 Task: Find connections with filter location Godda with filter topic #Productivitywith filter profile language Spanish with filter current company Teradata with filter school Maharaja Agrasen College with filter industry Farming with filter service category Executive Coaching with filter keywords title Administrative Specialist
Action: Mouse moved to (552, 97)
Screenshot: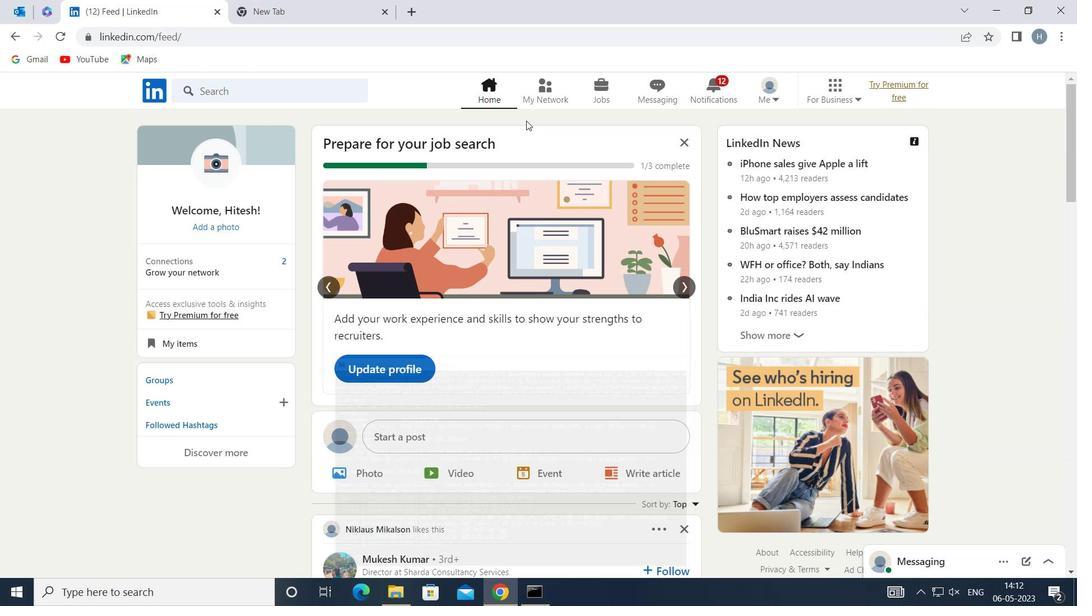 
Action: Mouse pressed left at (552, 97)
Screenshot: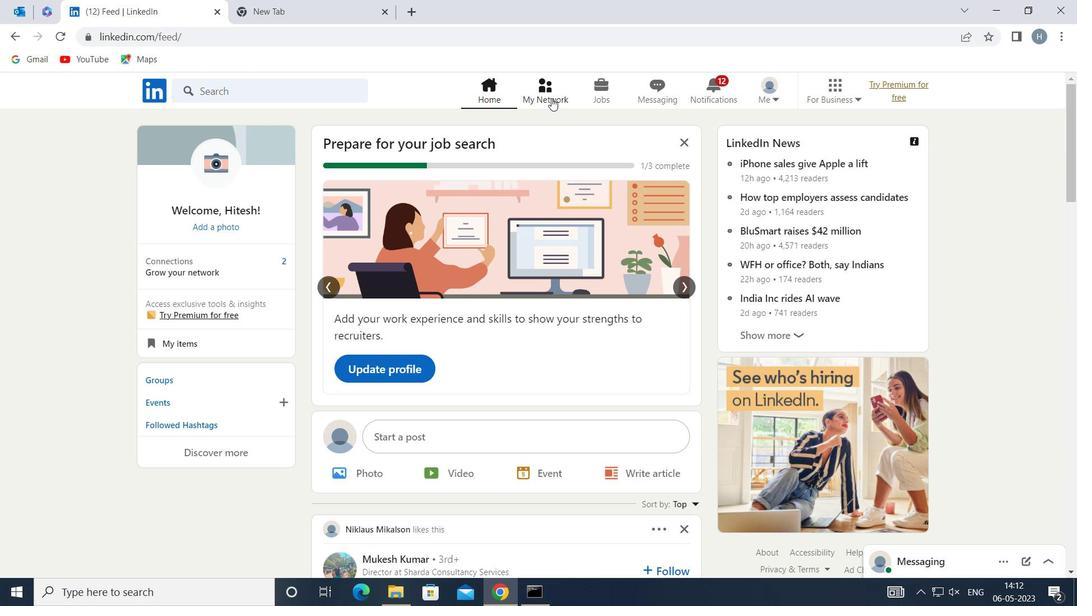
Action: Mouse moved to (266, 167)
Screenshot: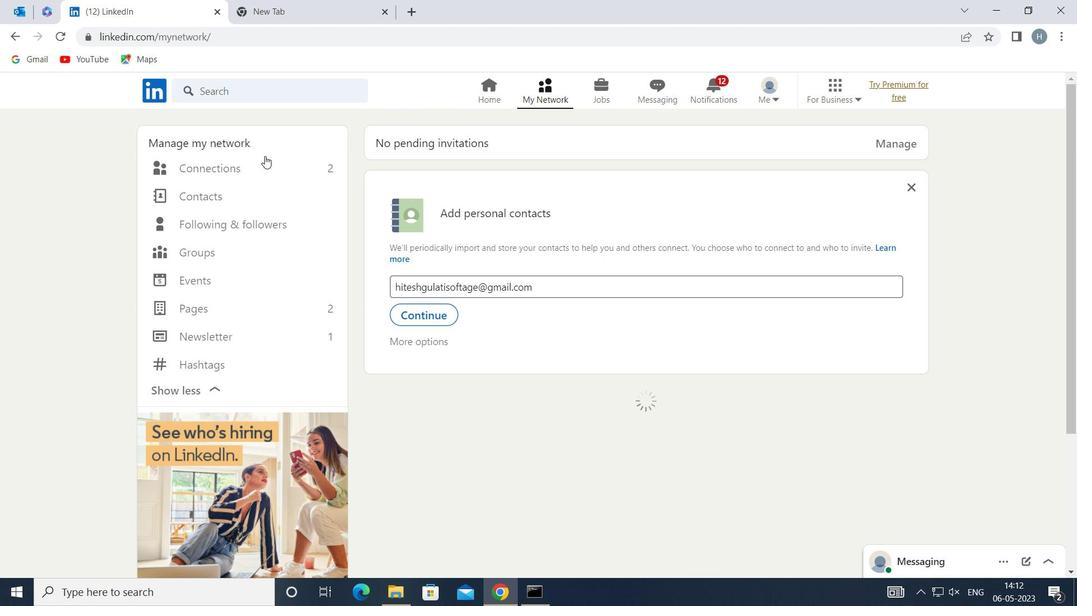
Action: Mouse pressed left at (266, 167)
Screenshot: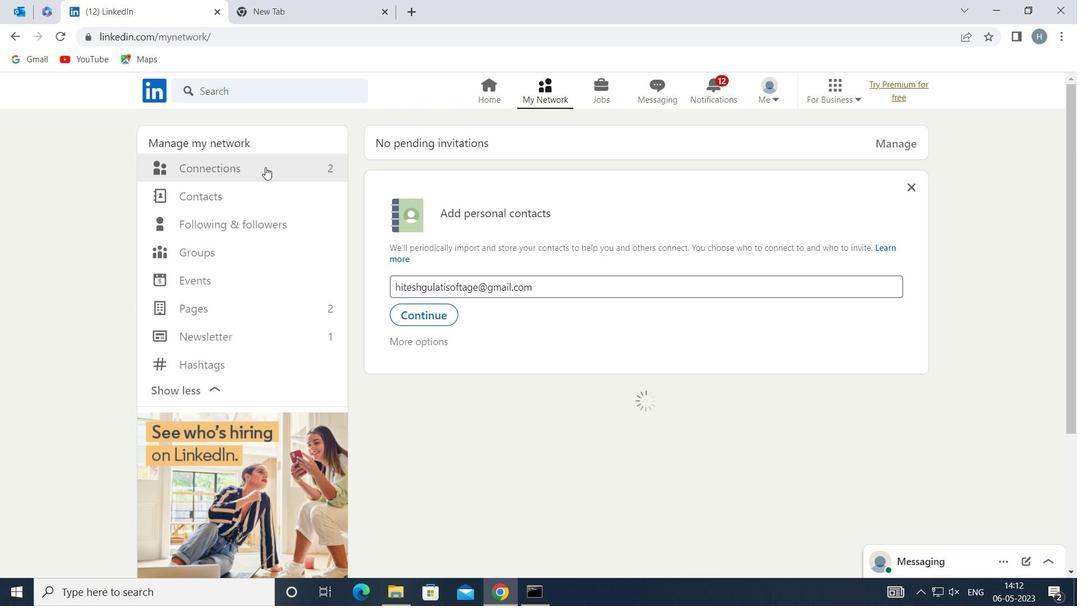 
Action: Mouse moved to (640, 171)
Screenshot: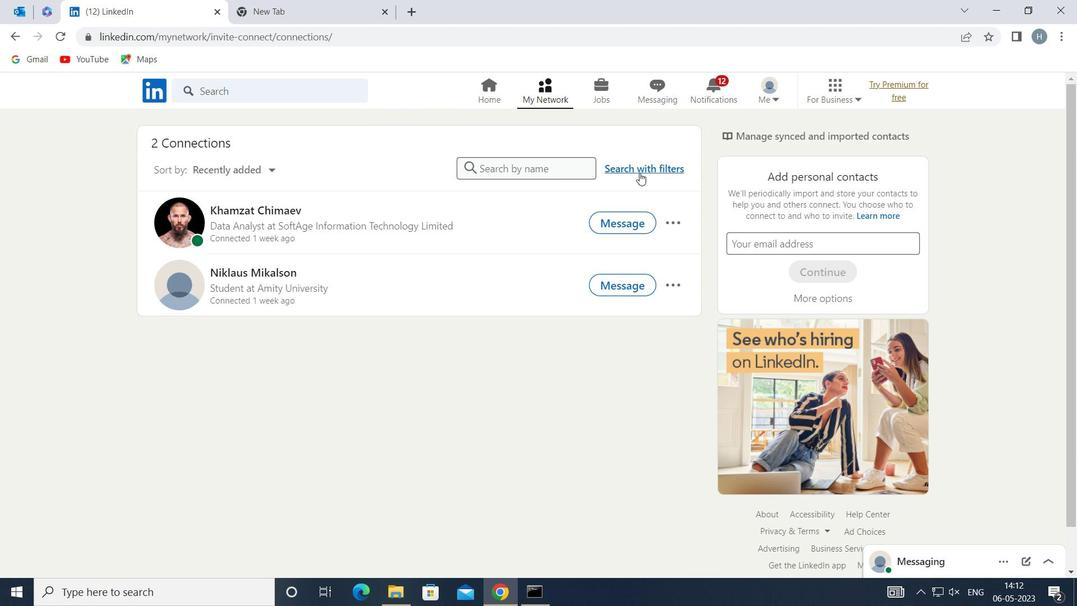 
Action: Mouse pressed left at (640, 171)
Screenshot: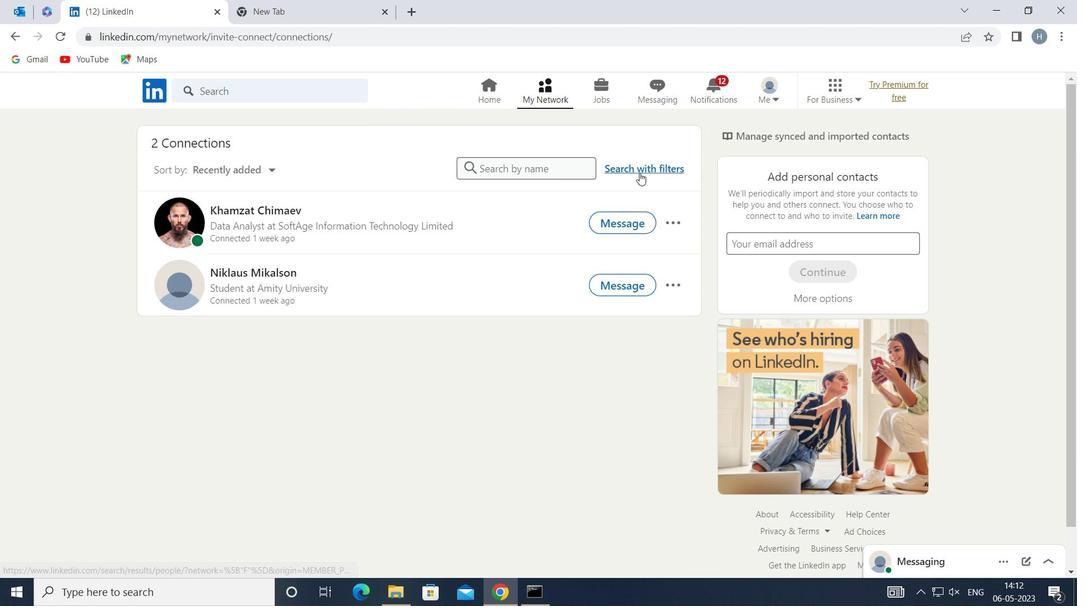 
Action: Mouse moved to (588, 129)
Screenshot: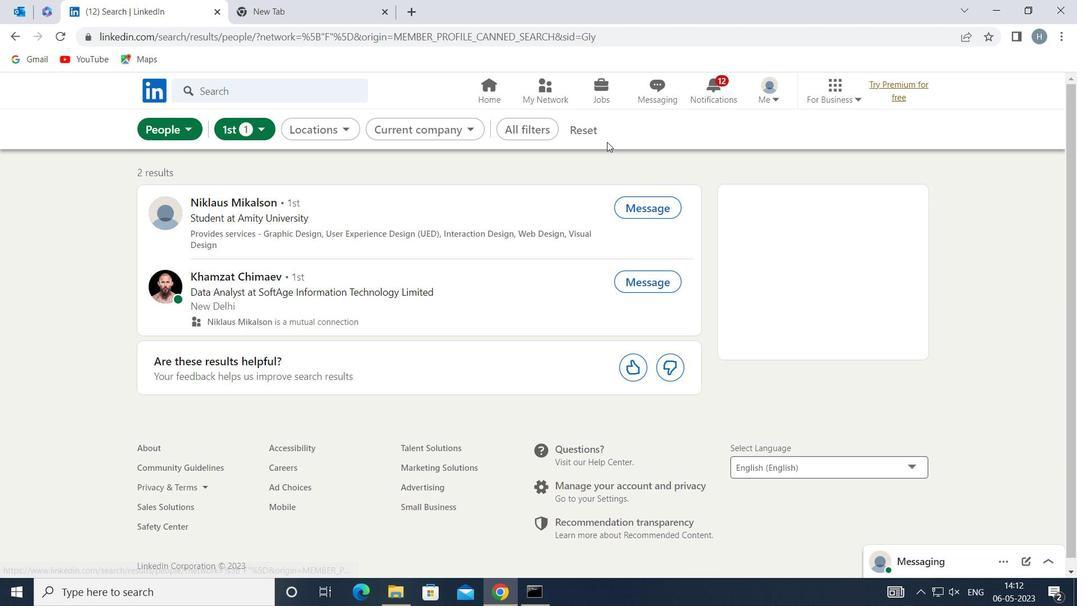 
Action: Mouse pressed left at (588, 129)
Screenshot: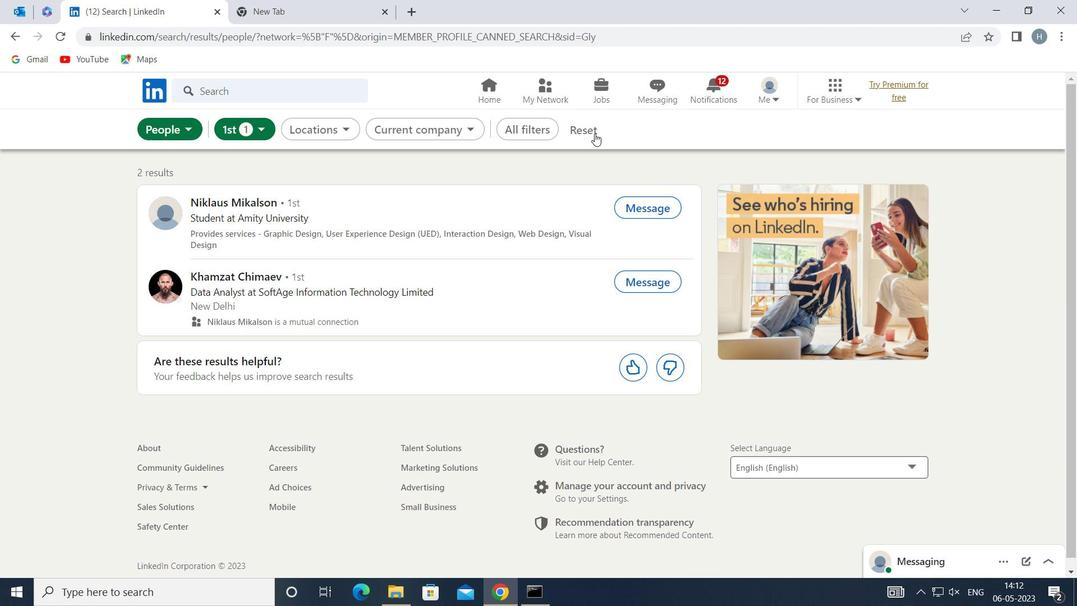 
Action: Mouse moved to (571, 127)
Screenshot: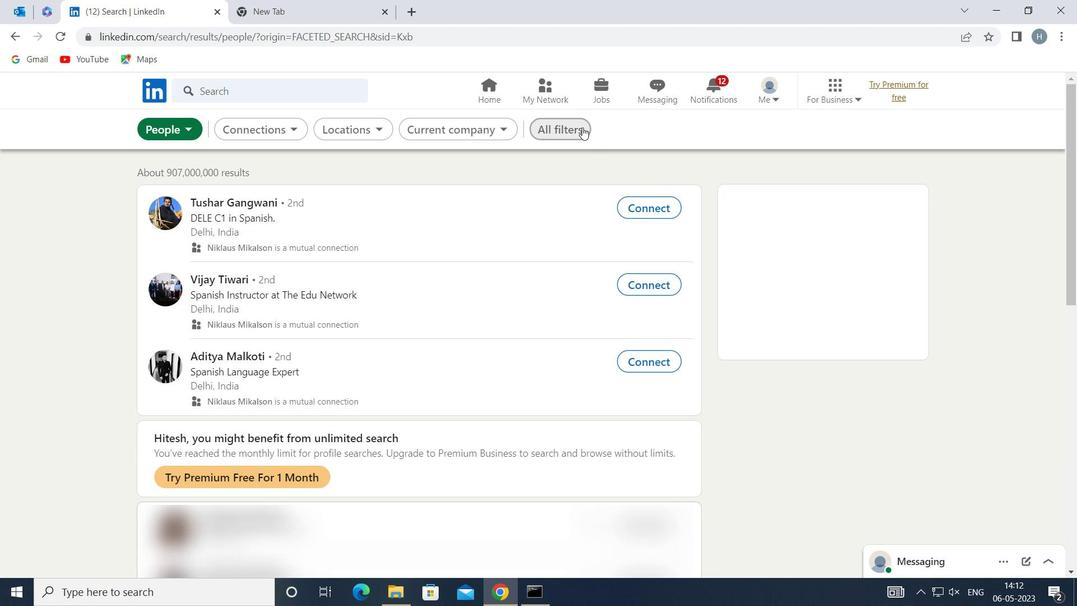 
Action: Mouse pressed left at (571, 127)
Screenshot: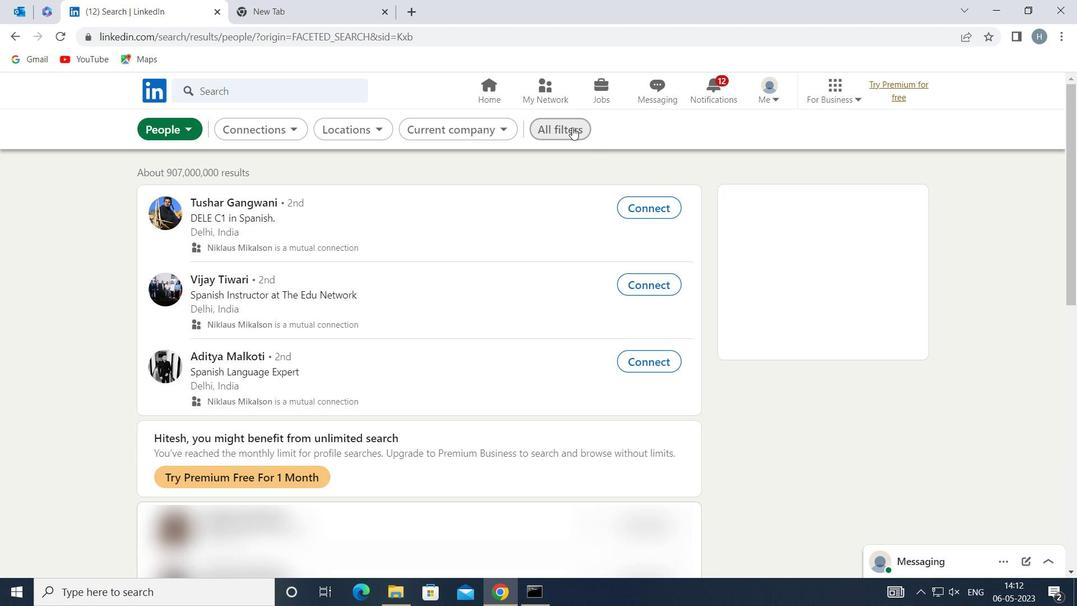 
Action: Mouse moved to (766, 285)
Screenshot: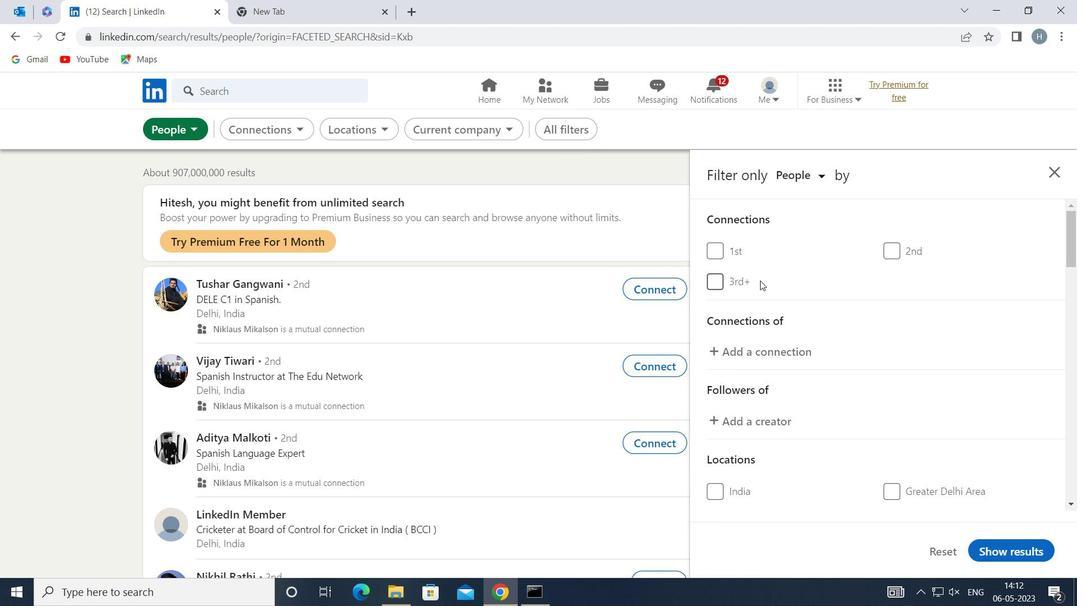 
Action: Mouse scrolled (766, 284) with delta (0, 0)
Screenshot: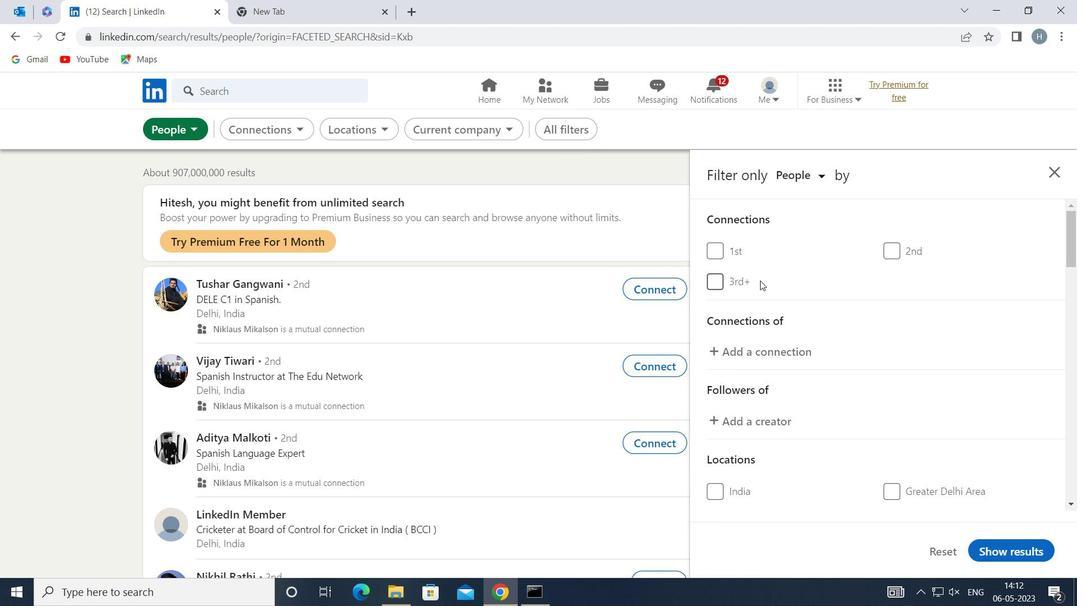 
Action: Mouse moved to (766, 287)
Screenshot: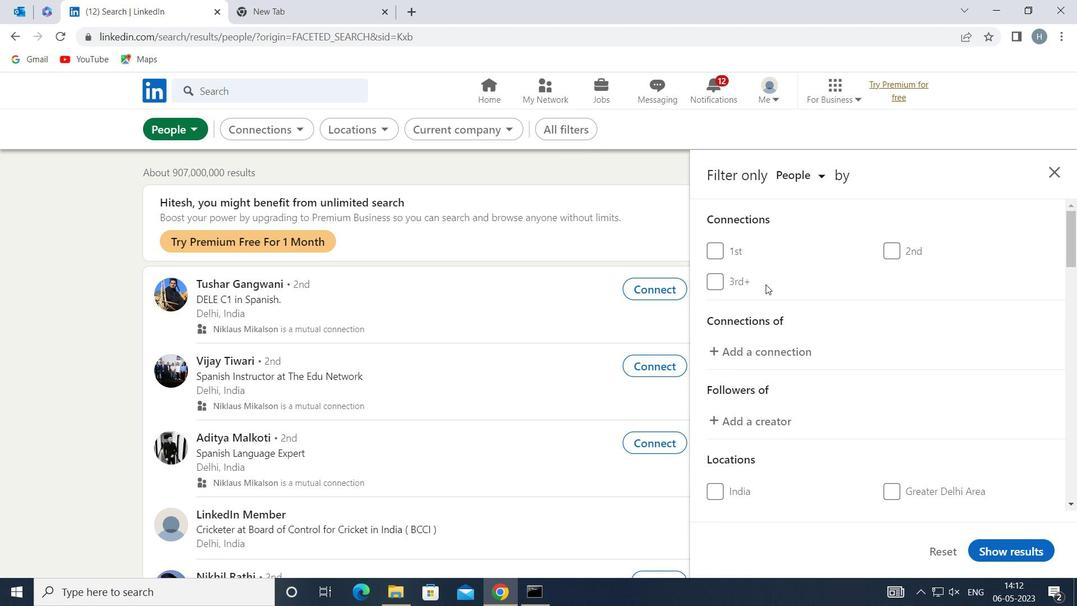 
Action: Mouse scrolled (766, 286) with delta (0, 0)
Screenshot: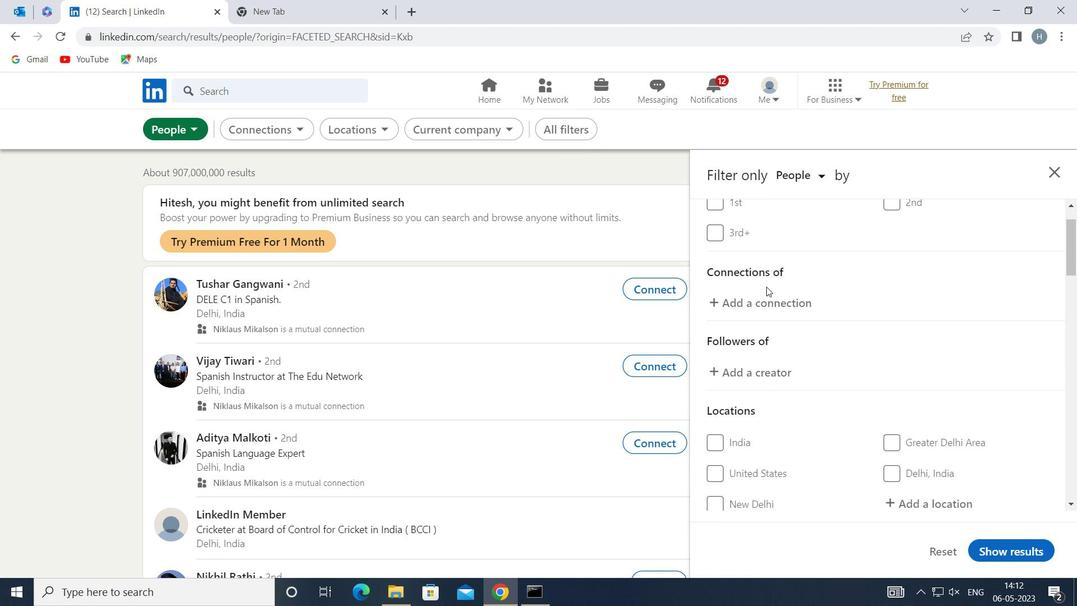 
Action: Mouse scrolled (766, 286) with delta (0, 0)
Screenshot: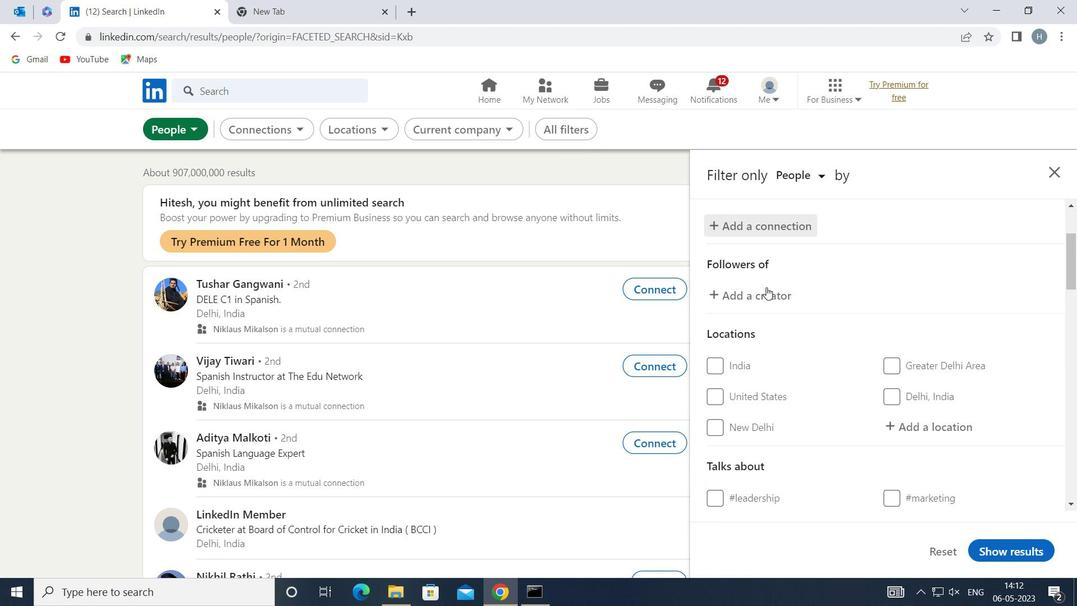 
Action: Mouse moved to (901, 338)
Screenshot: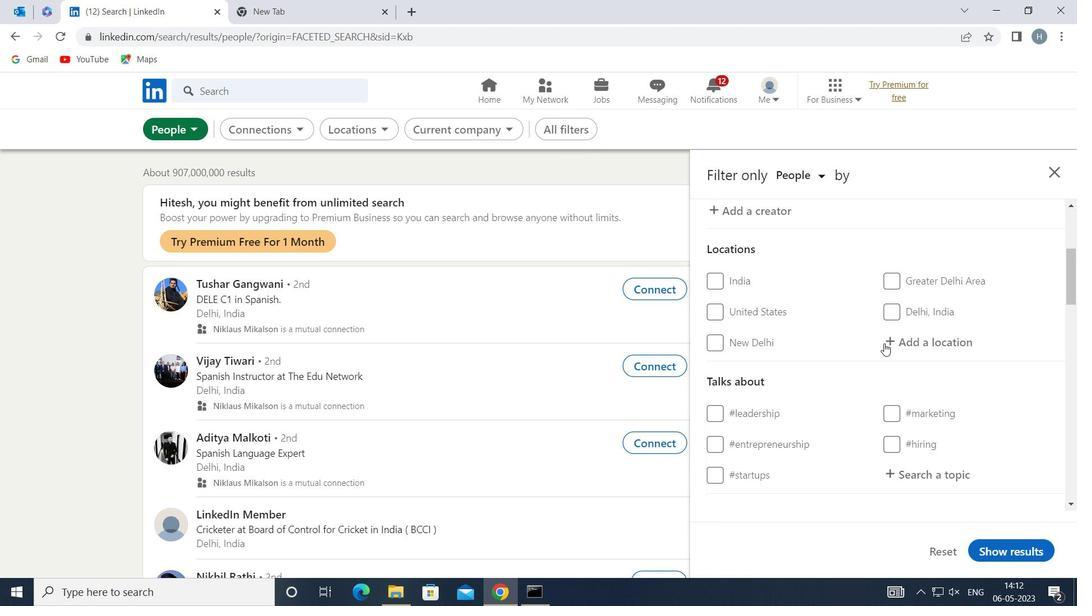 
Action: Mouse pressed left at (901, 338)
Screenshot: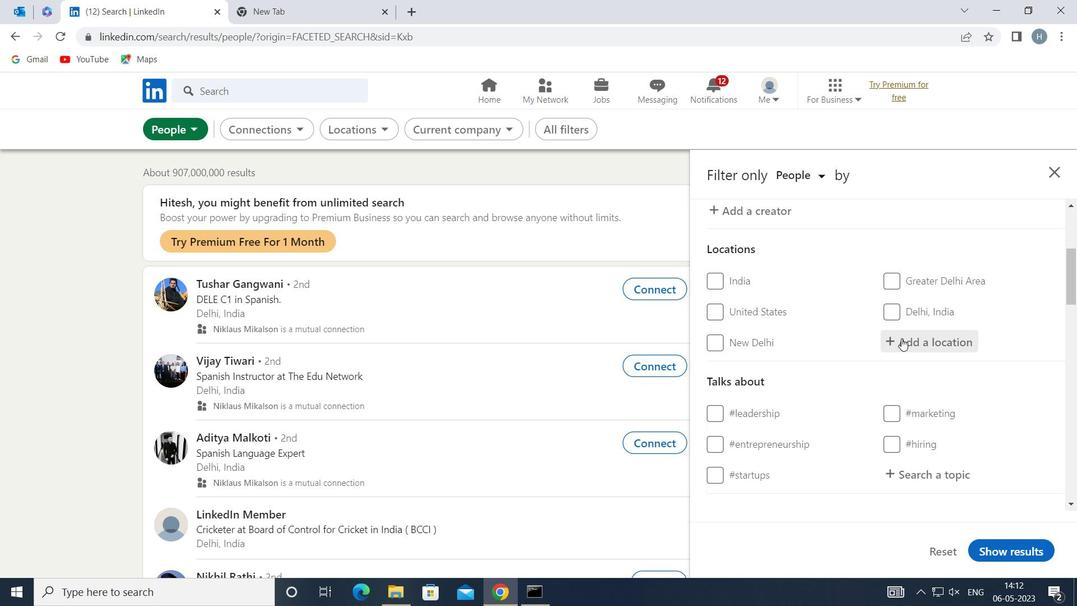 
Action: Mouse moved to (883, 331)
Screenshot: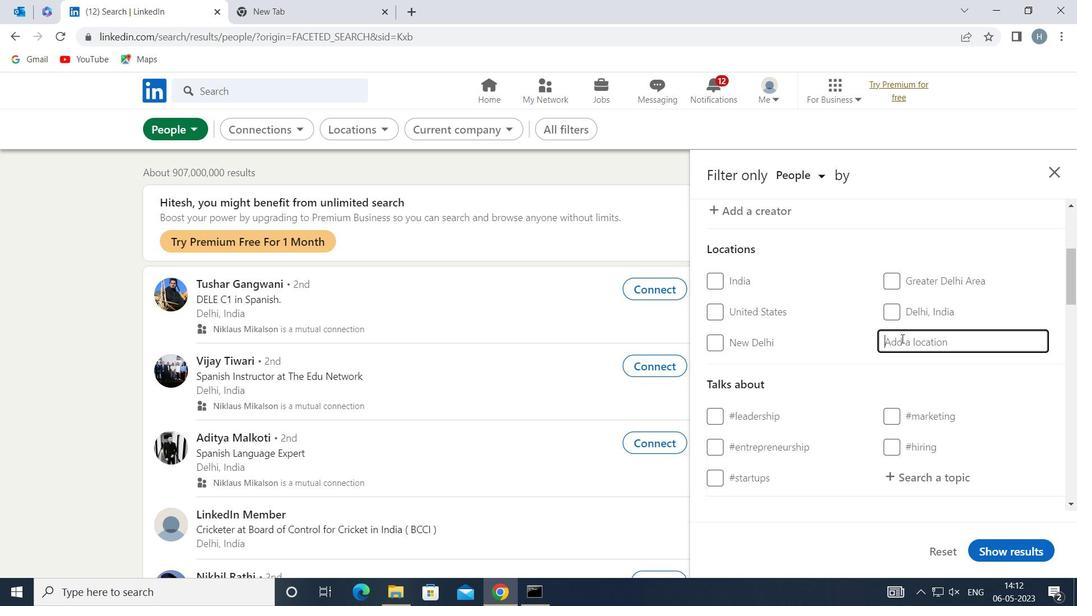 
Action: Key pressed <Key.shift><Key.shift><Key.shift><Key.shift>GODDA<Key.space>
Screenshot: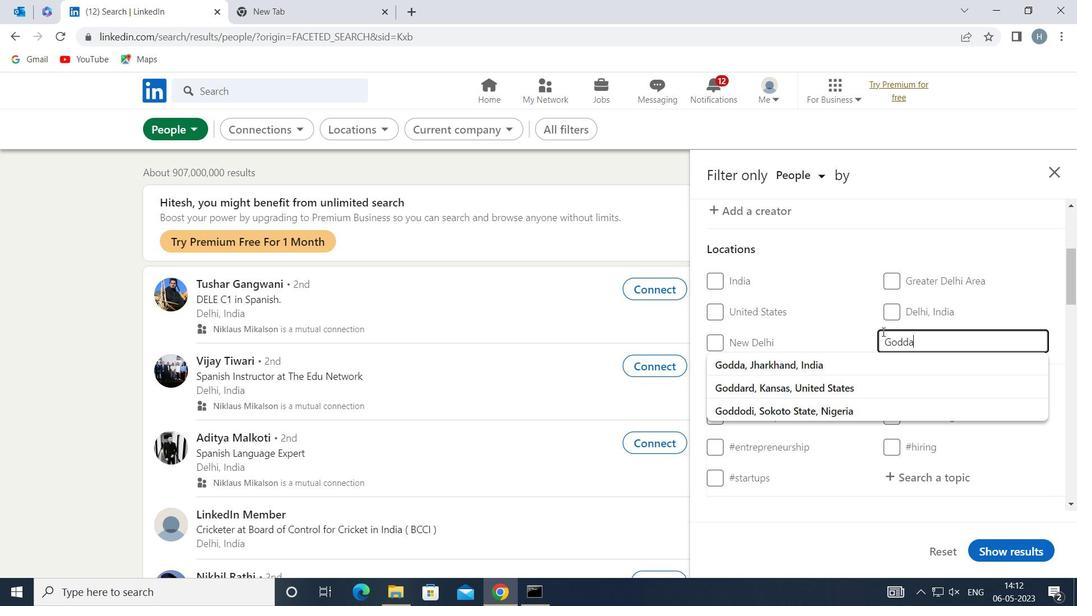 
Action: Mouse moved to (865, 369)
Screenshot: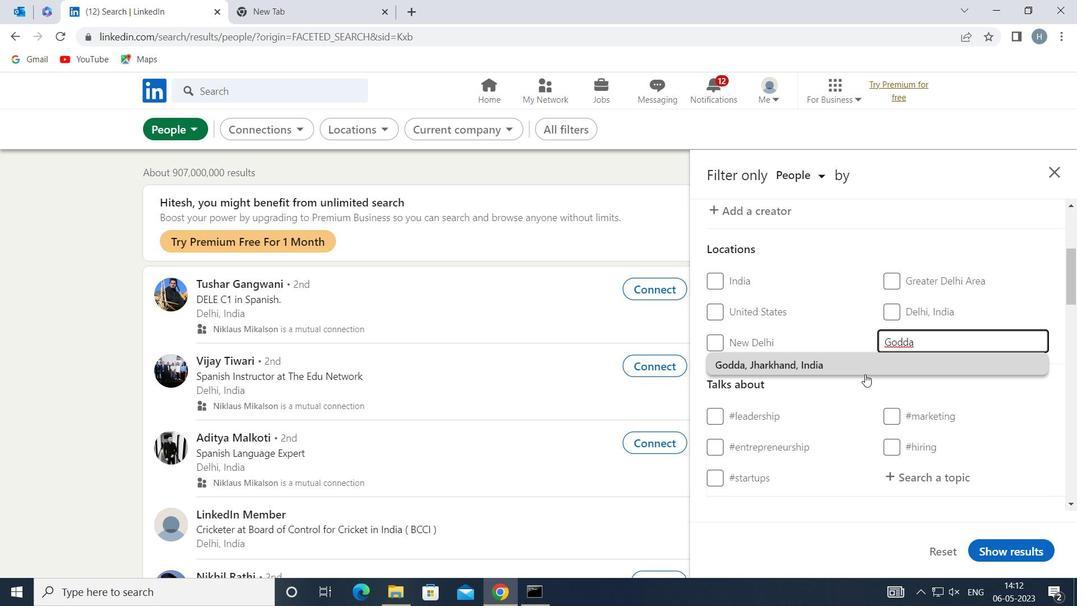 
Action: Mouse pressed left at (865, 369)
Screenshot: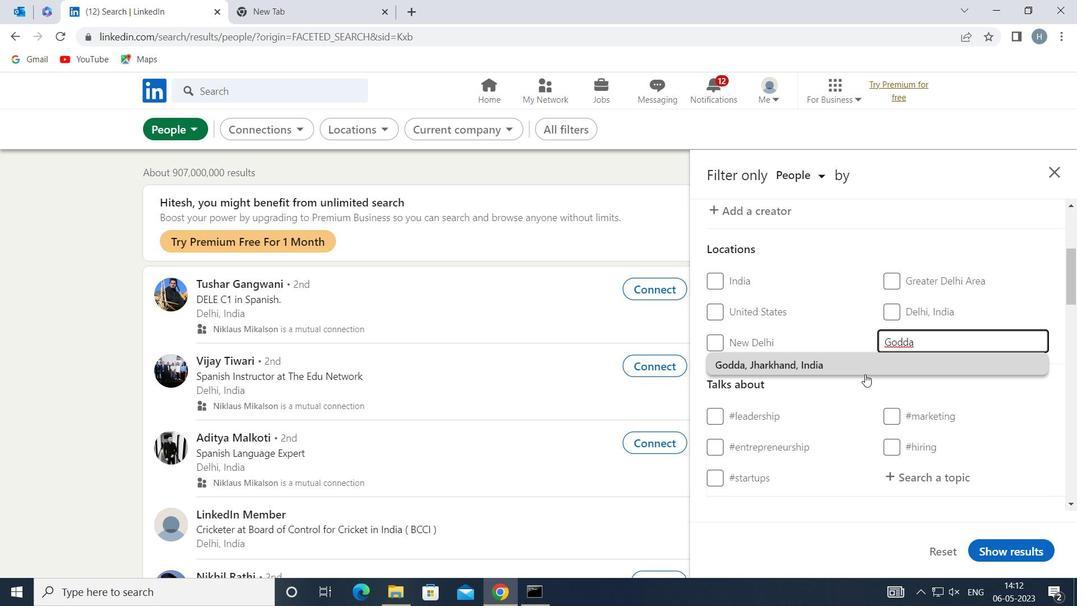 
Action: Mouse moved to (863, 364)
Screenshot: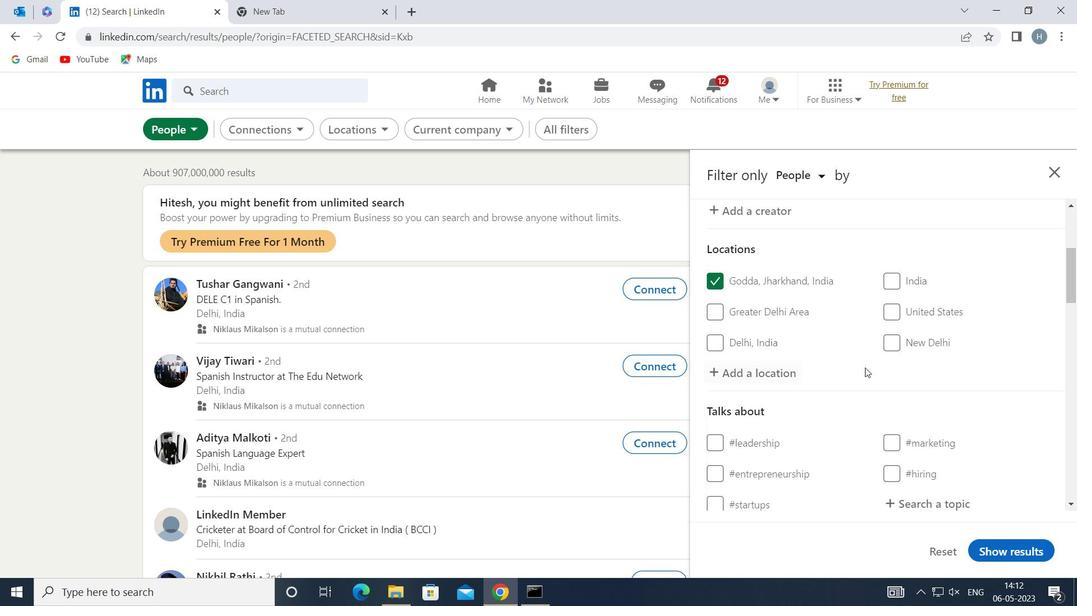 
Action: Mouse scrolled (863, 364) with delta (0, 0)
Screenshot: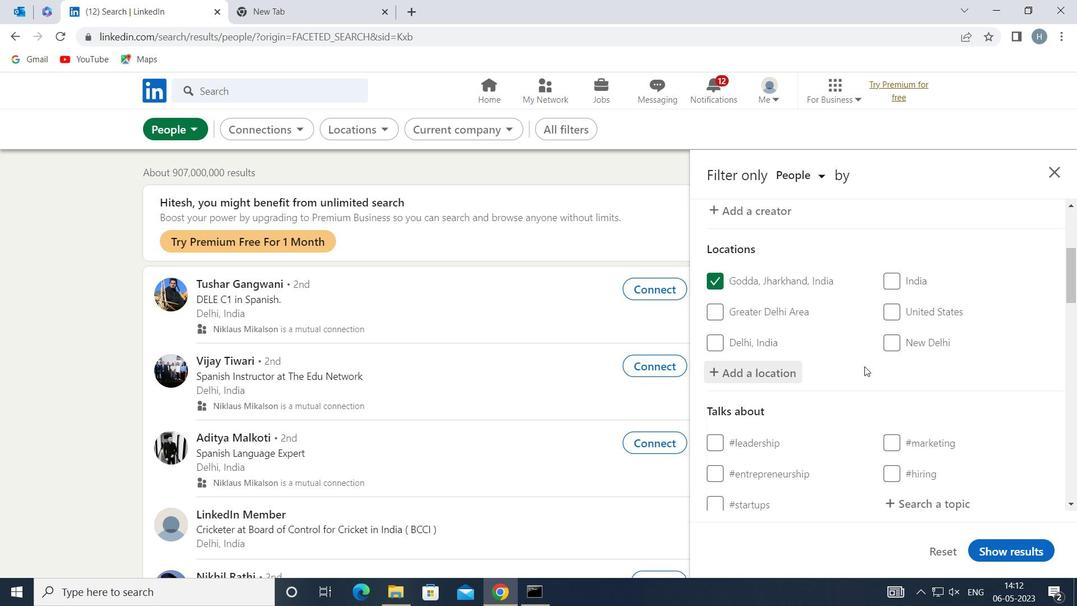 
Action: Mouse moved to (859, 361)
Screenshot: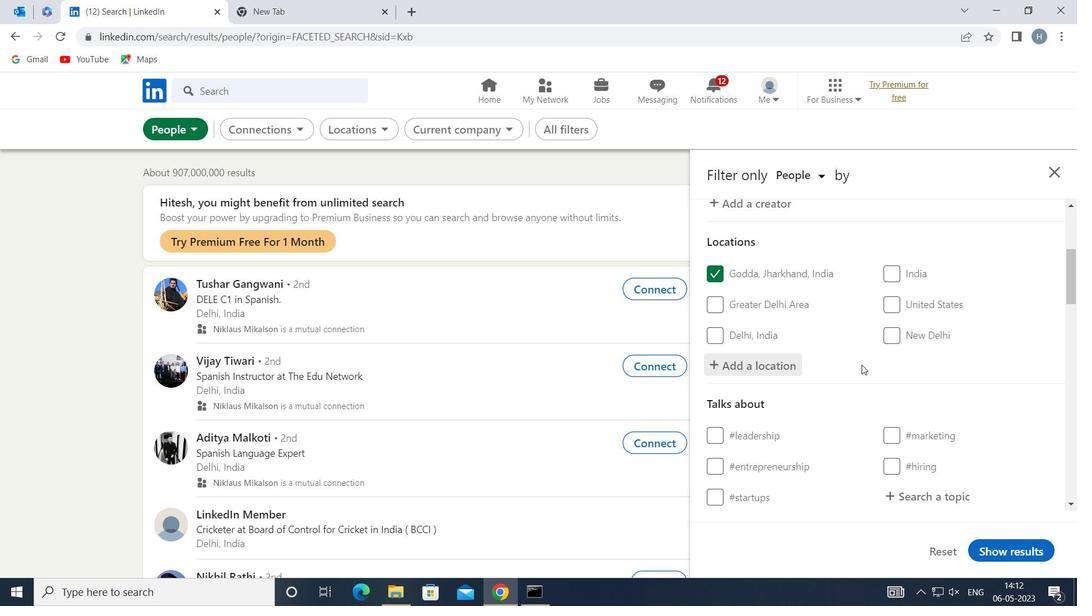 
Action: Mouse scrolled (859, 360) with delta (0, 0)
Screenshot: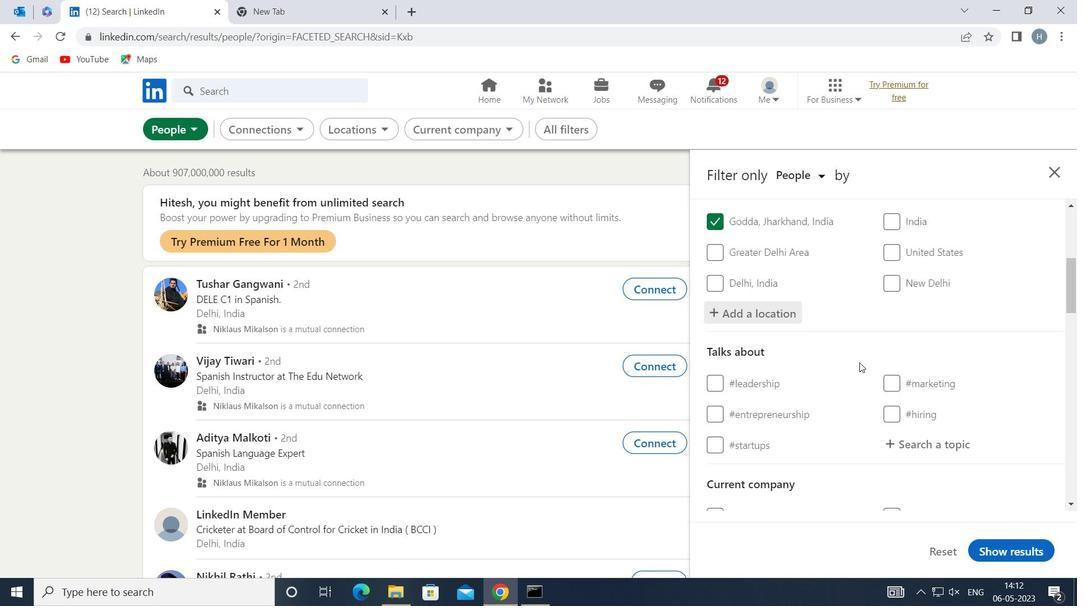 
Action: Mouse moved to (901, 358)
Screenshot: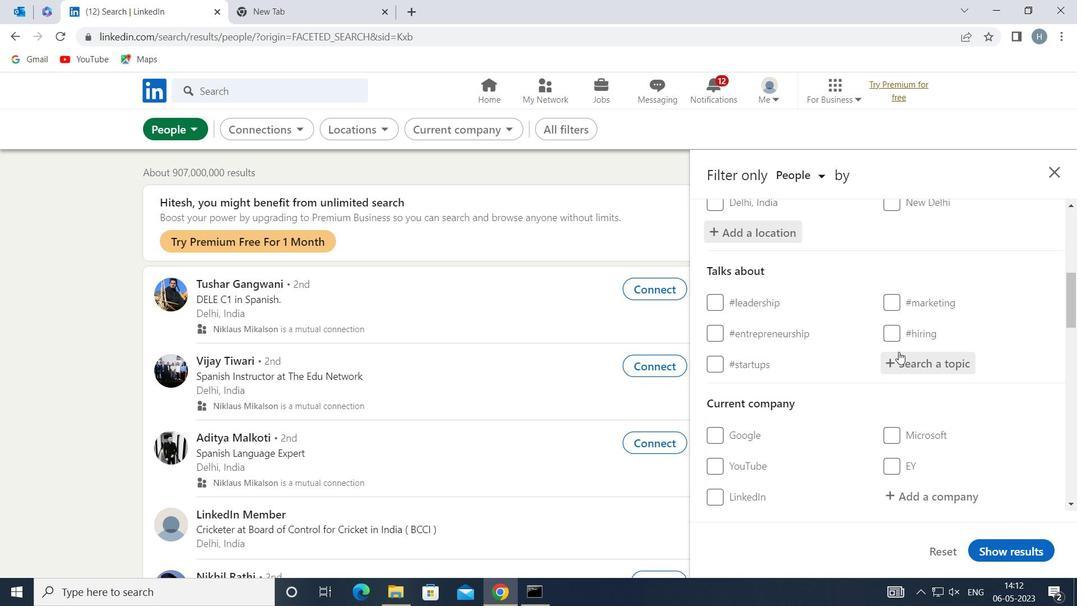 
Action: Mouse pressed left at (901, 358)
Screenshot: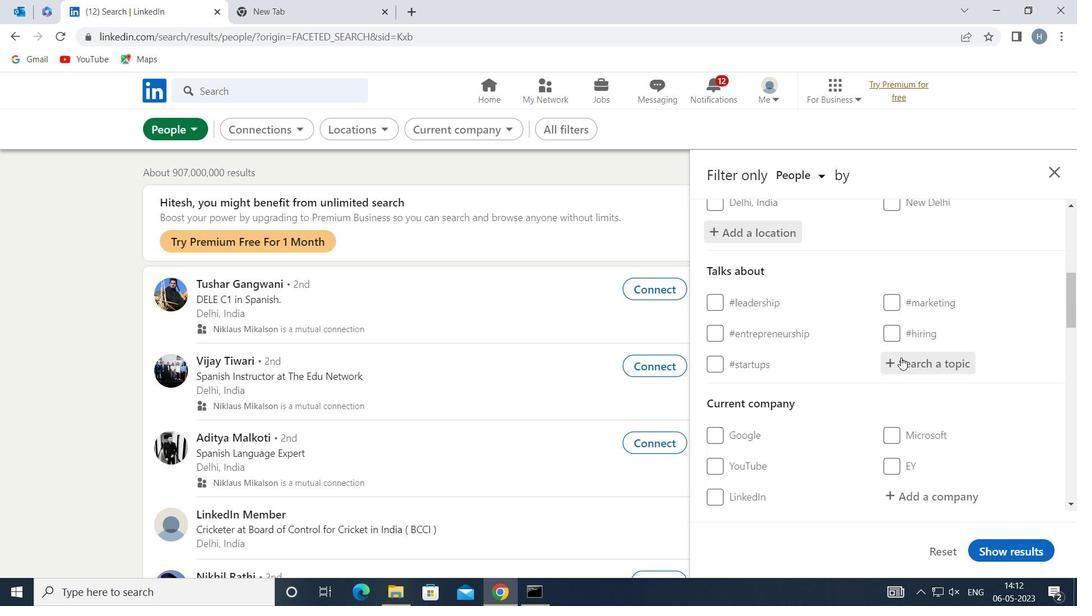 
Action: Mouse moved to (899, 358)
Screenshot: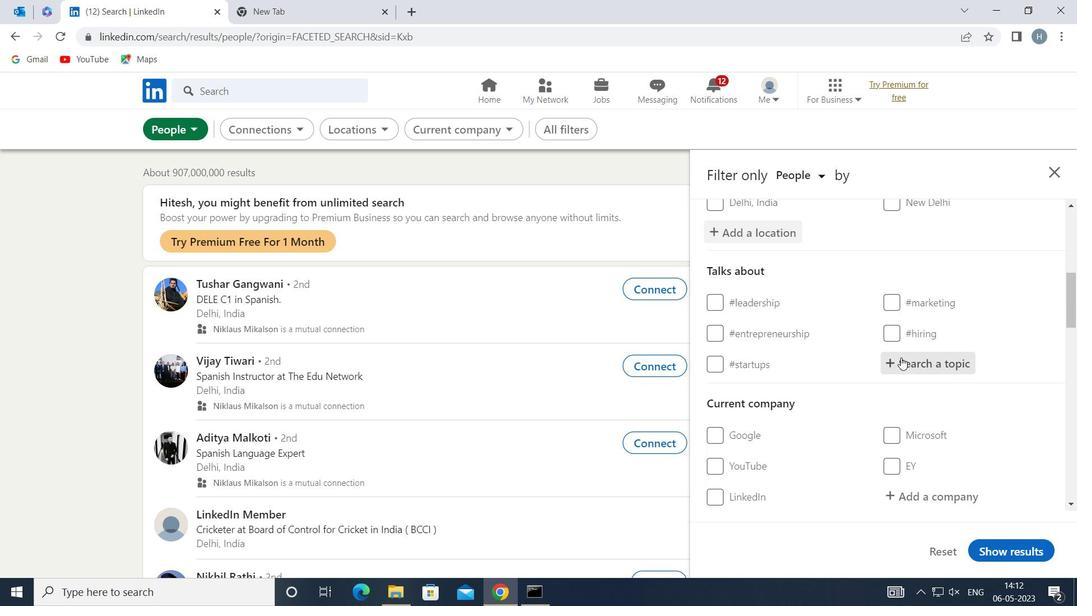 
Action: Key pressed <Key.shift>PRODUCTIVITY
Screenshot: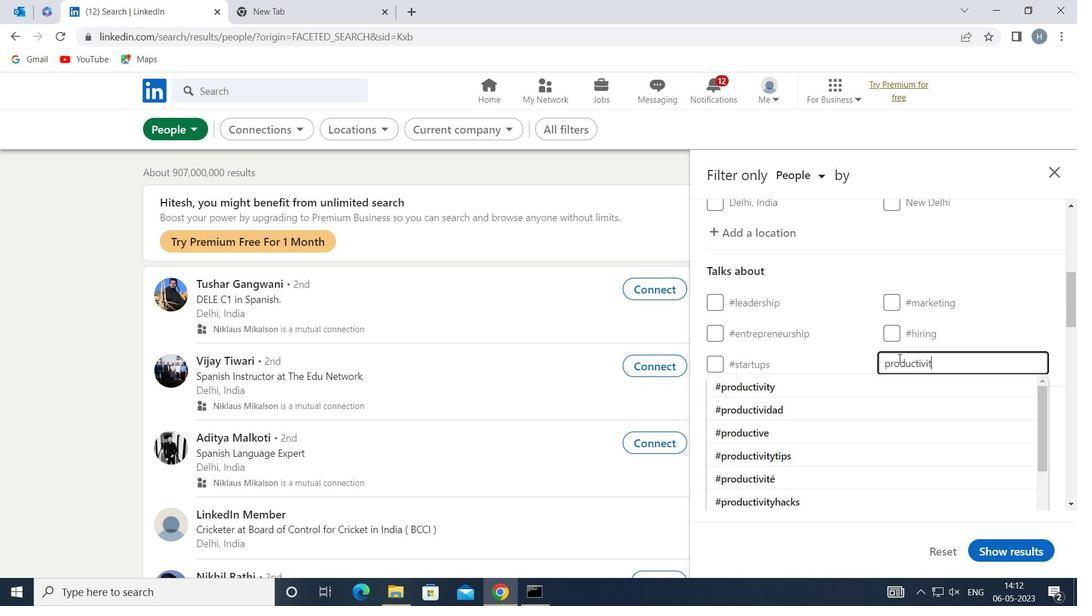 
Action: Mouse moved to (849, 386)
Screenshot: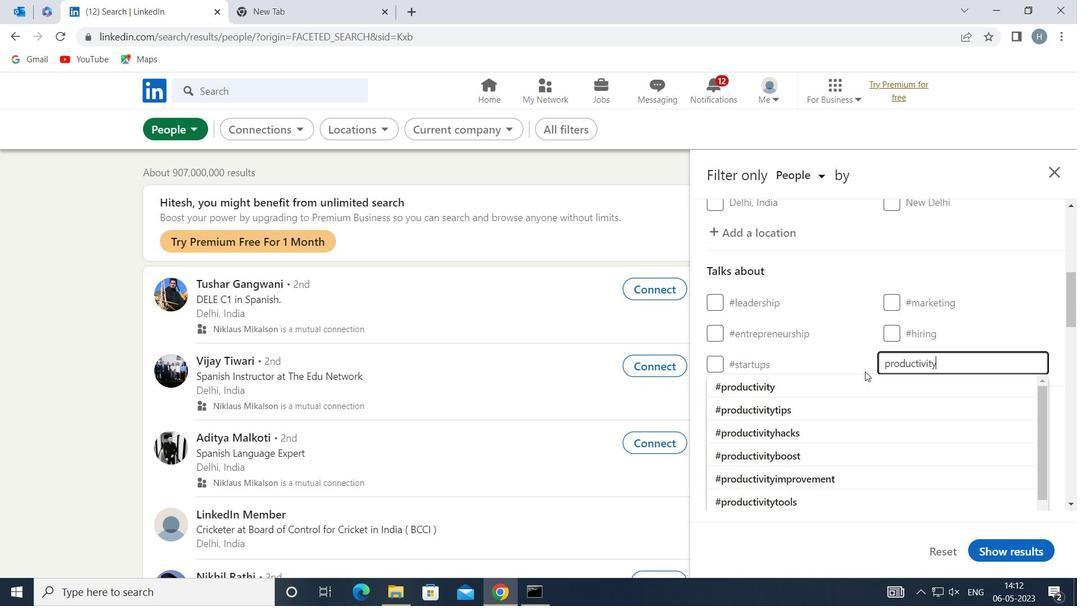 
Action: Mouse pressed left at (849, 386)
Screenshot: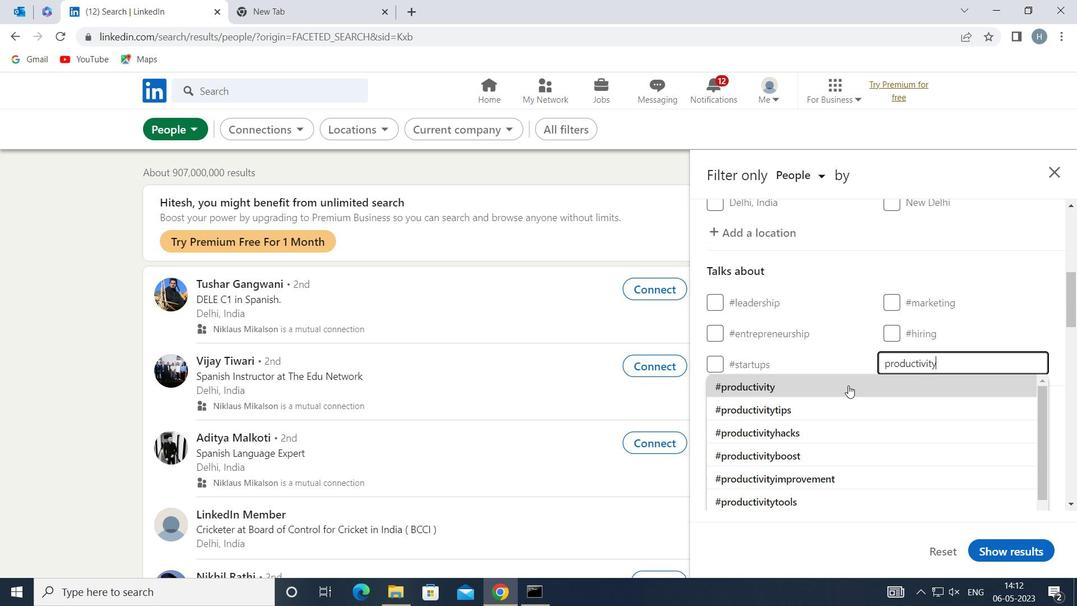 
Action: Mouse moved to (842, 379)
Screenshot: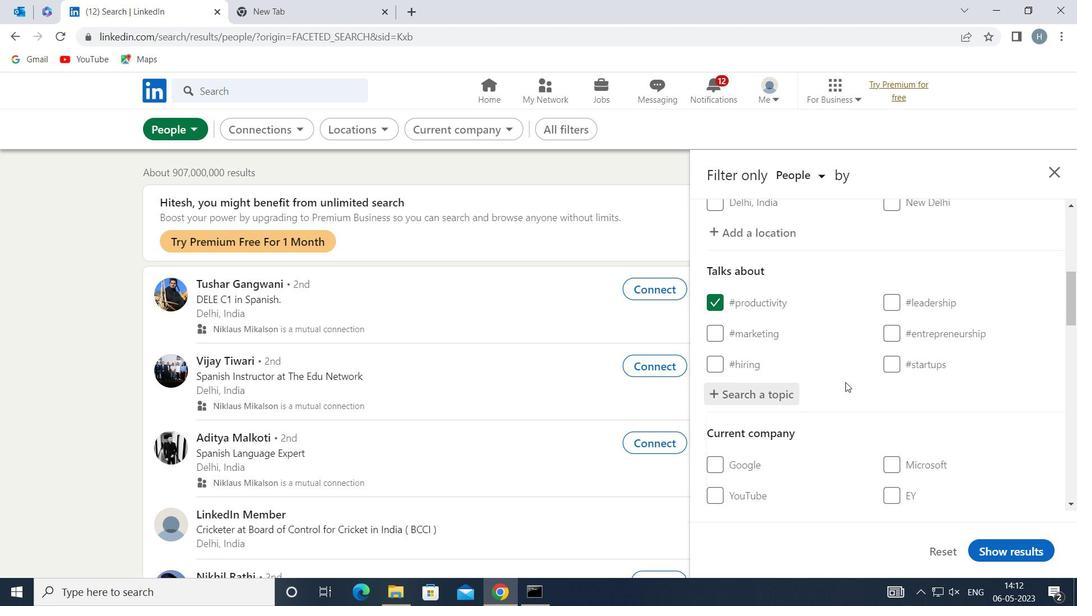 
Action: Mouse scrolled (842, 378) with delta (0, 0)
Screenshot: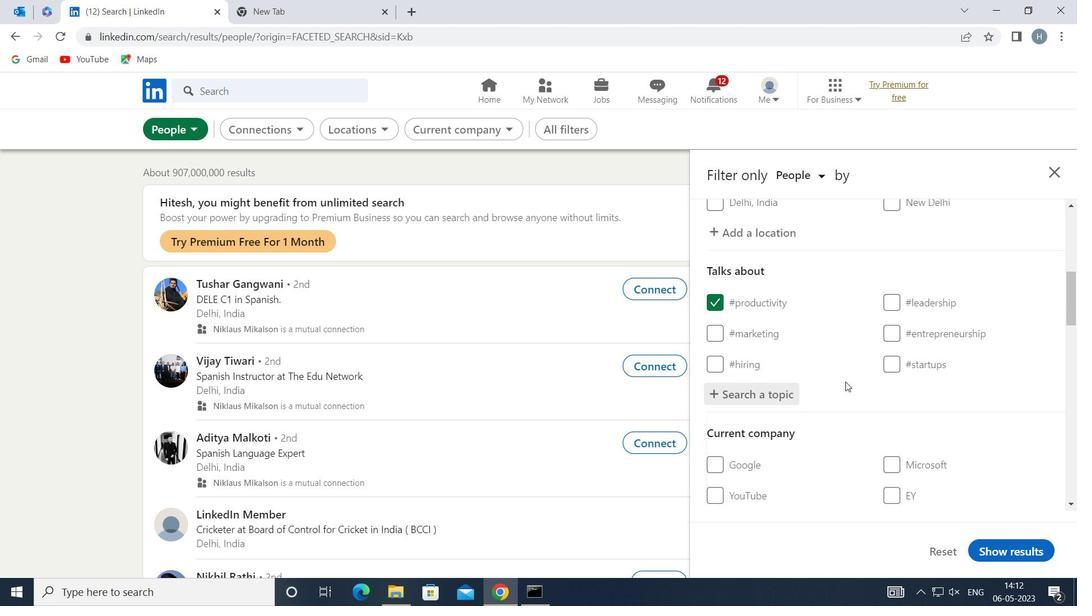 
Action: Mouse moved to (845, 373)
Screenshot: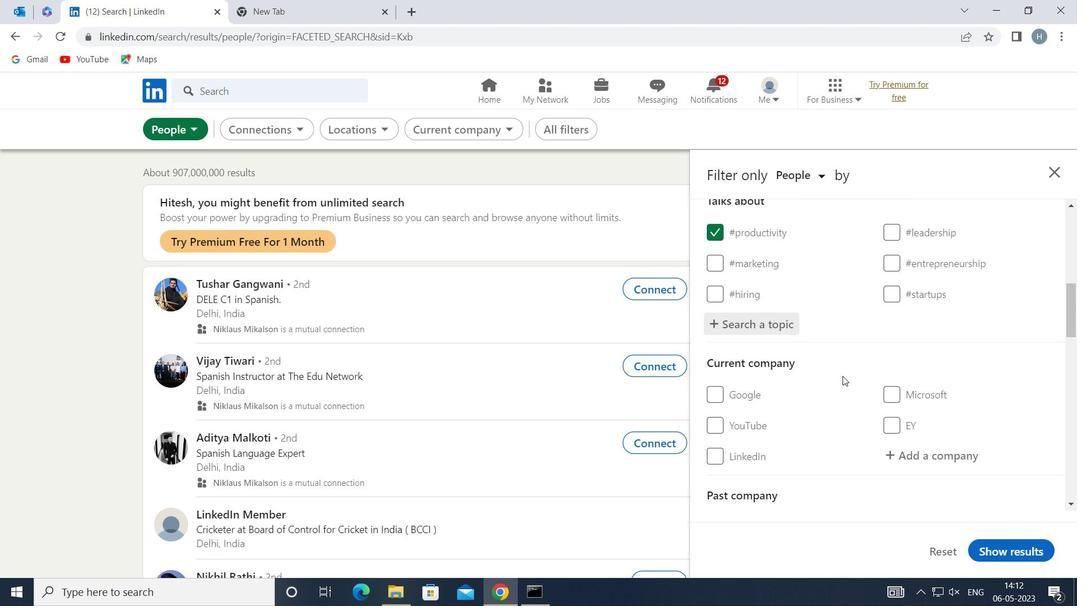 
Action: Mouse scrolled (845, 372) with delta (0, 0)
Screenshot: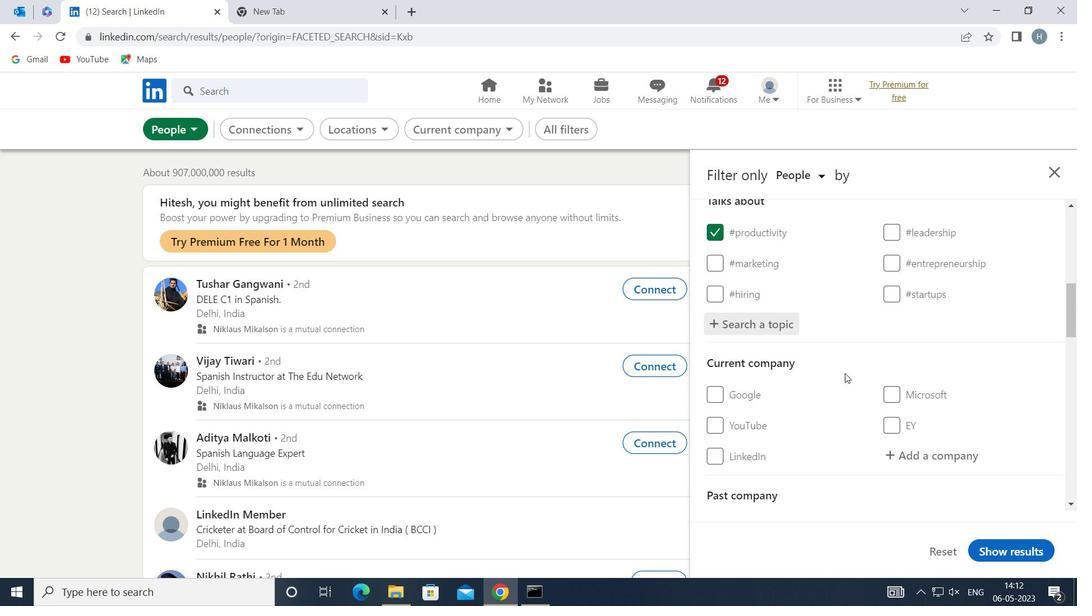 
Action: Mouse scrolled (845, 372) with delta (0, 0)
Screenshot: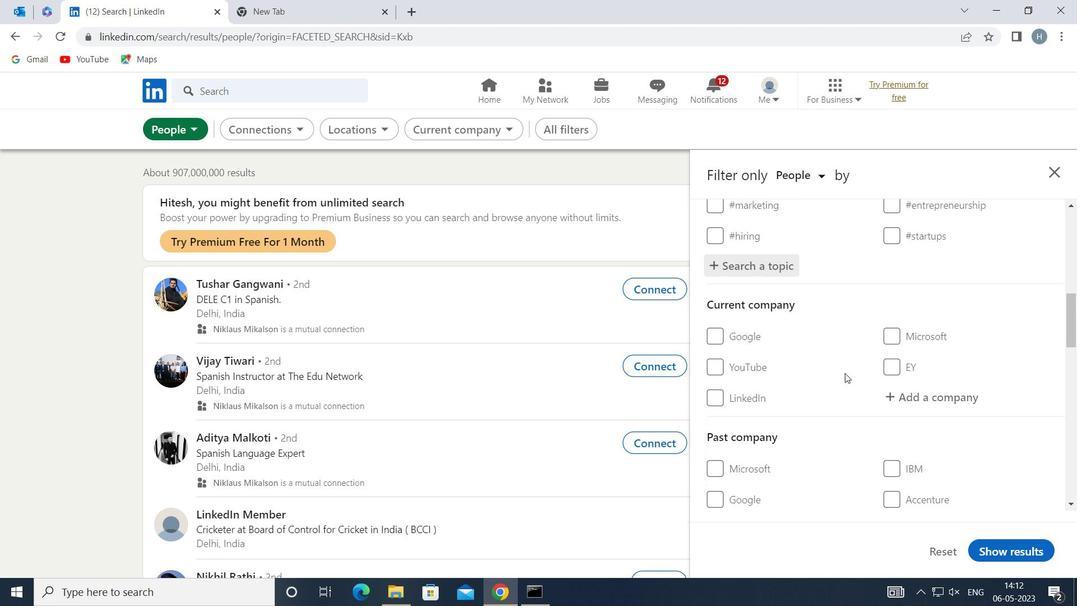
Action: Mouse moved to (845, 372)
Screenshot: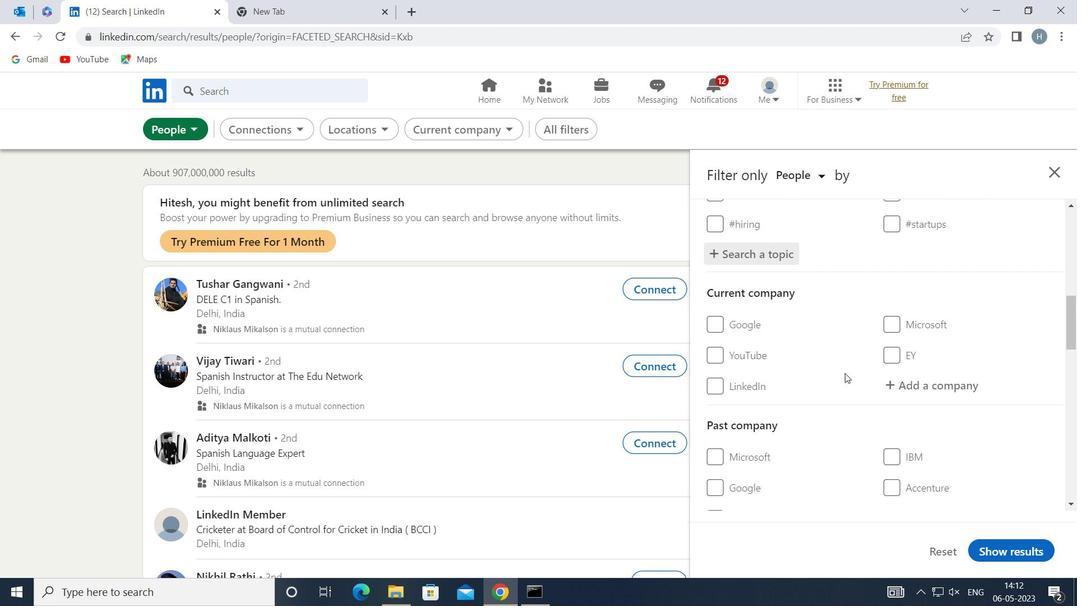 
Action: Mouse scrolled (845, 372) with delta (0, 0)
Screenshot: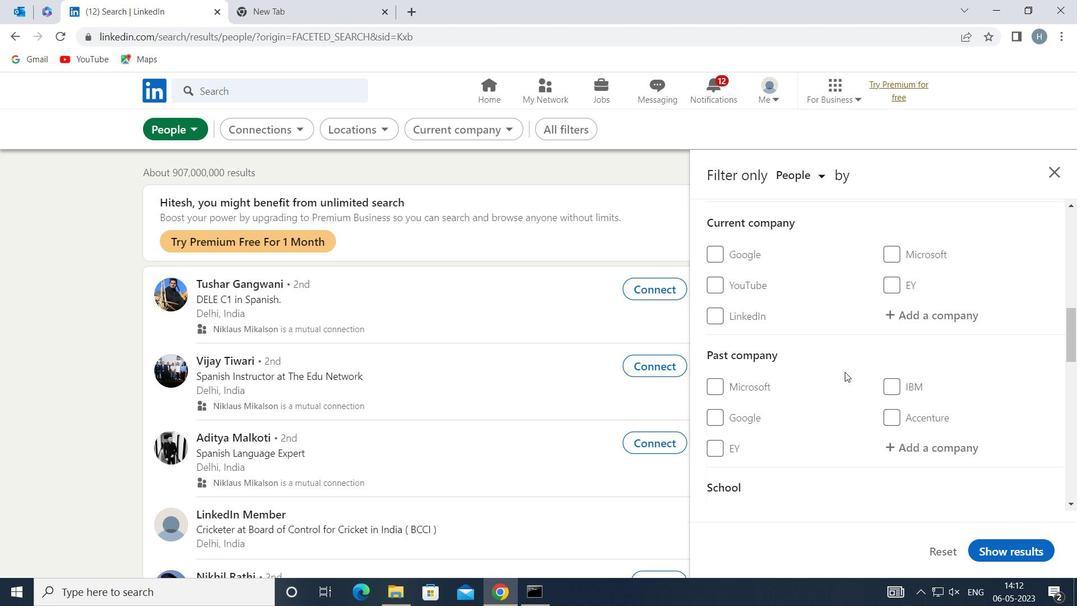 
Action: Mouse scrolled (845, 372) with delta (0, 0)
Screenshot: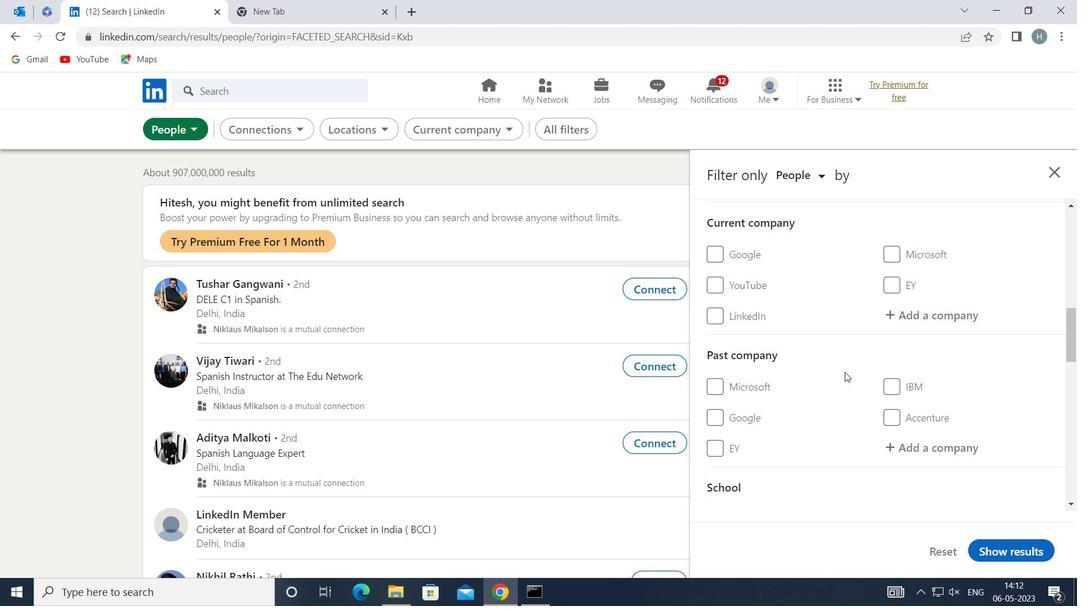 
Action: Mouse scrolled (845, 372) with delta (0, 0)
Screenshot: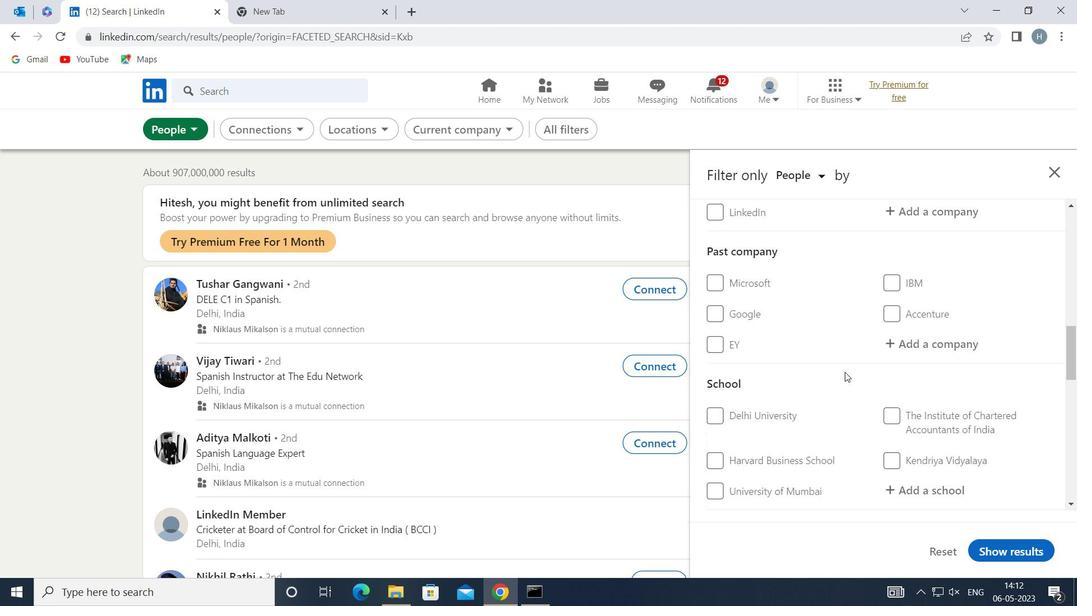 
Action: Mouse scrolled (845, 372) with delta (0, 0)
Screenshot: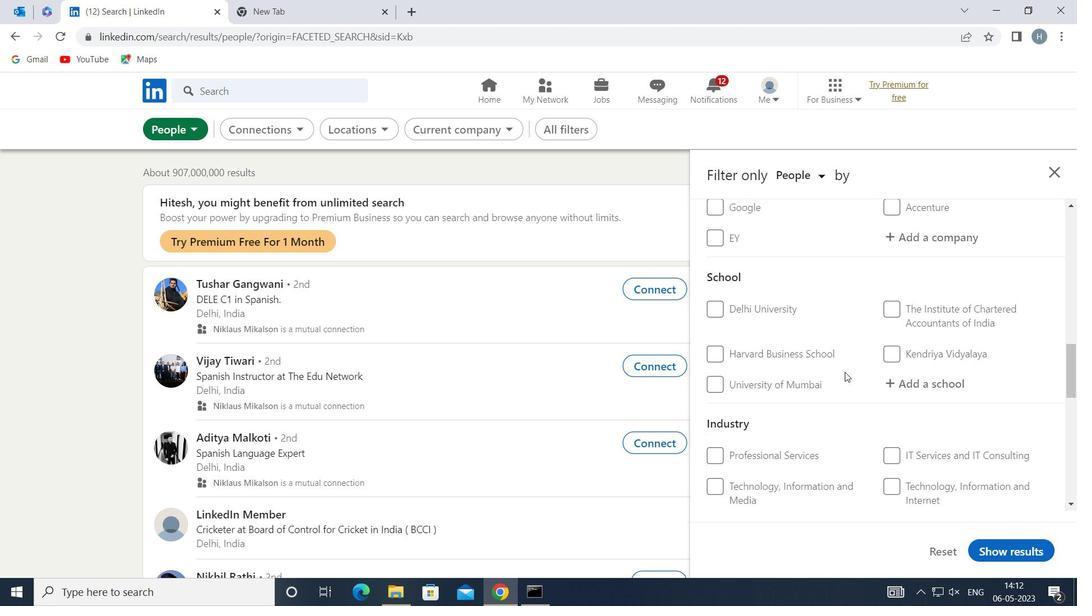
Action: Mouse scrolled (845, 372) with delta (0, 0)
Screenshot: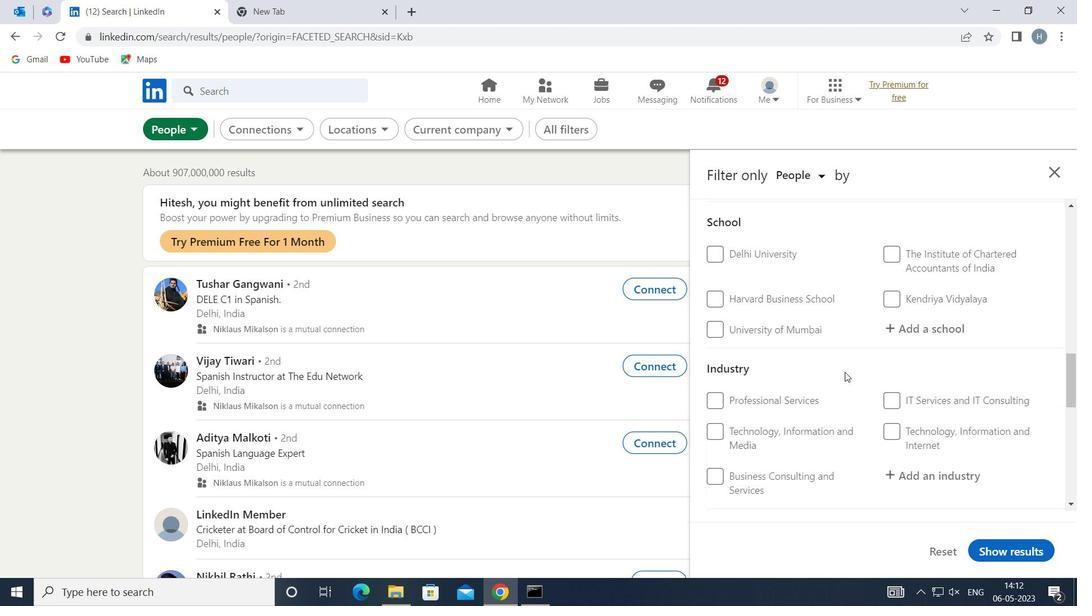 
Action: Mouse moved to (845, 371)
Screenshot: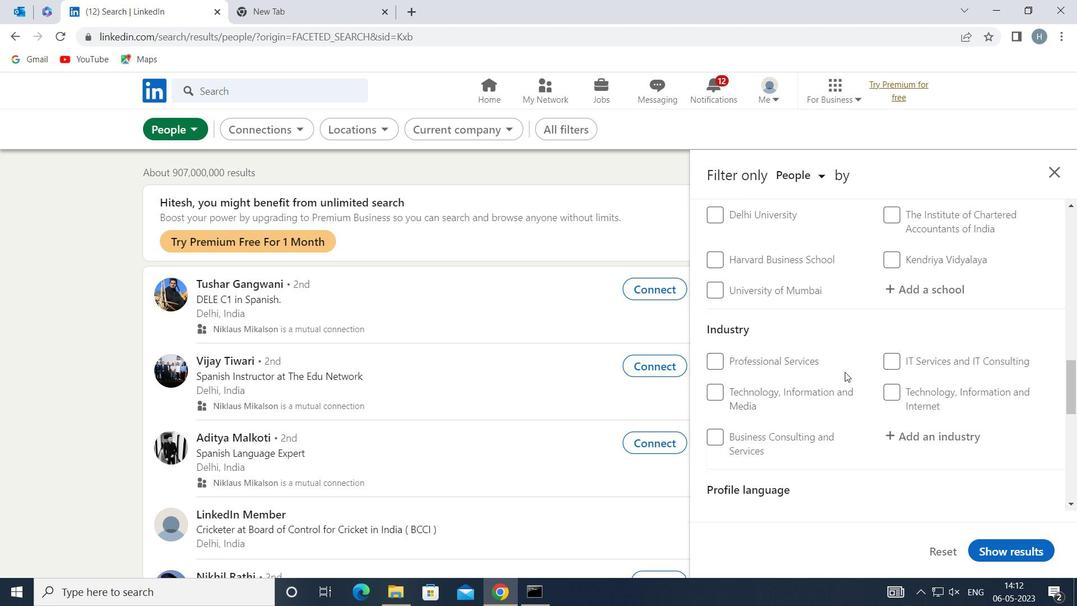 
Action: Mouse scrolled (845, 370) with delta (0, 0)
Screenshot: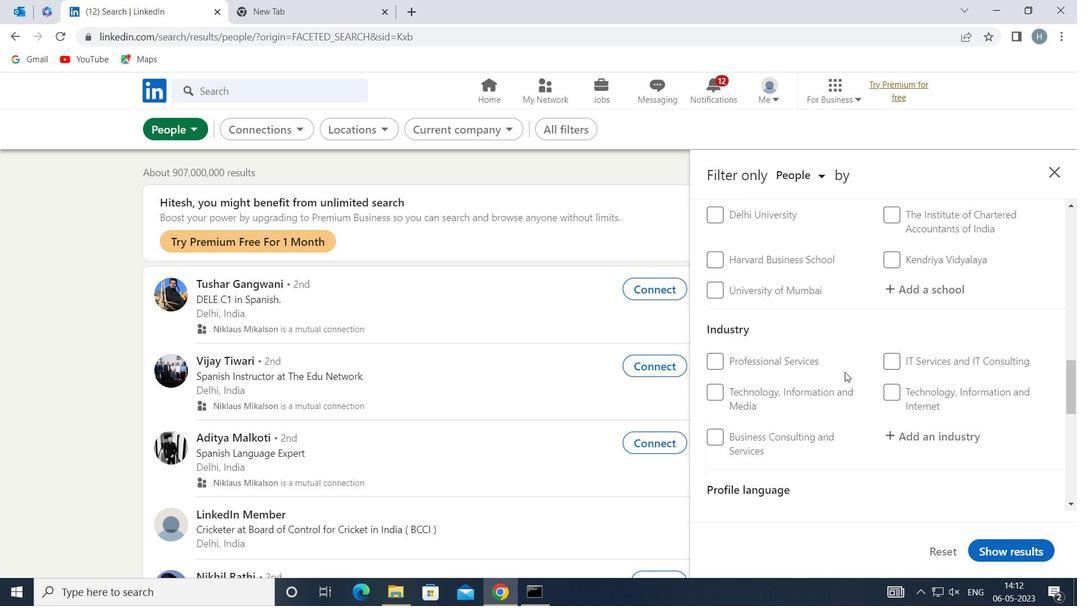 
Action: Mouse moved to (739, 436)
Screenshot: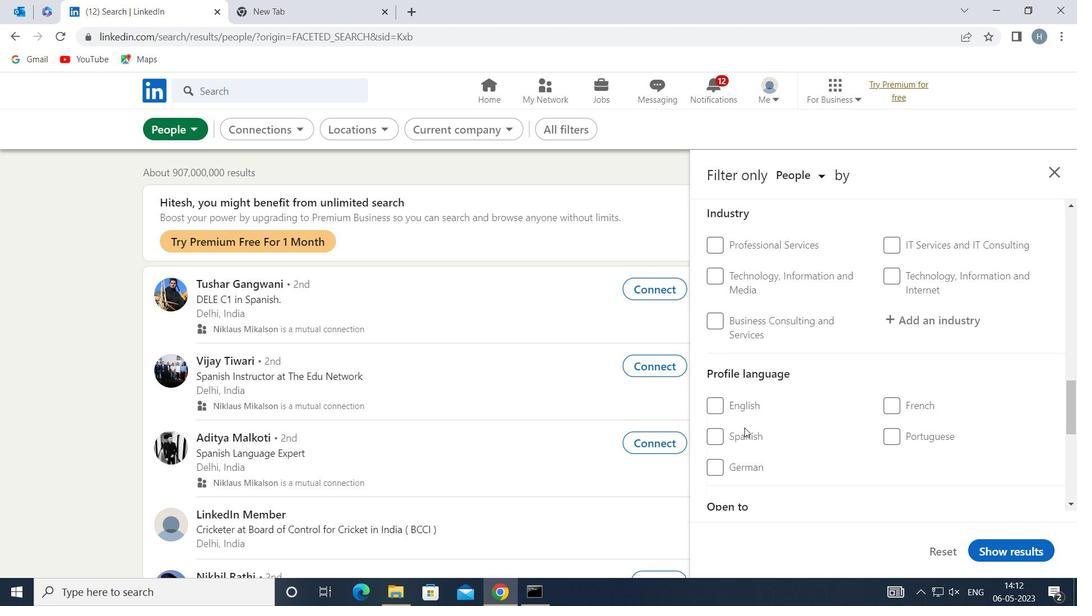 
Action: Mouse pressed left at (739, 436)
Screenshot: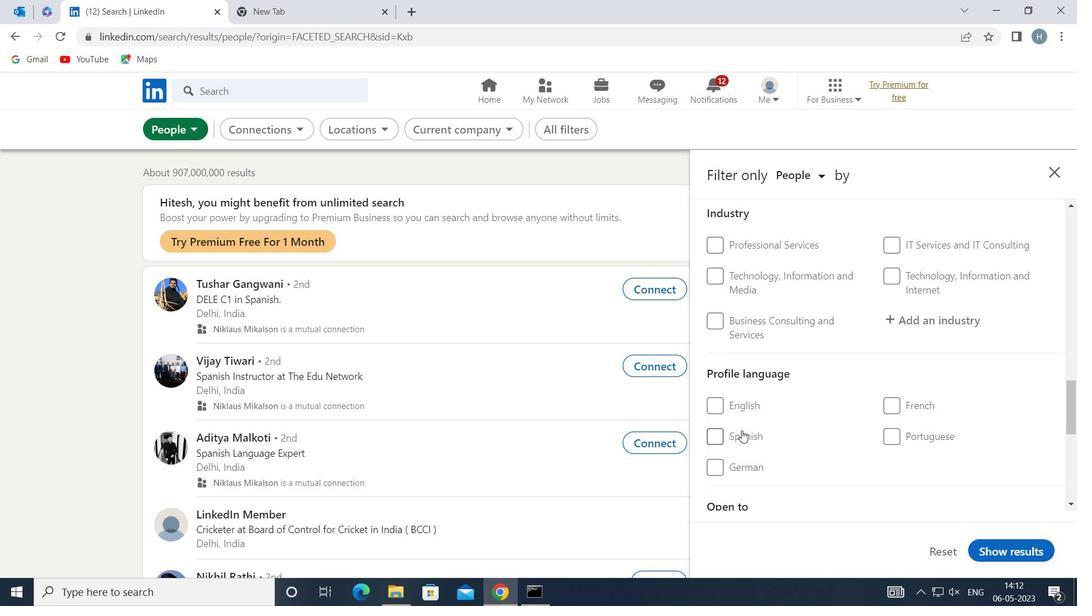 
Action: Mouse moved to (833, 408)
Screenshot: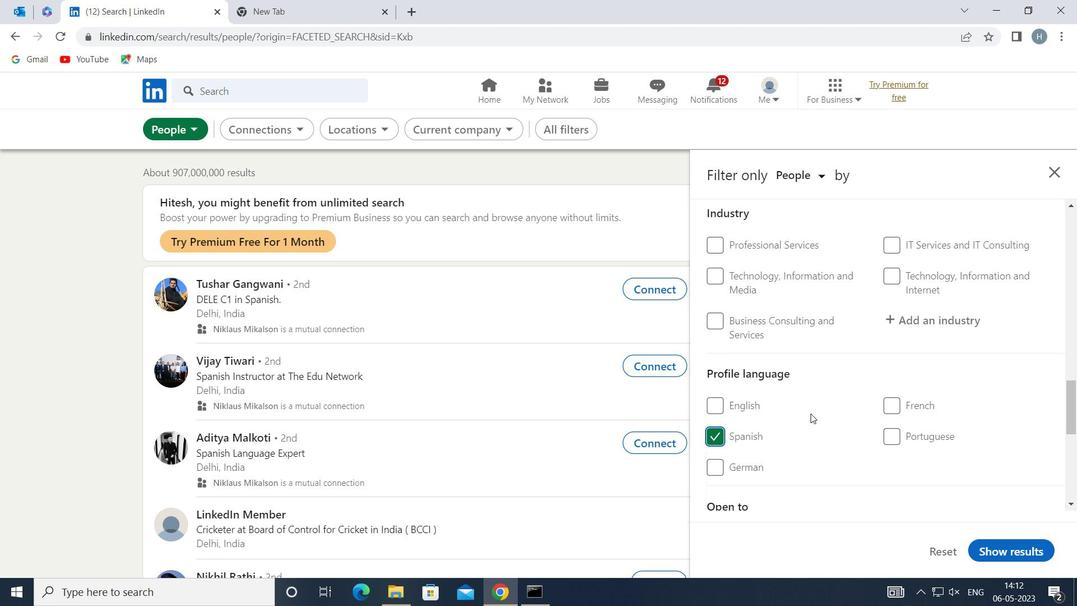 
Action: Mouse scrolled (833, 409) with delta (0, 0)
Screenshot: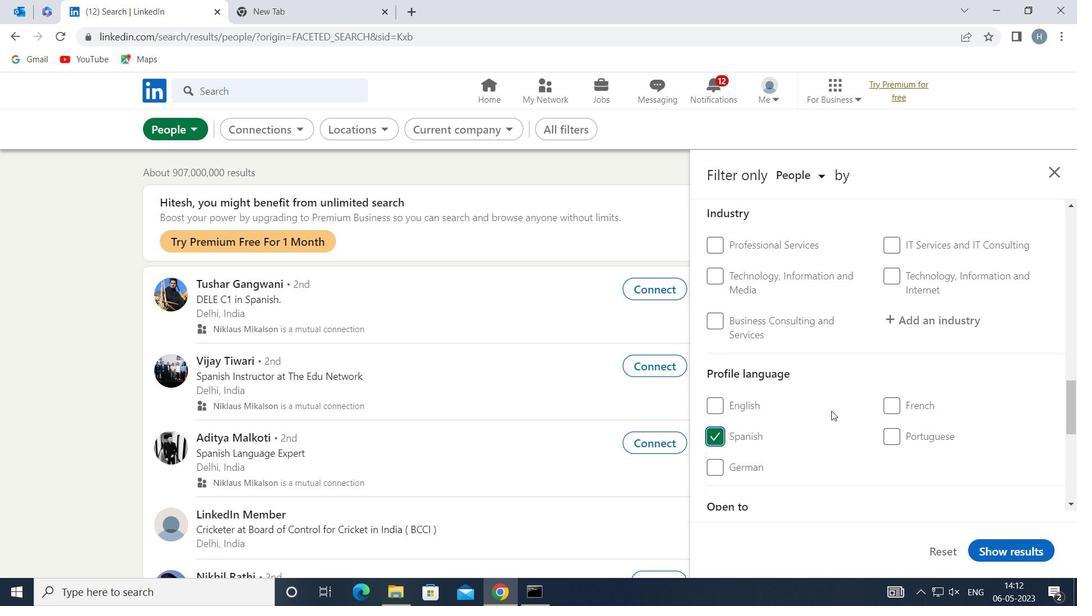 
Action: Mouse scrolled (833, 409) with delta (0, 0)
Screenshot: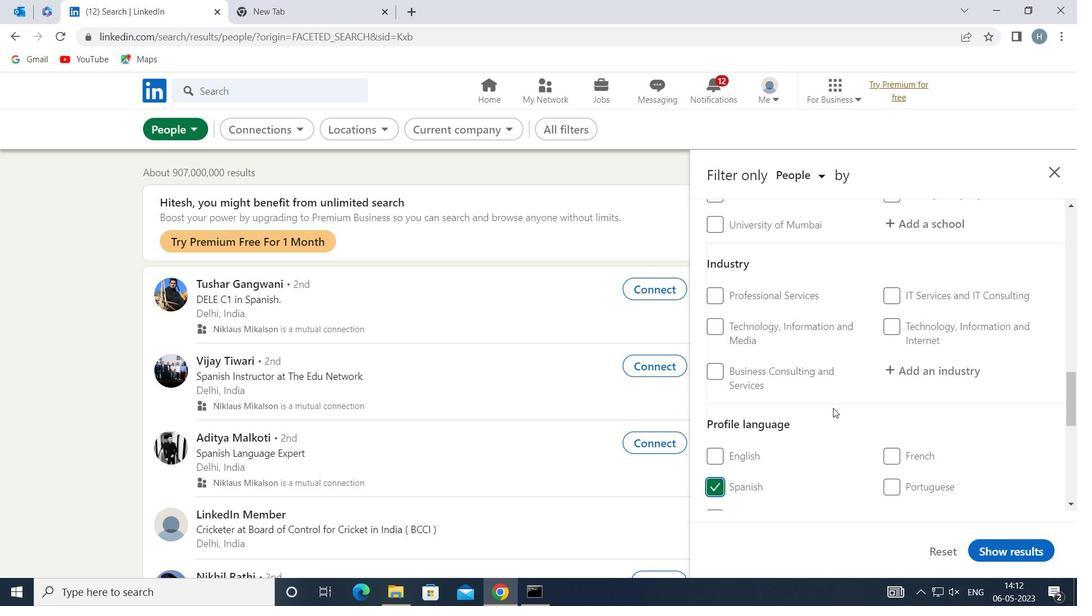 
Action: Mouse scrolled (833, 409) with delta (0, 0)
Screenshot: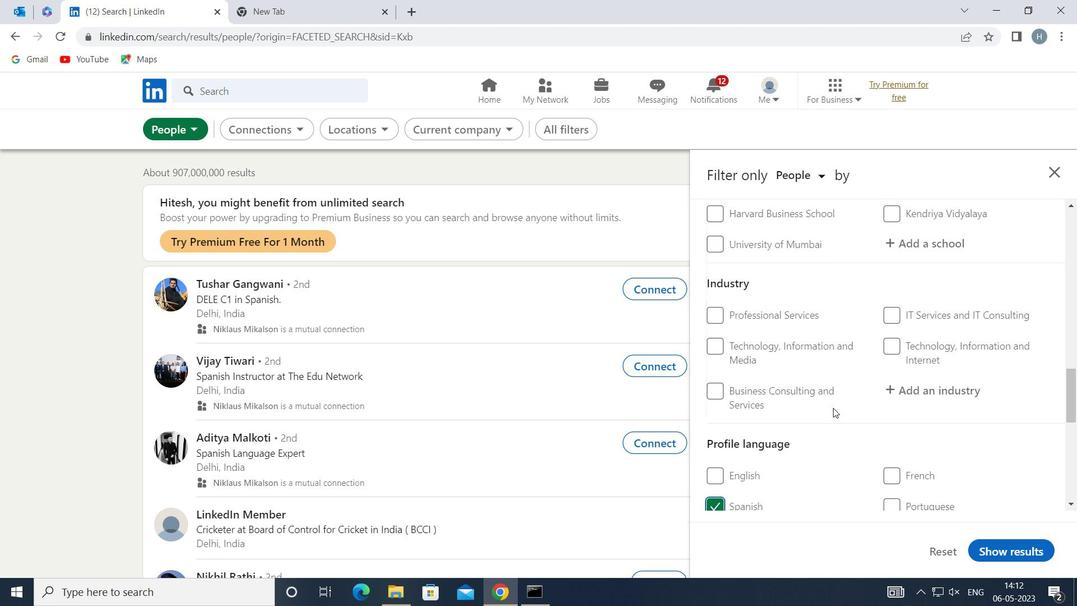 
Action: Mouse scrolled (833, 409) with delta (0, 0)
Screenshot: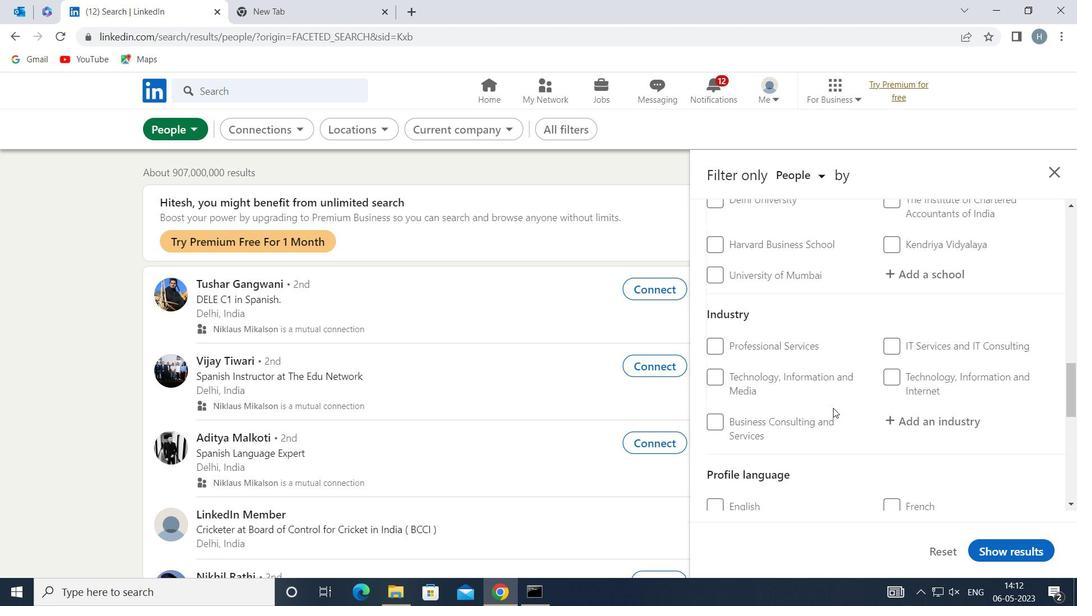 
Action: Mouse scrolled (833, 409) with delta (0, 0)
Screenshot: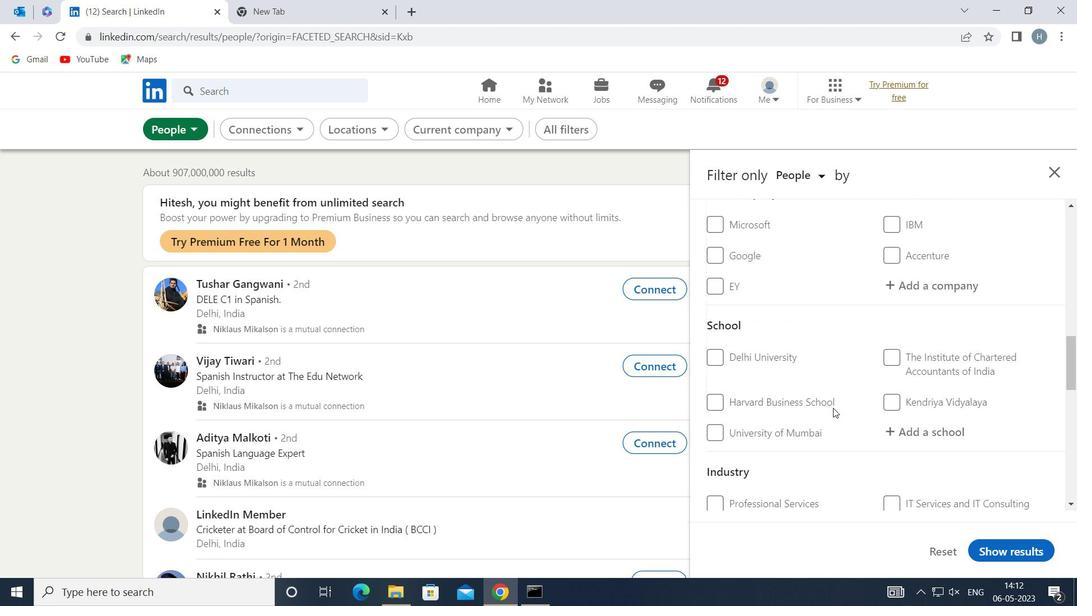 
Action: Mouse scrolled (833, 409) with delta (0, 0)
Screenshot: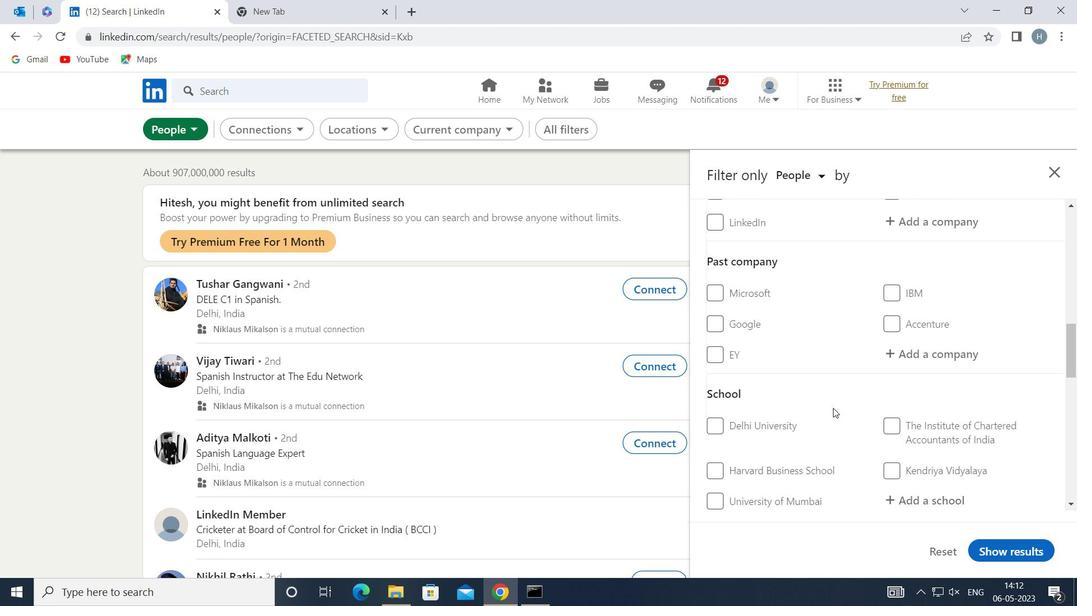 
Action: Mouse scrolled (833, 409) with delta (0, 0)
Screenshot: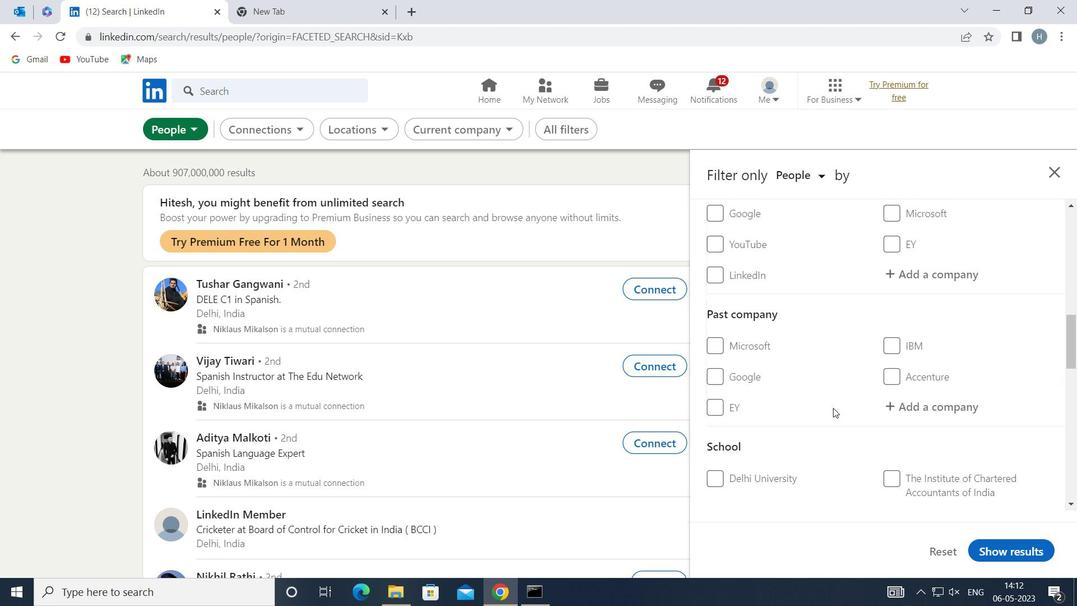 
Action: Mouse moved to (919, 384)
Screenshot: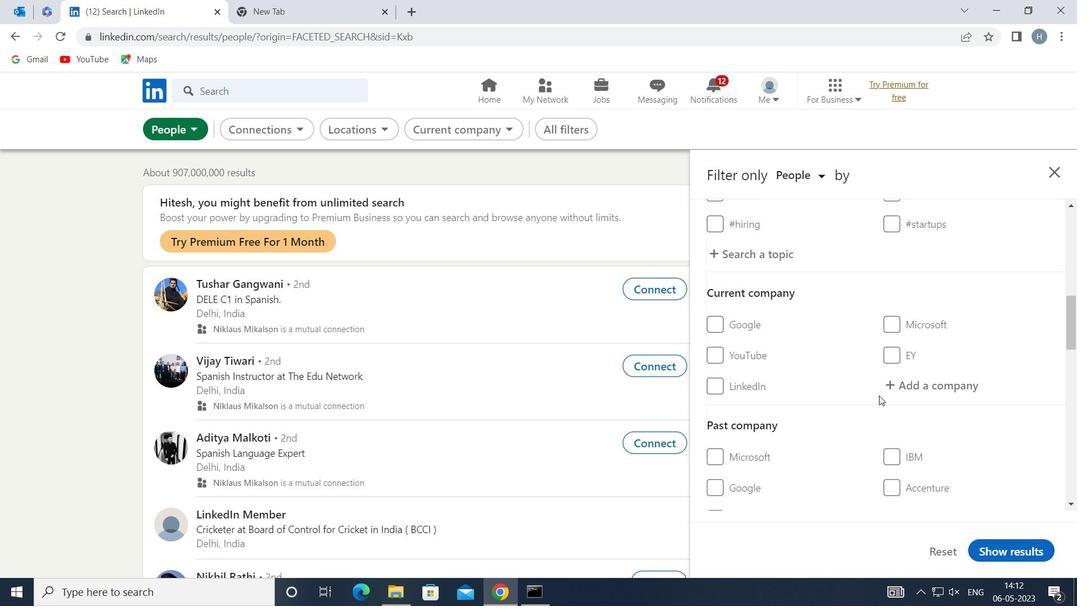 
Action: Mouse pressed left at (919, 384)
Screenshot: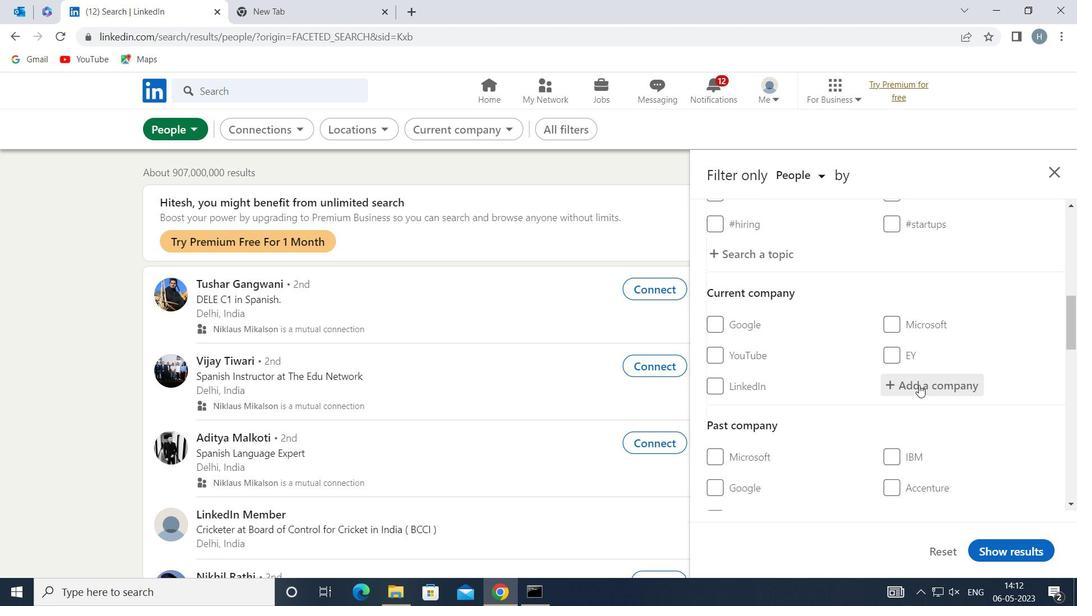 
Action: Key pressed <Key.shift>TERADATA
Screenshot: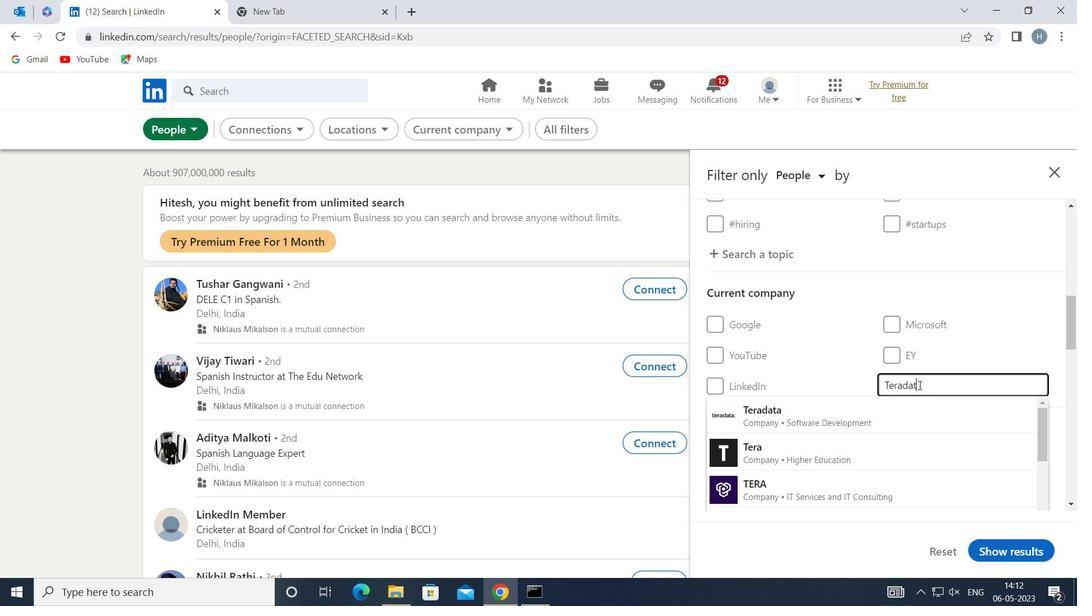 
Action: Mouse moved to (842, 410)
Screenshot: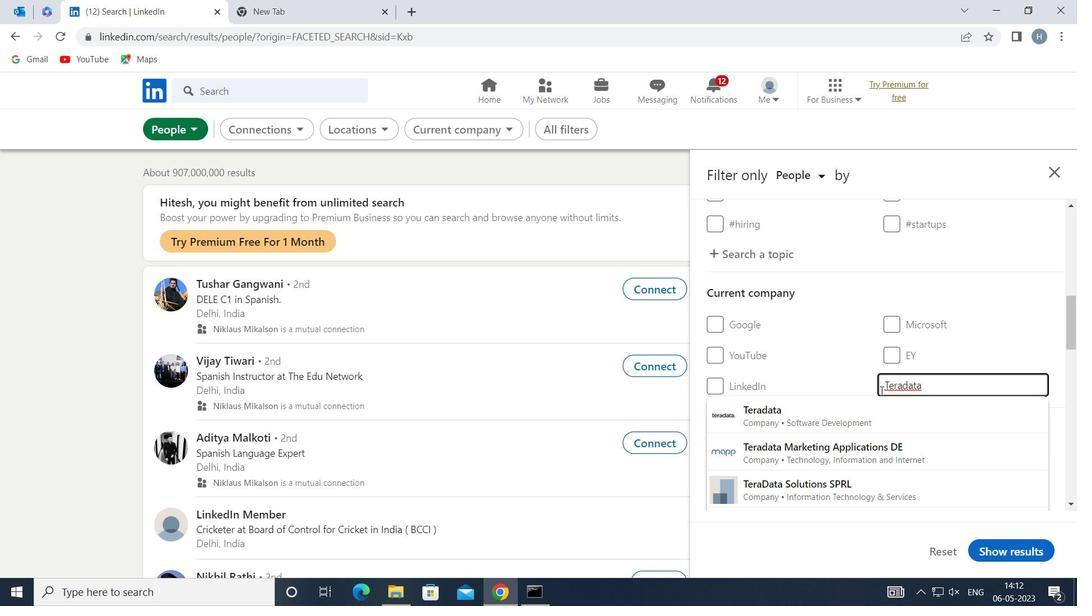 
Action: Mouse pressed left at (842, 410)
Screenshot: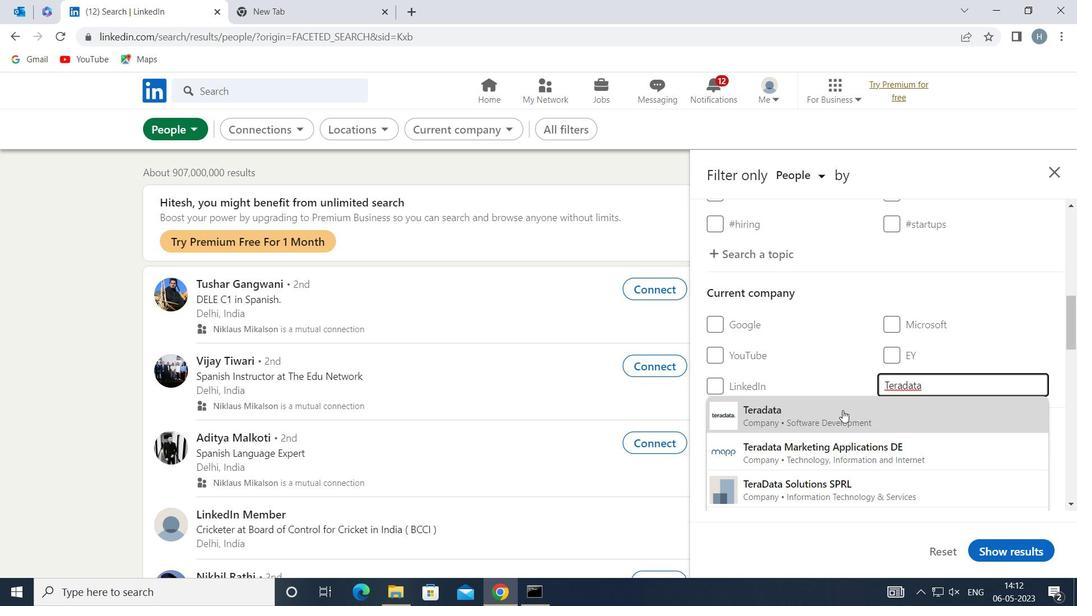 
Action: Mouse moved to (855, 386)
Screenshot: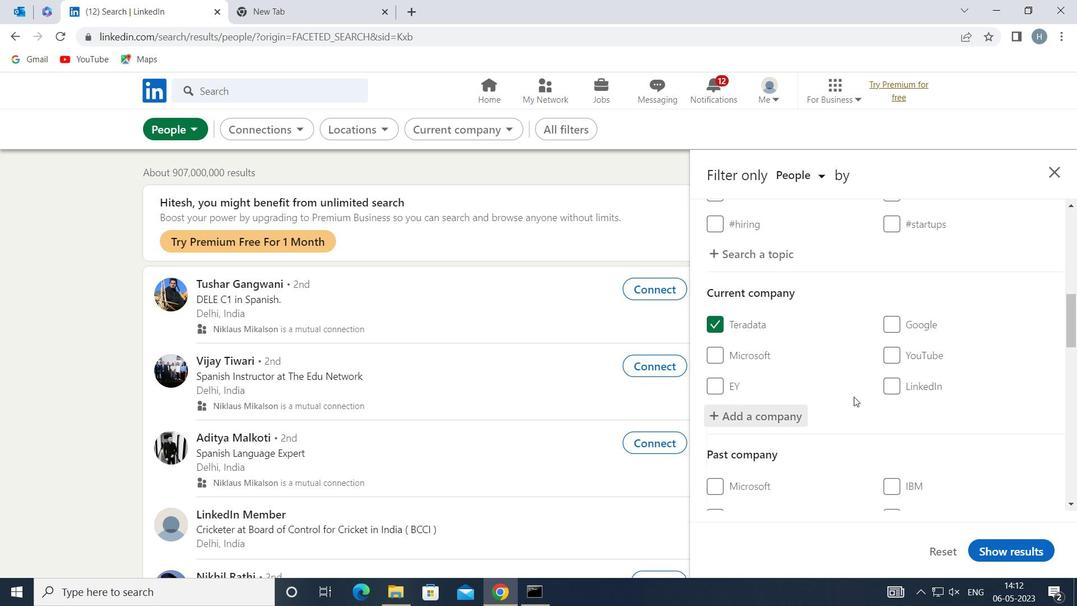 
Action: Mouse scrolled (855, 386) with delta (0, 0)
Screenshot: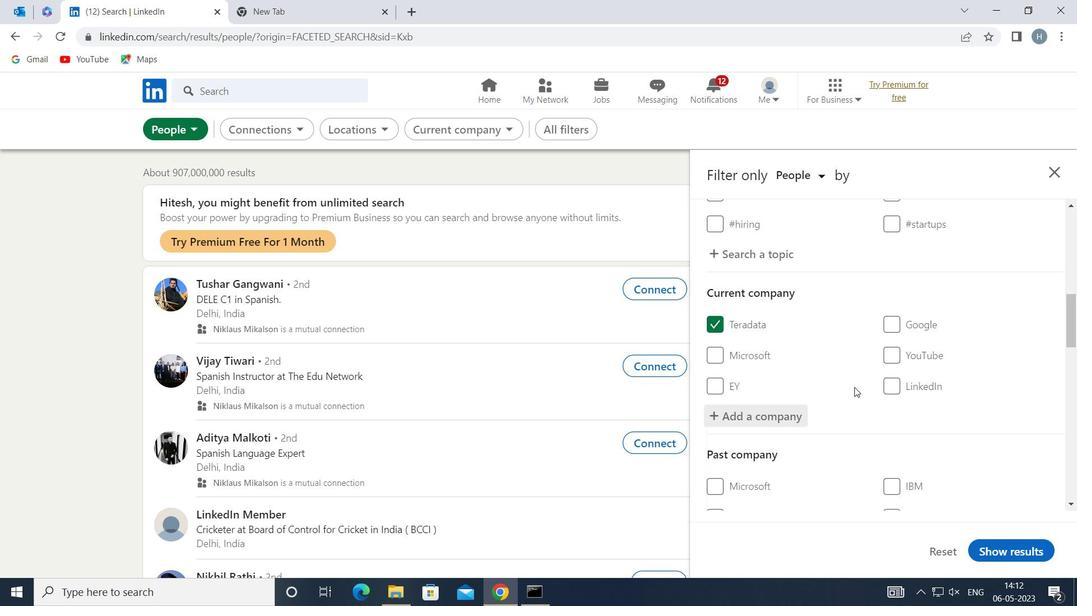 
Action: Mouse moved to (855, 385)
Screenshot: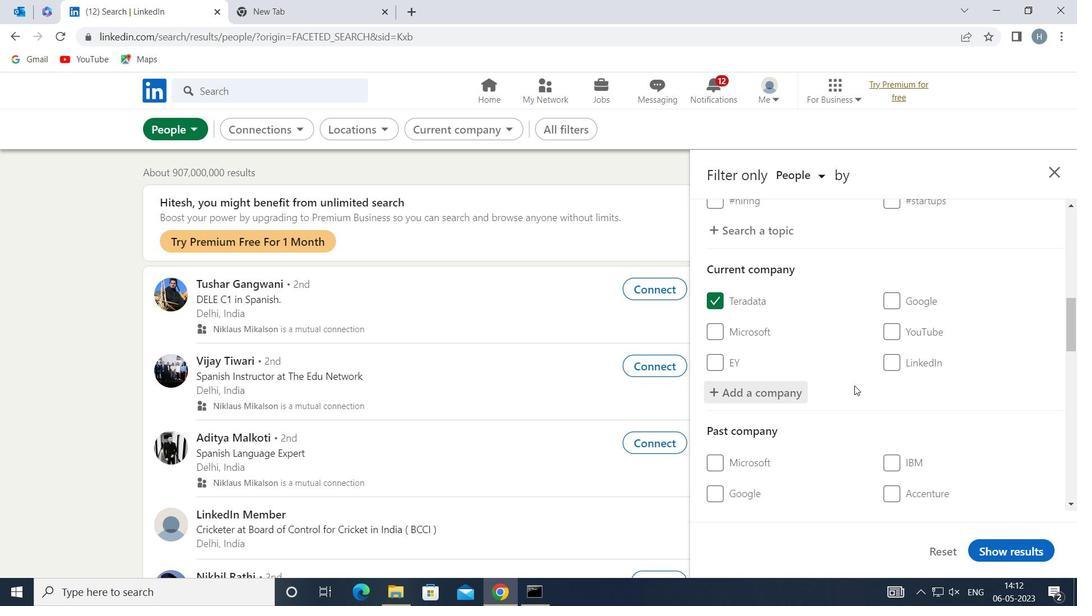 
Action: Mouse scrolled (855, 384) with delta (0, 0)
Screenshot: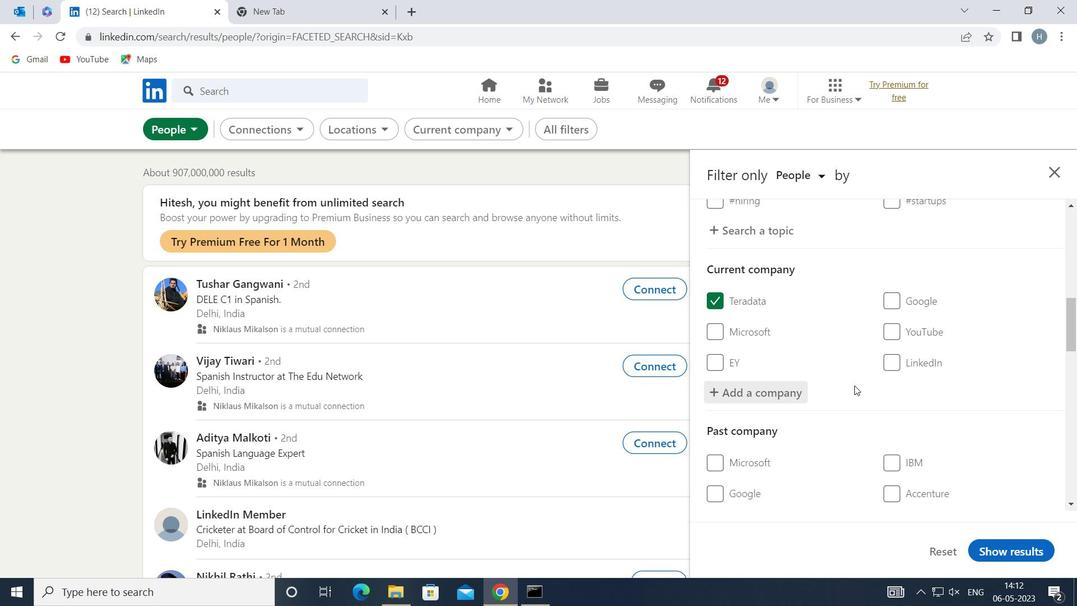 
Action: Mouse scrolled (855, 384) with delta (0, 0)
Screenshot: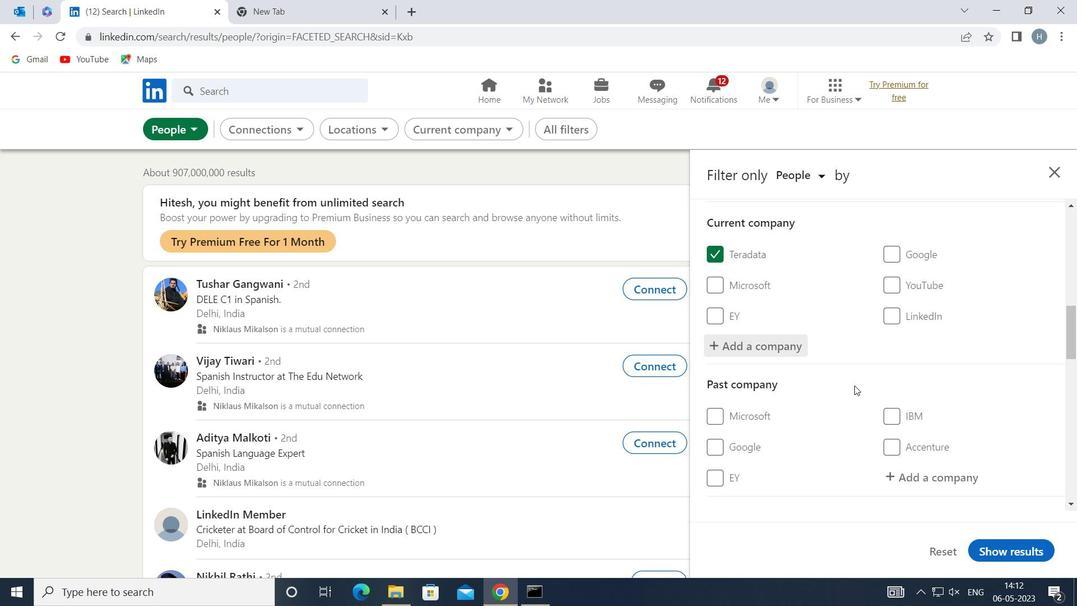 
Action: Mouse scrolled (855, 384) with delta (0, 0)
Screenshot: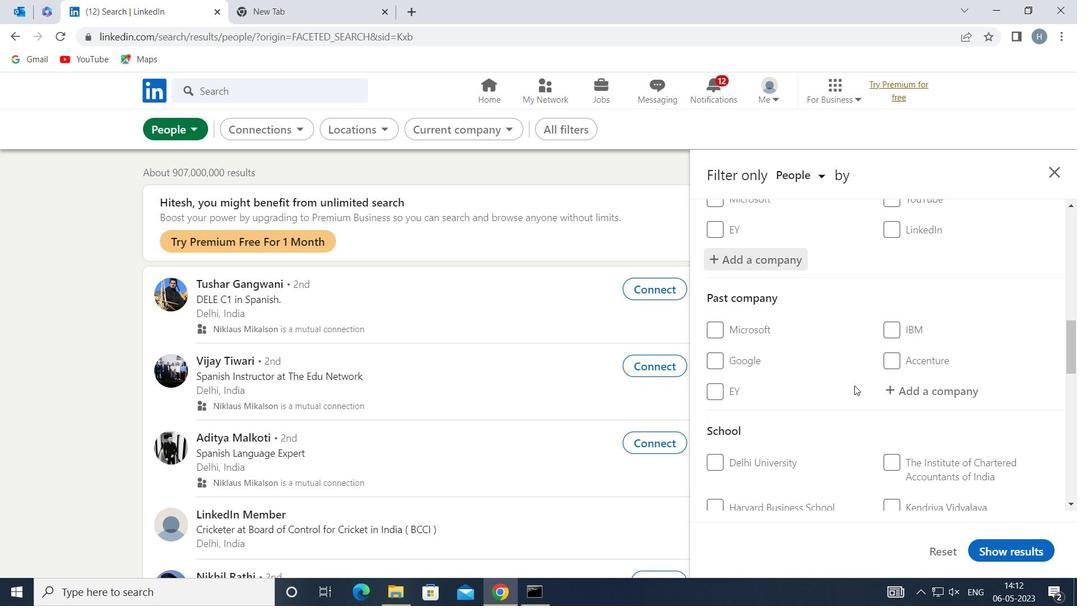 
Action: Mouse moved to (924, 408)
Screenshot: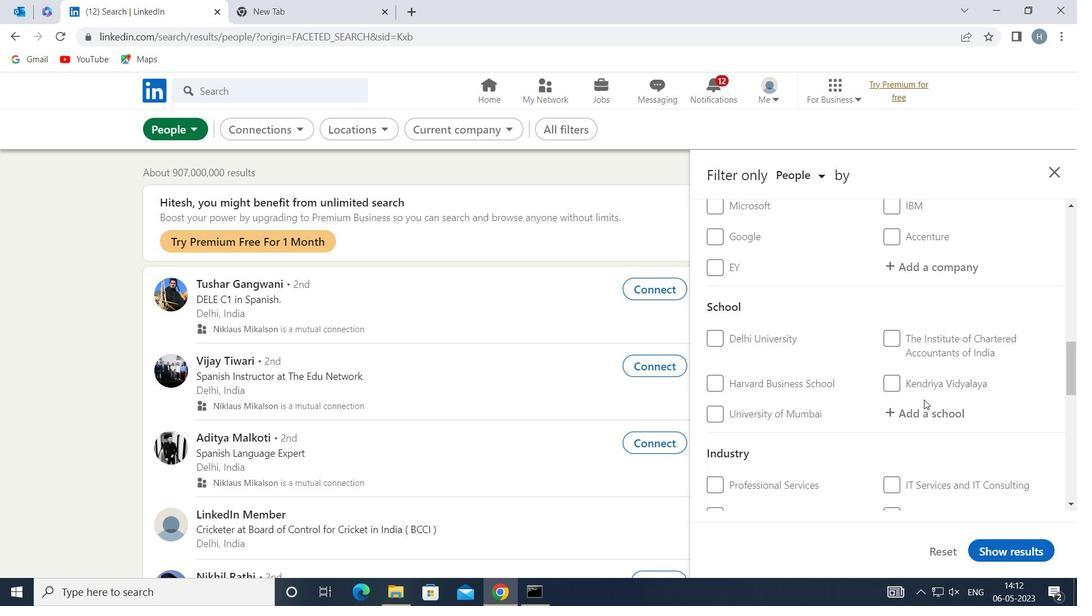 
Action: Mouse pressed left at (924, 408)
Screenshot: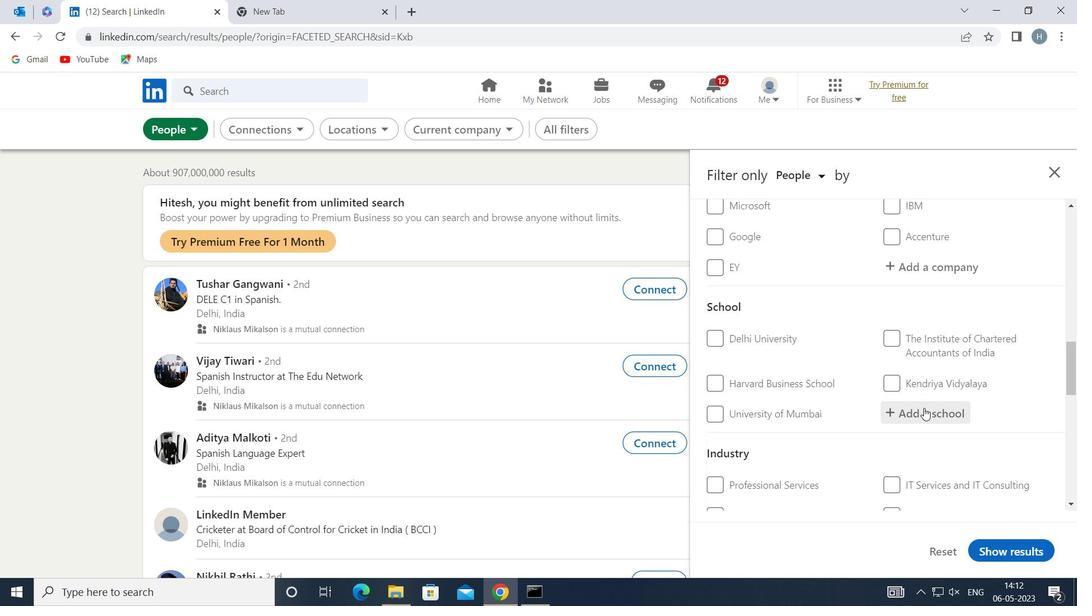 
Action: Key pressed <Key.shift>MAHARAJA<Key.space><Key.shift>AGRASEN<Key.space><Key.shift>COLL
Screenshot: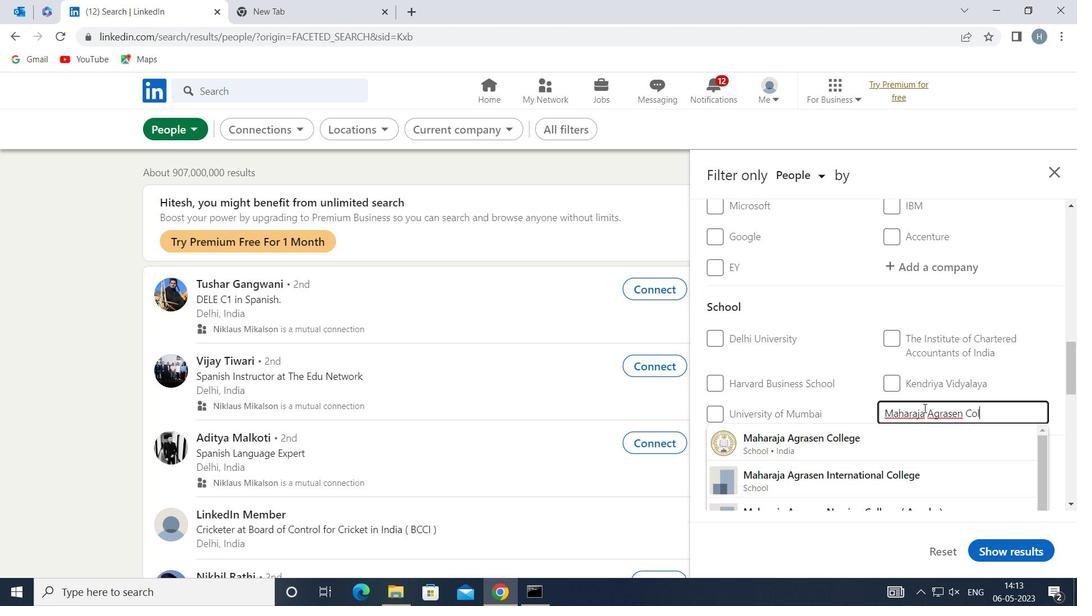 
Action: Mouse moved to (924, 419)
Screenshot: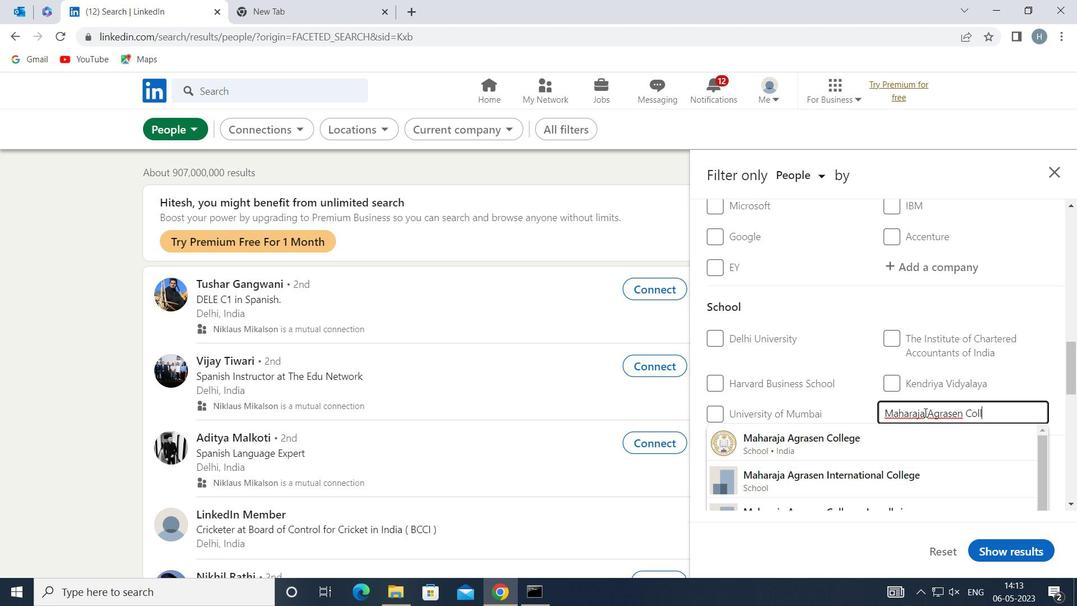 
Action: Key pressed EGE
Screenshot: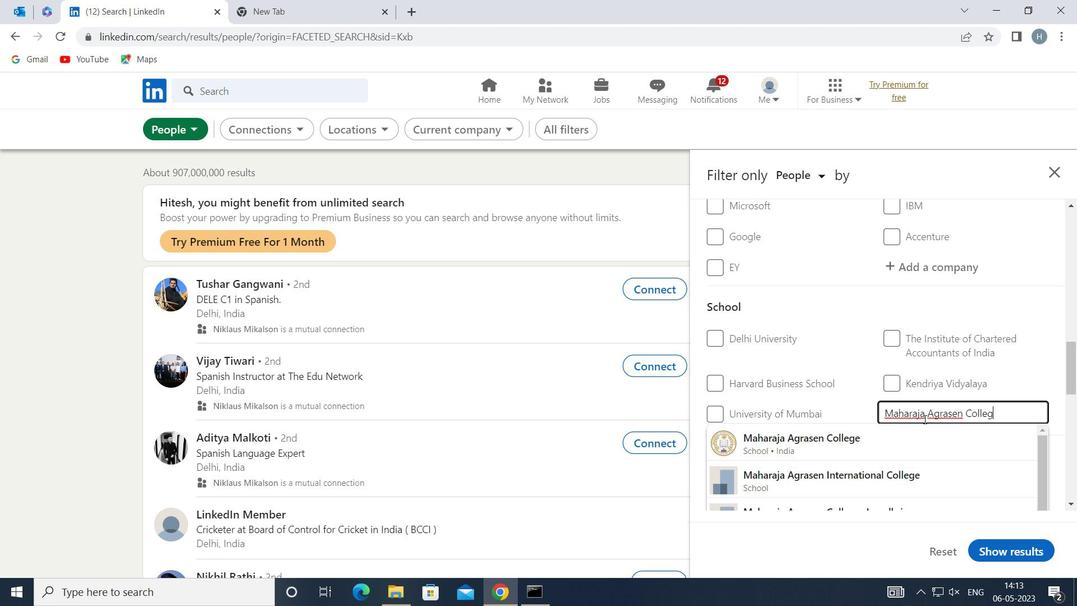 
Action: Mouse moved to (887, 438)
Screenshot: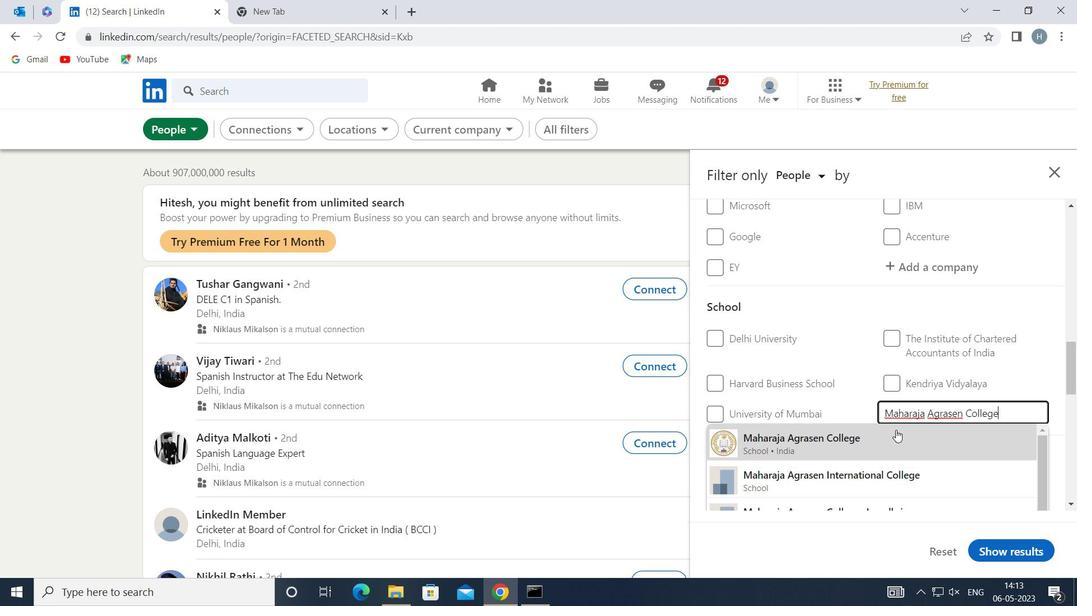
Action: Mouse pressed left at (887, 438)
Screenshot: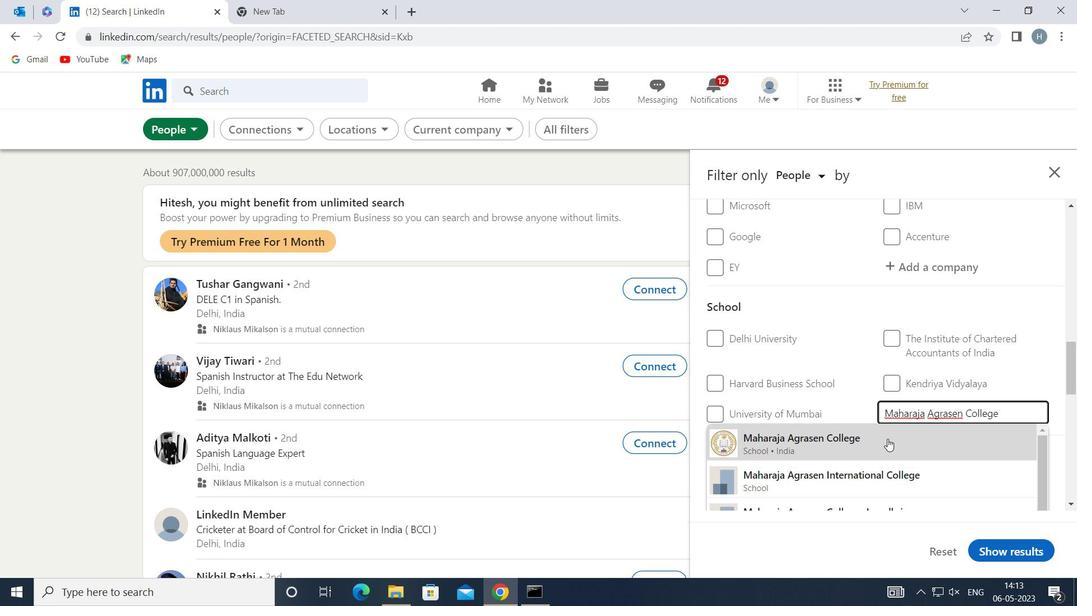
Action: Mouse moved to (882, 413)
Screenshot: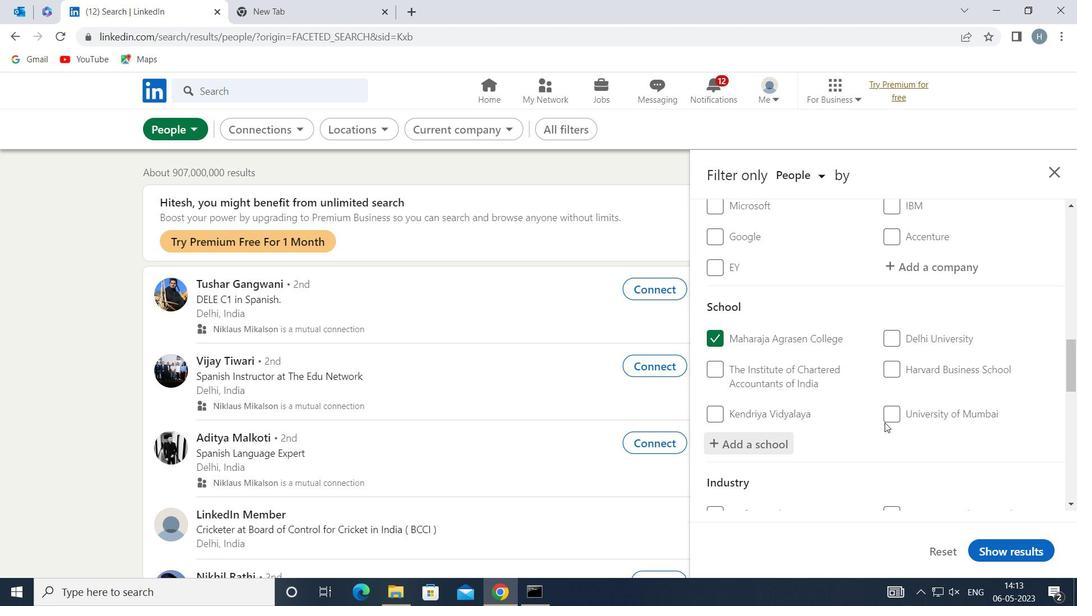 
Action: Mouse scrolled (882, 412) with delta (0, 0)
Screenshot: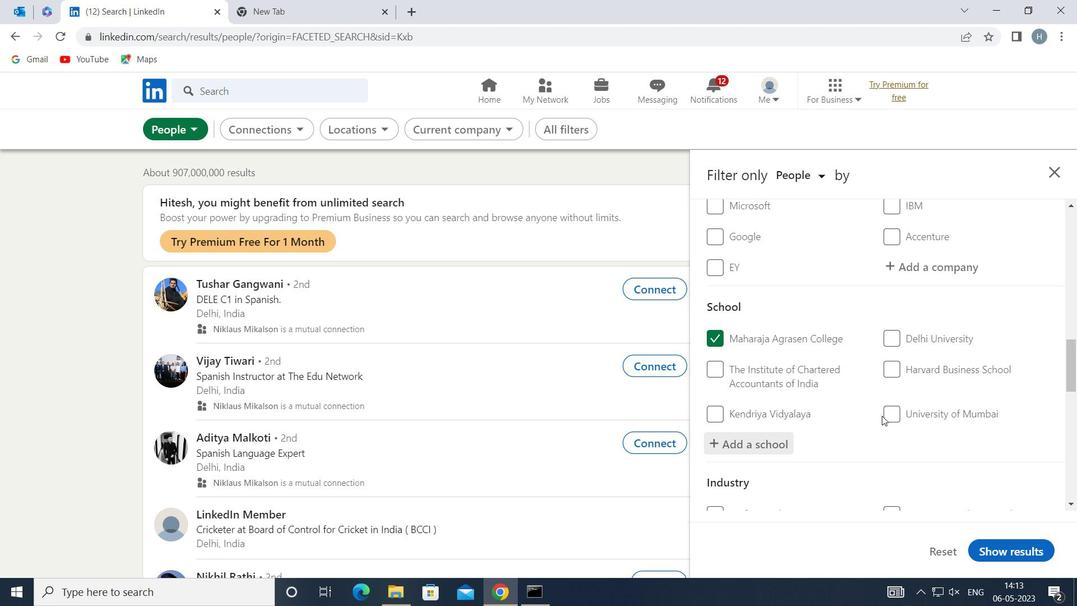 
Action: Mouse scrolled (882, 412) with delta (0, 0)
Screenshot: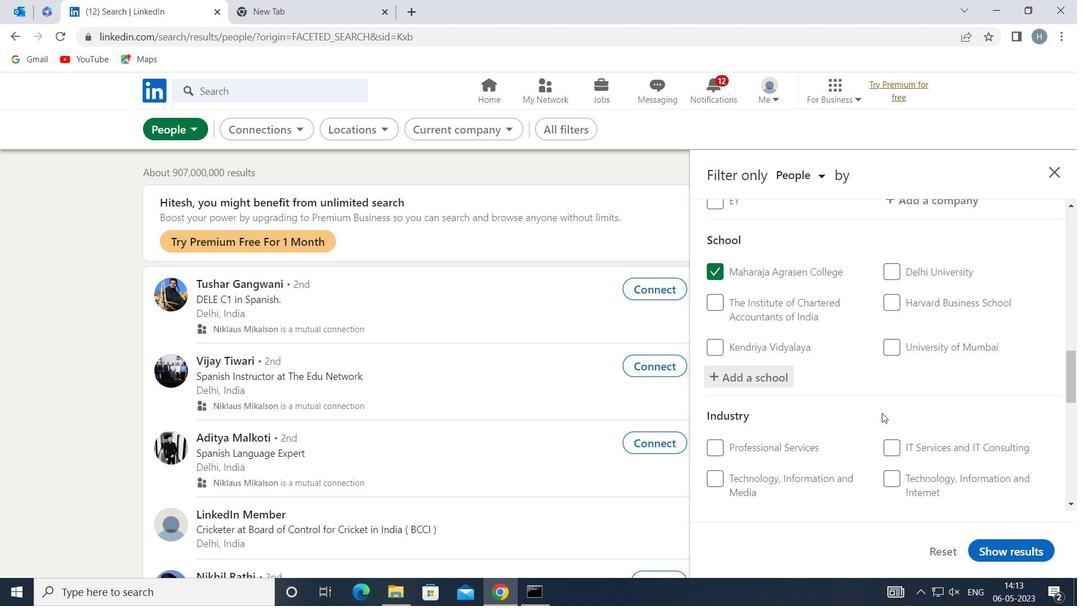 
Action: Mouse moved to (882, 412)
Screenshot: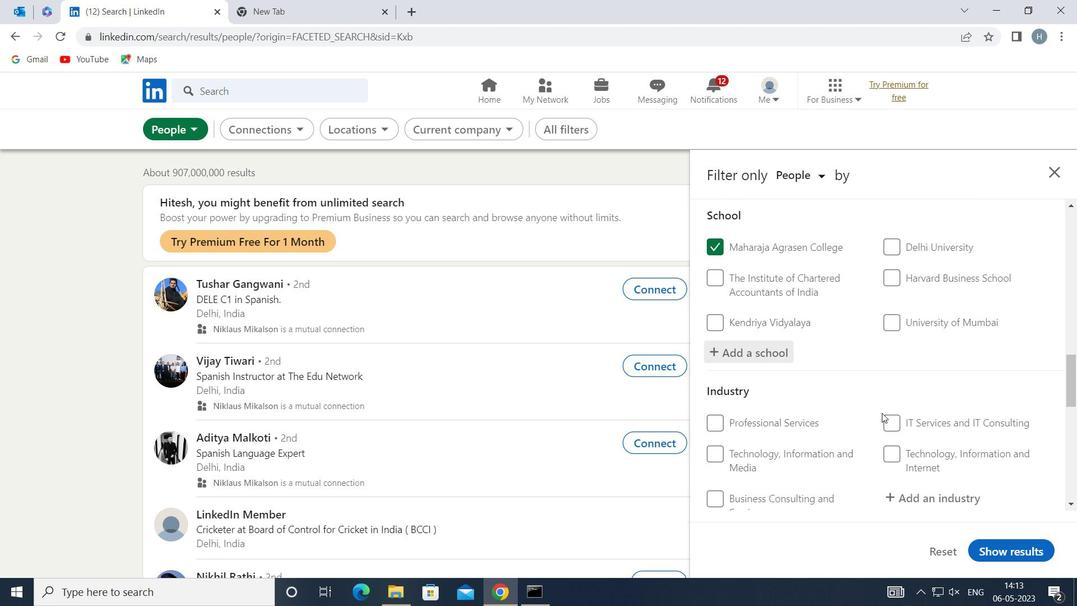 
Action: Mouse scrolled (882, 411) with delta (0, 0)
Screenshot: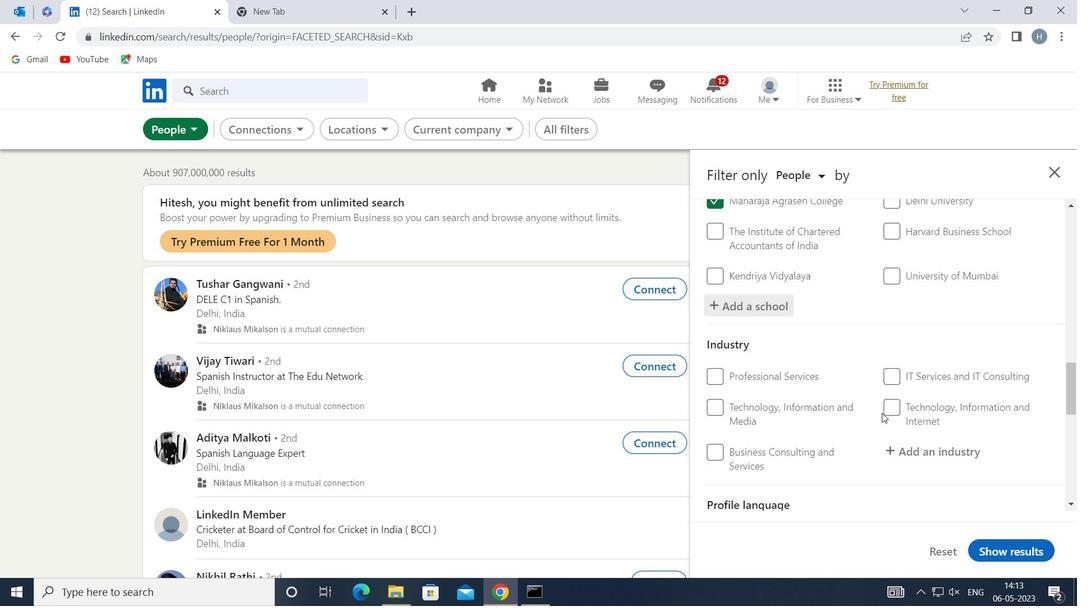
Action: Mouse moved to (952, 376)
Screenshot: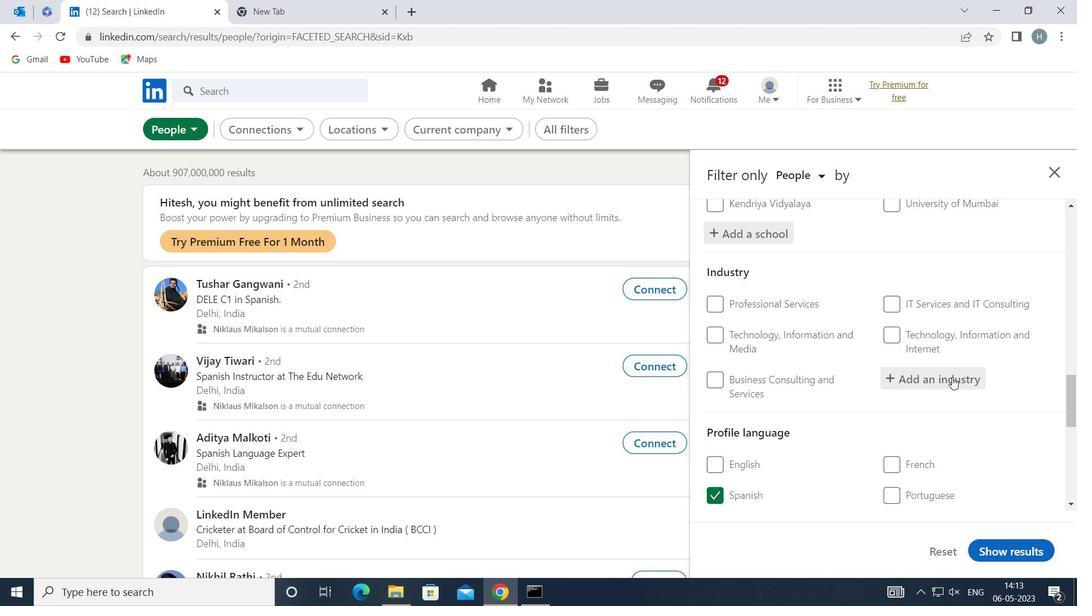 
Action: Mouse pressed left at (952, 376)
Screenshot: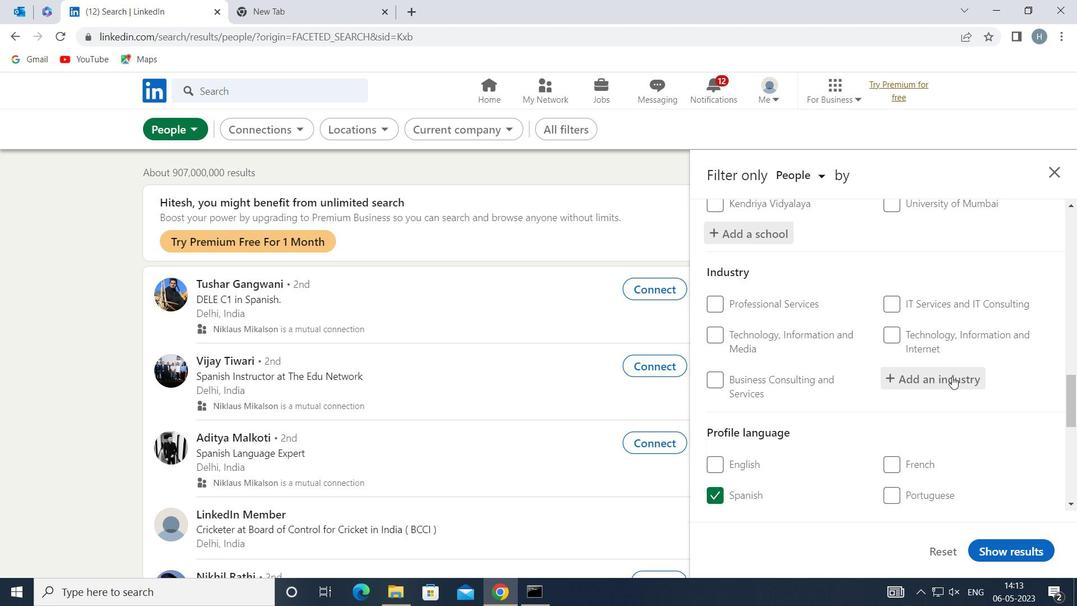 
Action: Mouse moved to (953, 376)
Screenshot: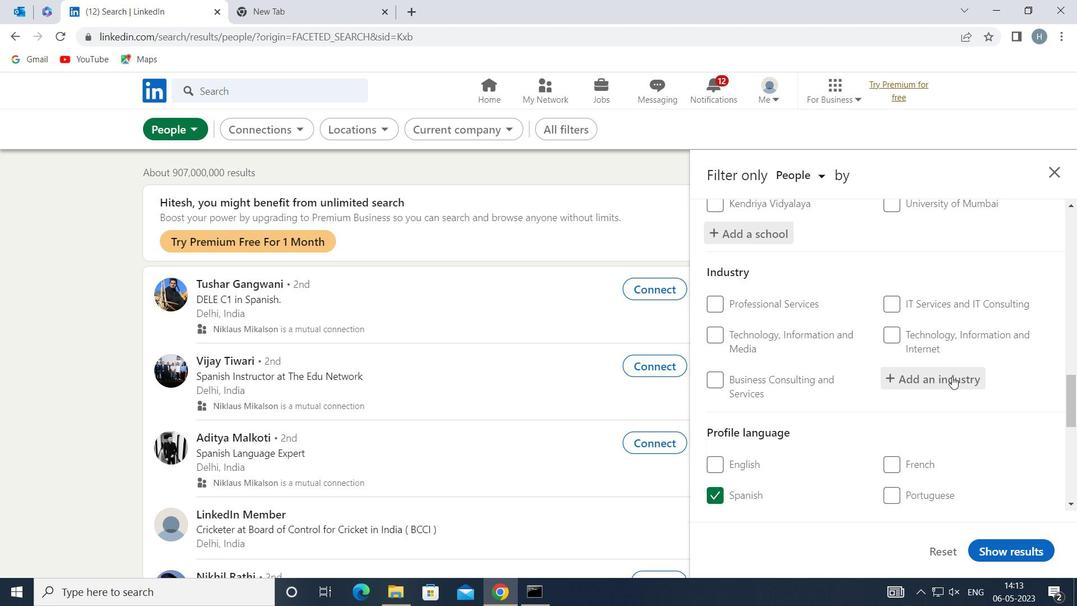 
Action: Key pressed <Key.shift><Key.shift>FARMING<Key.space>
Screenshot: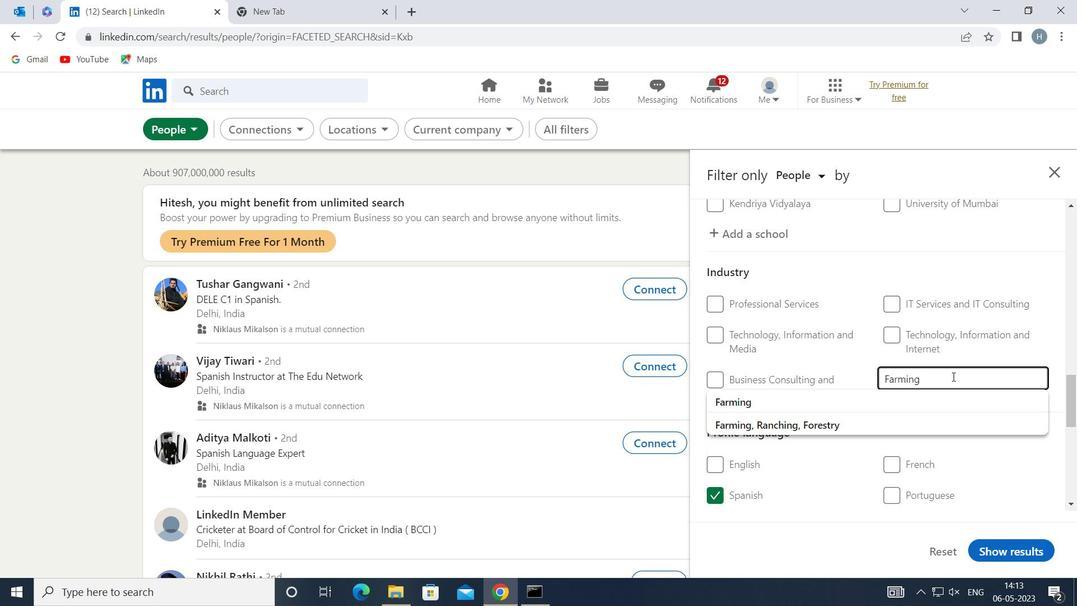 
Action: Mouse moved to (825, 399)
Screenshot: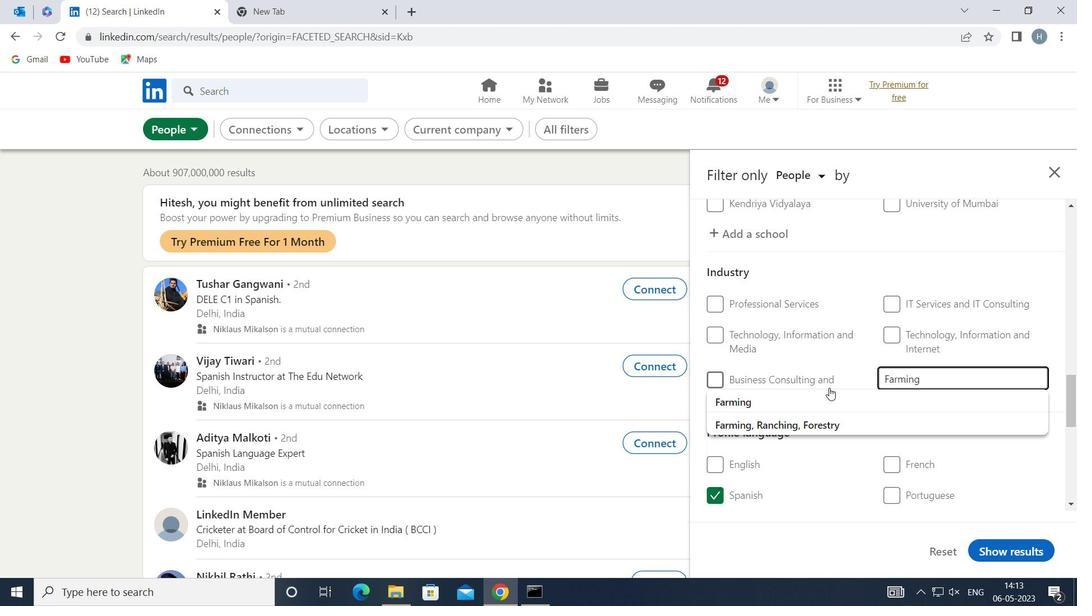 
Action: Mouse pressed left at (825, 399)
Screenshot: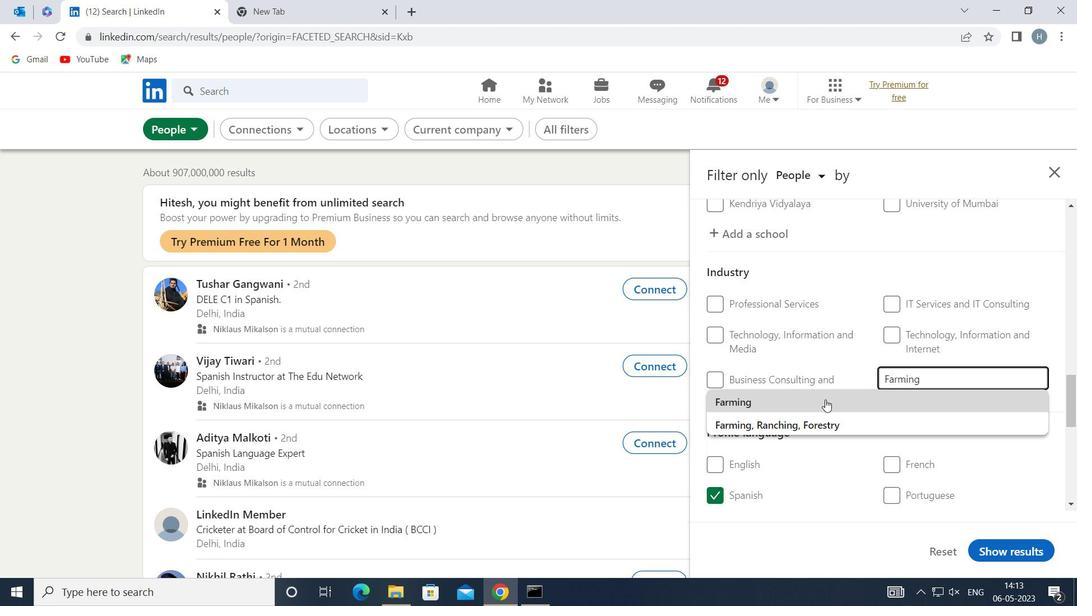 
Action: Mouse moved to (829, 395)
Screenshot: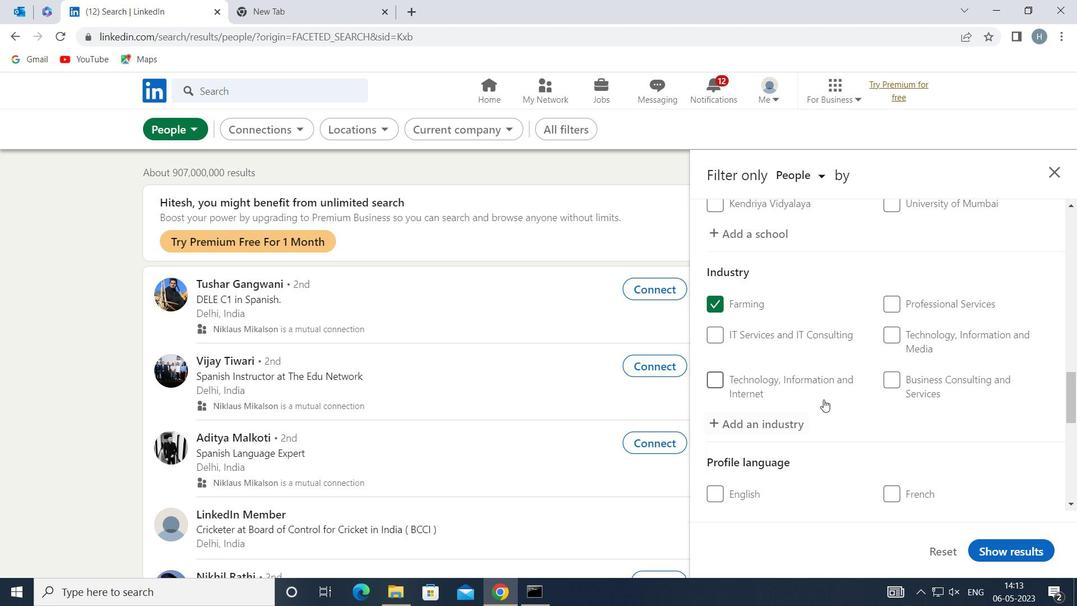 
Action: Mouse scrolled (829, 394) with delta (0, 0)
Screenshot: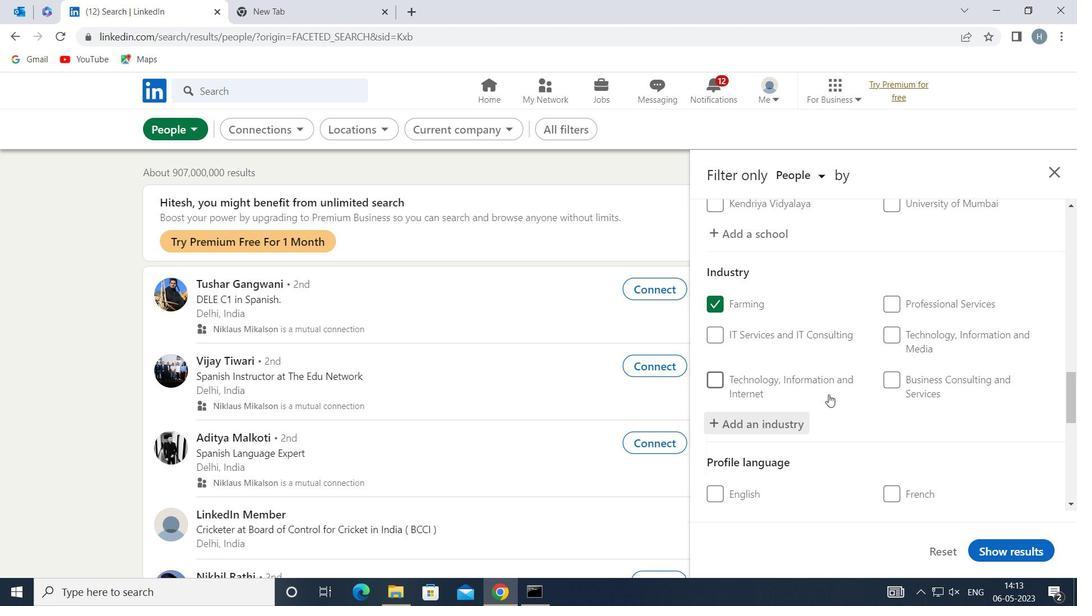 
Action: Mouse scrolled (829, 394) with delta (0, 0)
Screenshot: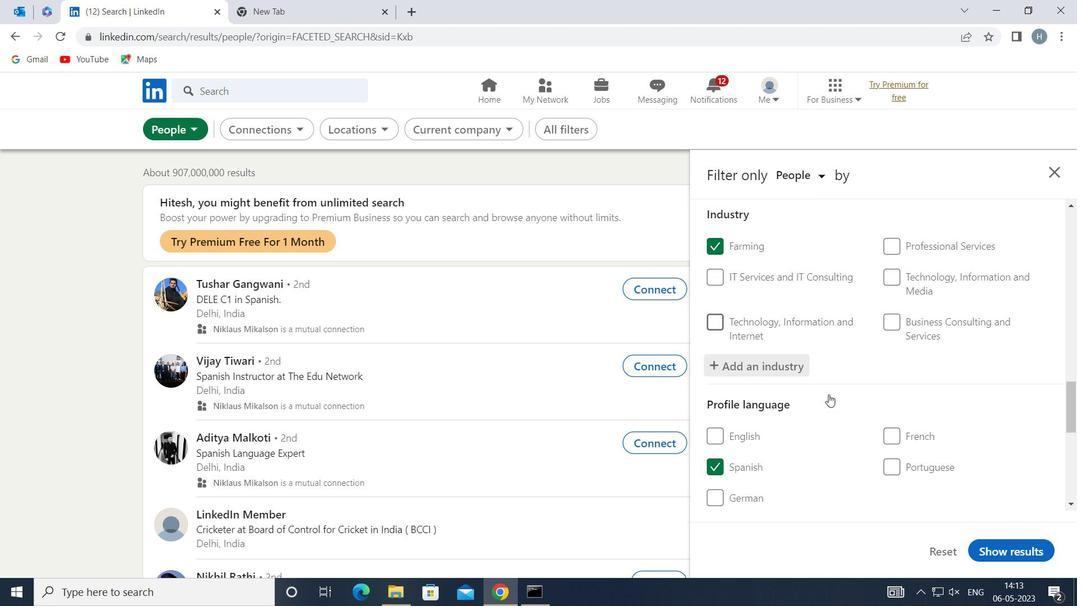 
Action: Mouse scrolled (829, 394) with delta (0, 0)
Screenshot: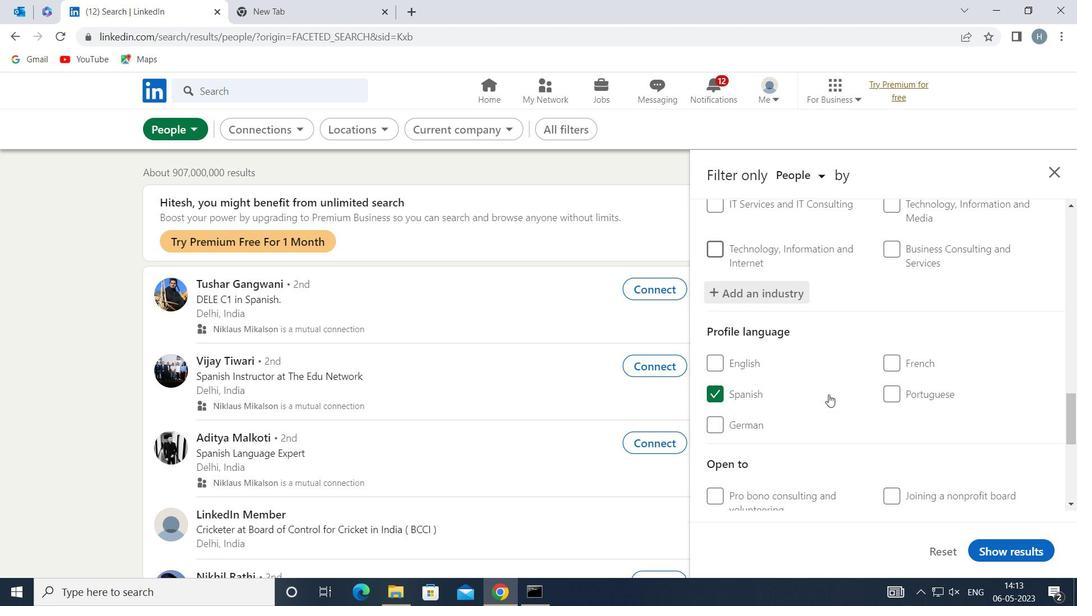 
Action: Mouse scrolled (829, 394) with delta (0, 0)
Screenshot: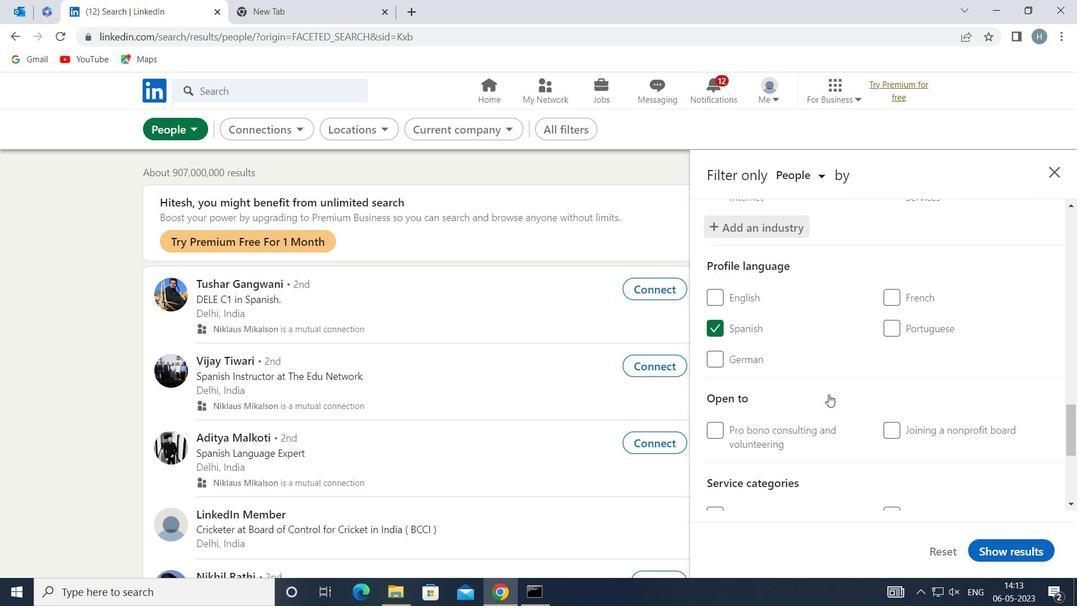 
Action: Mouse scrolled (829, 394) with delta (0, 0)
Screenshot: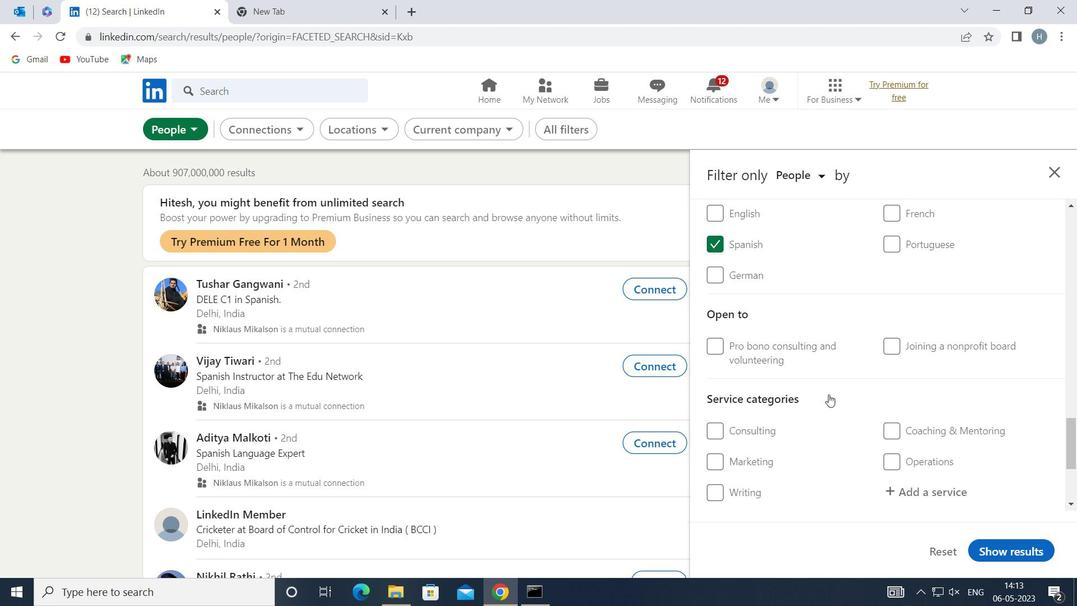 
Action: Mouse moved to (898, 413)
Screenshot: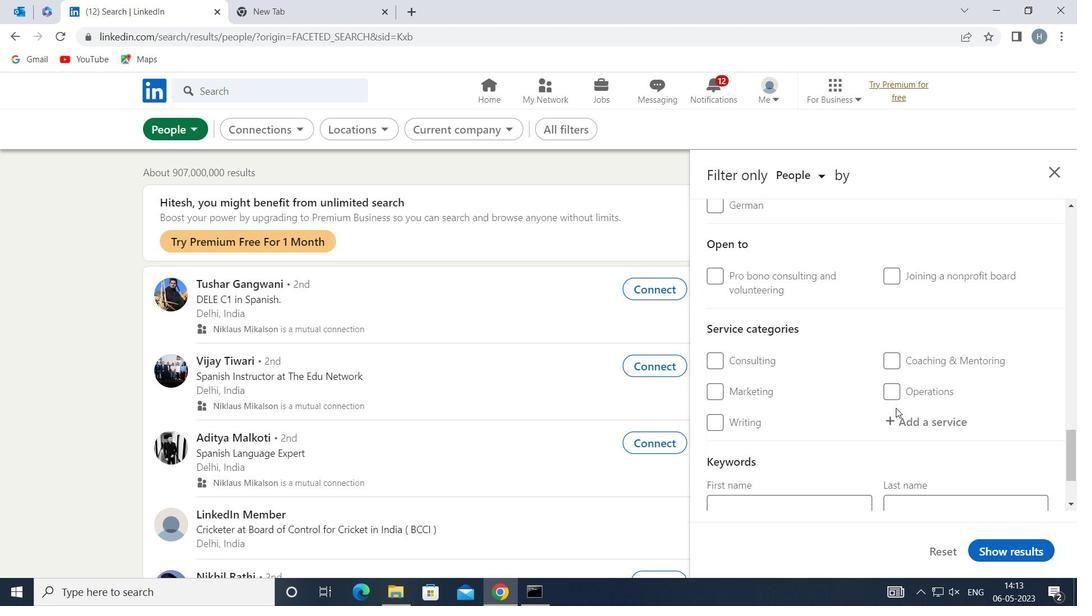 
Action: Mouse pressed left at (898, 413)
Screenshot: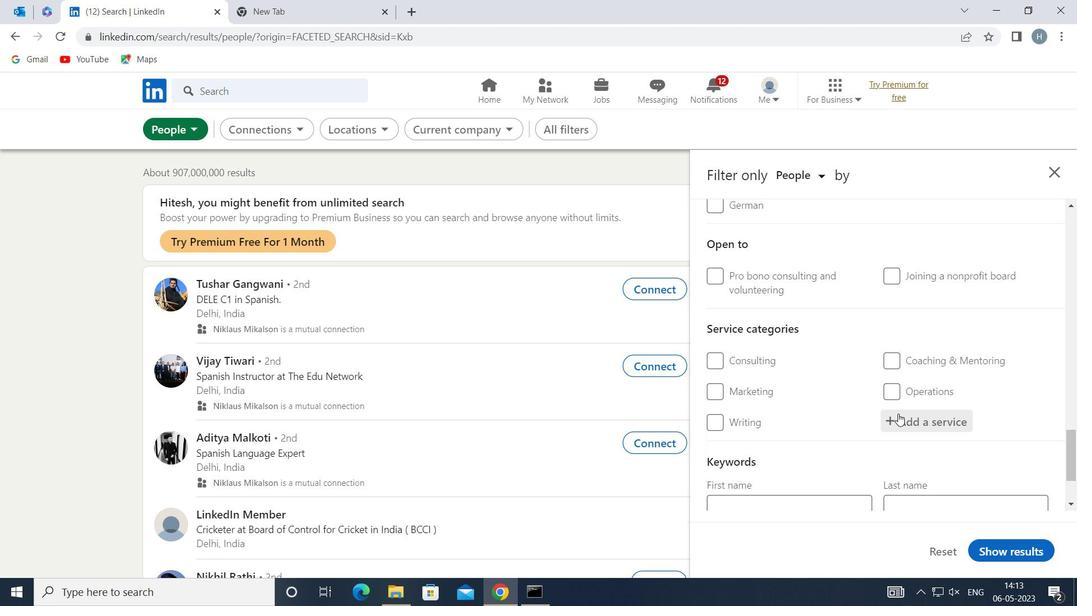 
Action: Mouse moved to (898, 414)
Screenshot: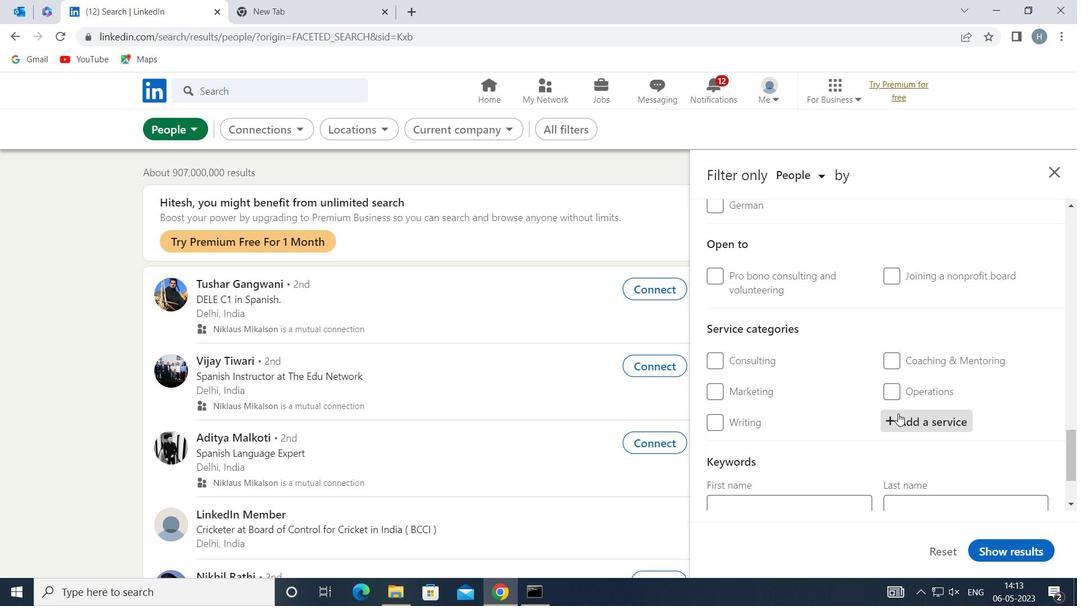 
Action: Key pressed <Key.shift>EXECUTVE<Key.space><Key.shift>COACH
Screenshot: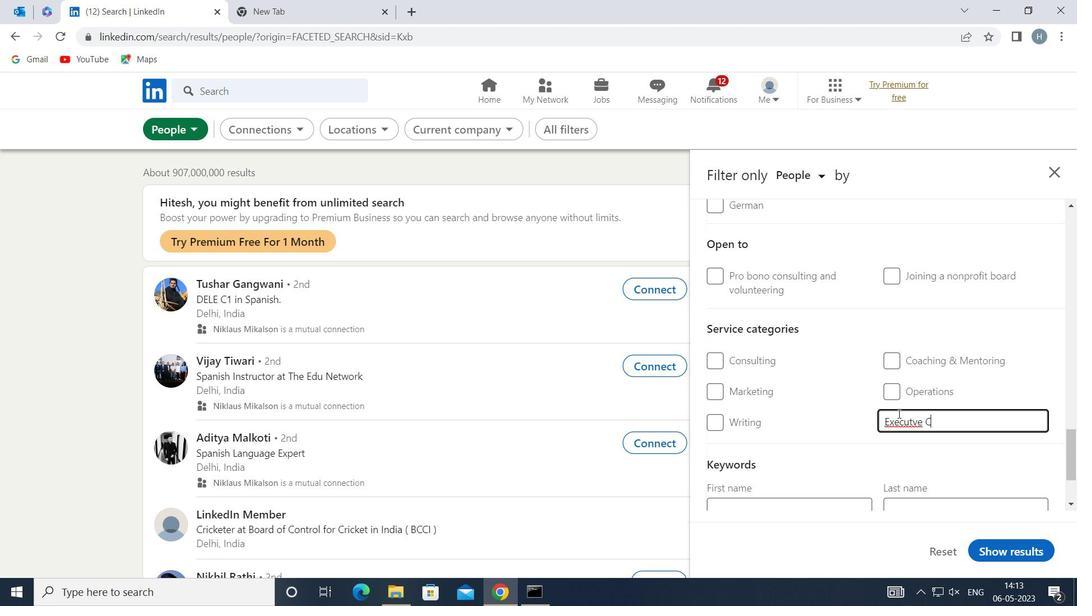 
Action: Mouse moved to (924, 420)
Screenshot: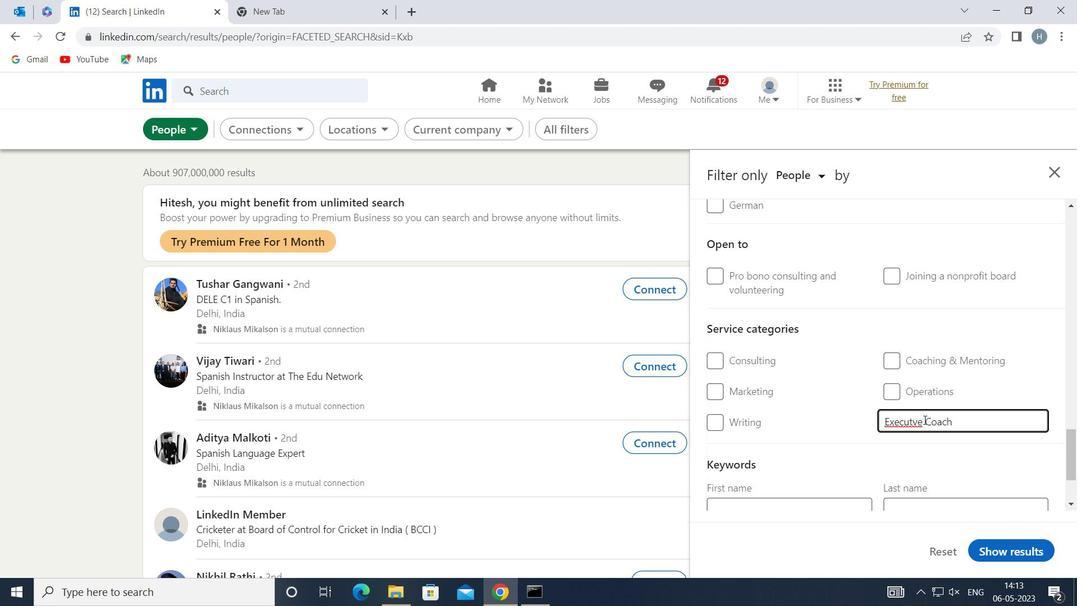 
Action: Key pressed <Key.backspace><Key.backspace><Key.backspace><Key.backspace><Key.backspace><Key.backspace><Key.backspace><Key.backspace><Key.backspace>
Screenshot: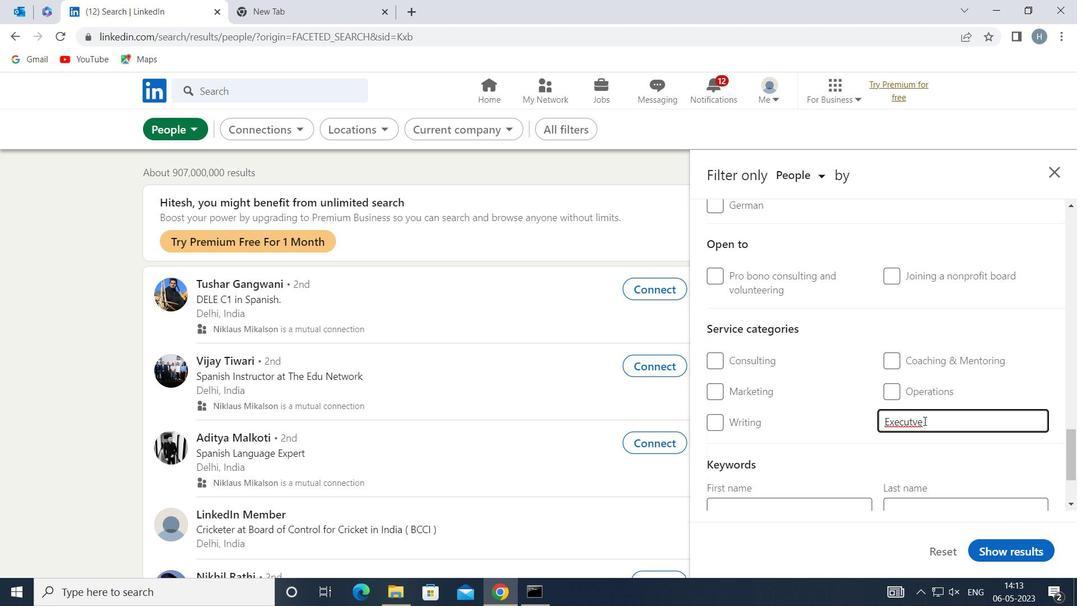 
Action: Mouse moved to (936, 421)
Screenshot: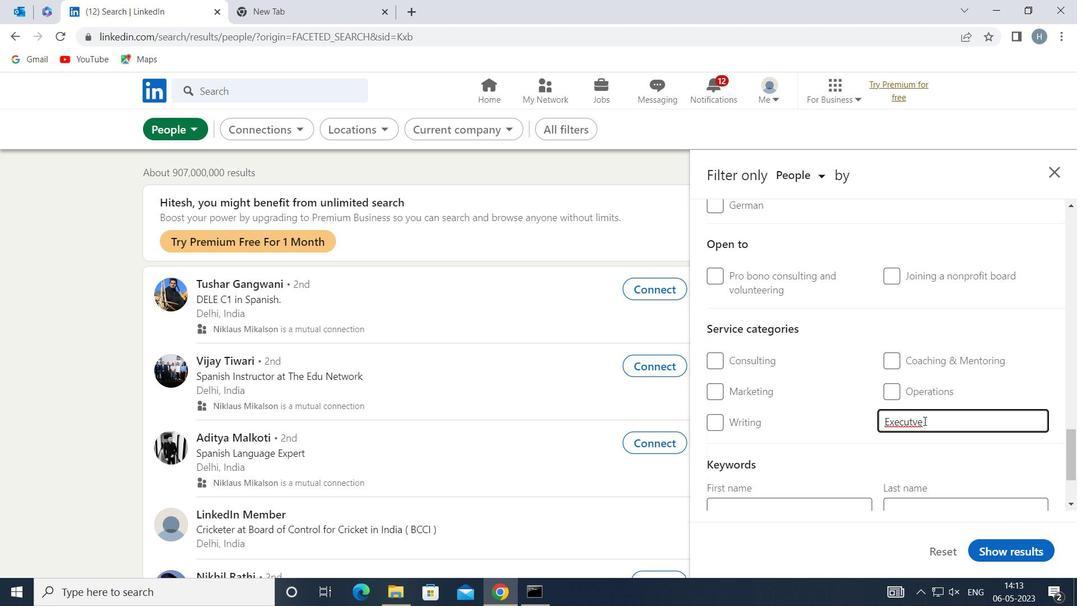 
Action: Key pressed TIVE<Key.space><Key.shift>C
Screenshot: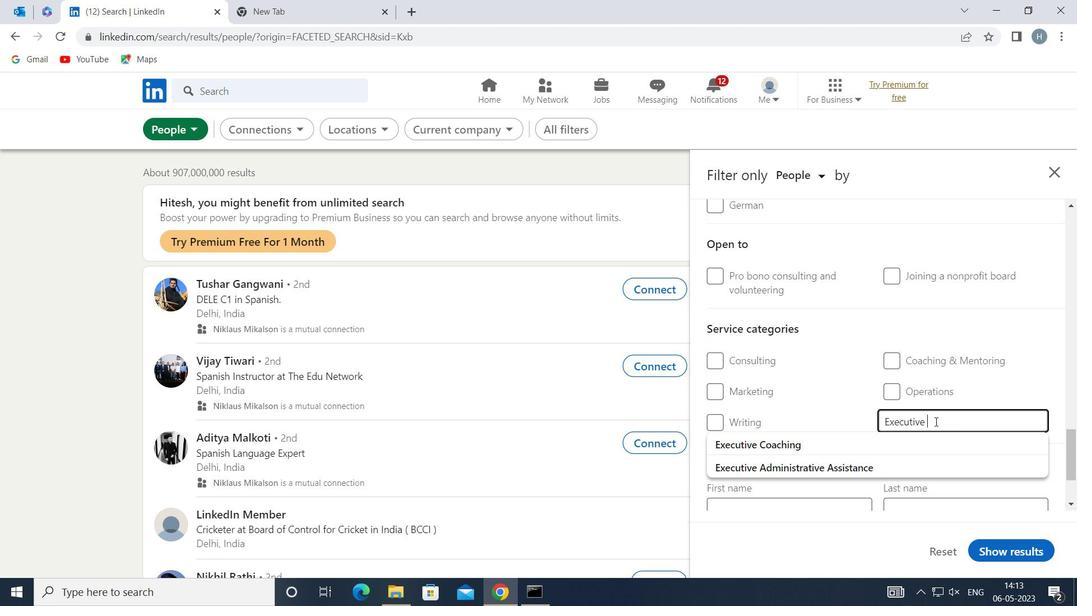 
Action: Mouse moved to (826, 439)
Screenshot: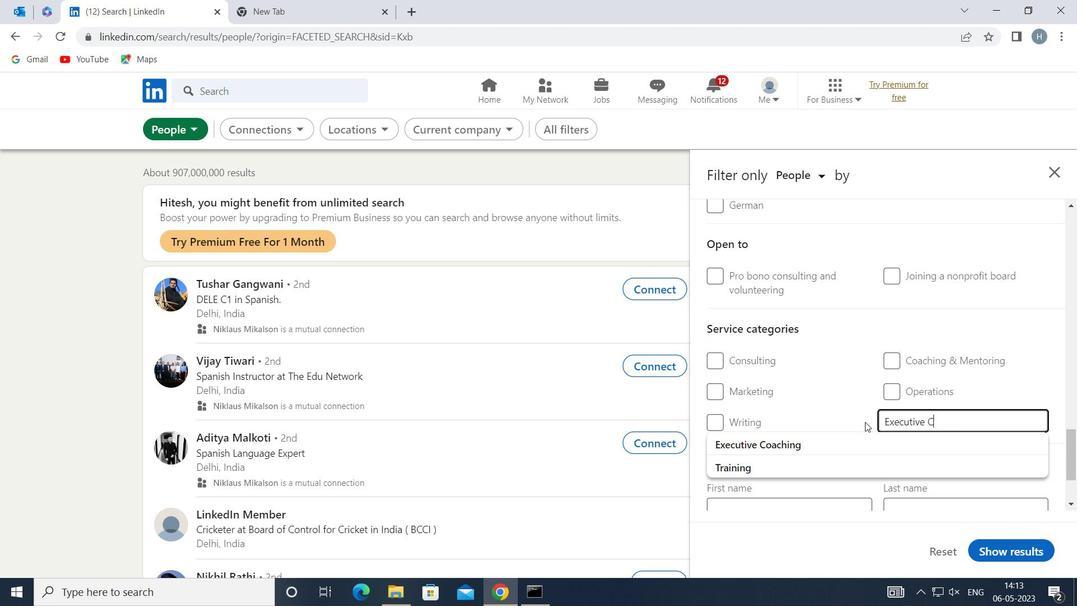 
Action: Mouse pressed left at (826, 439)
Screenshot: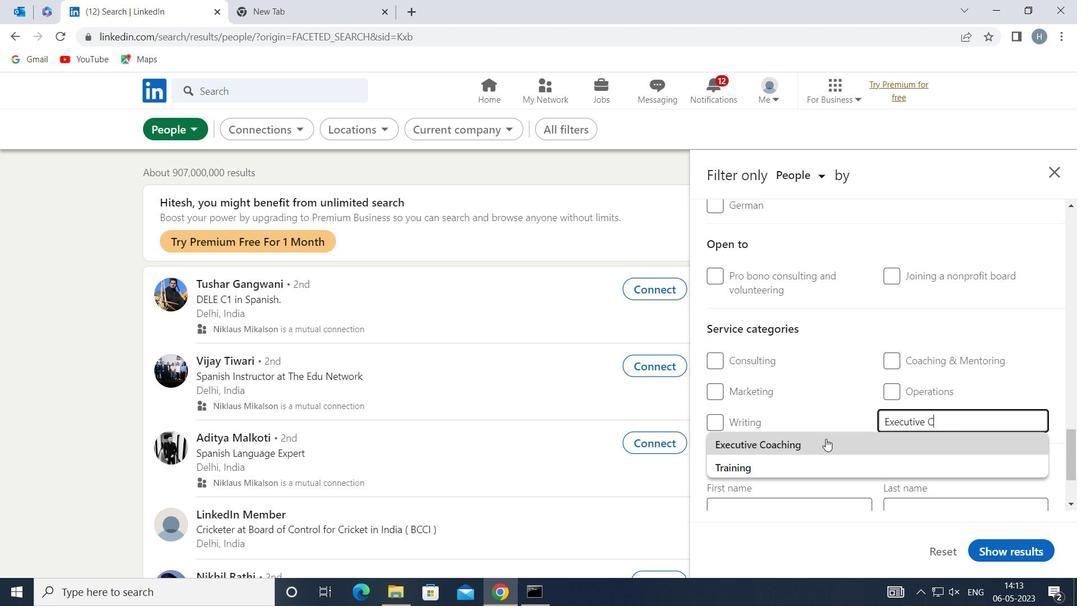 
Action: Mouse moved to (827, 416)
Screenshot: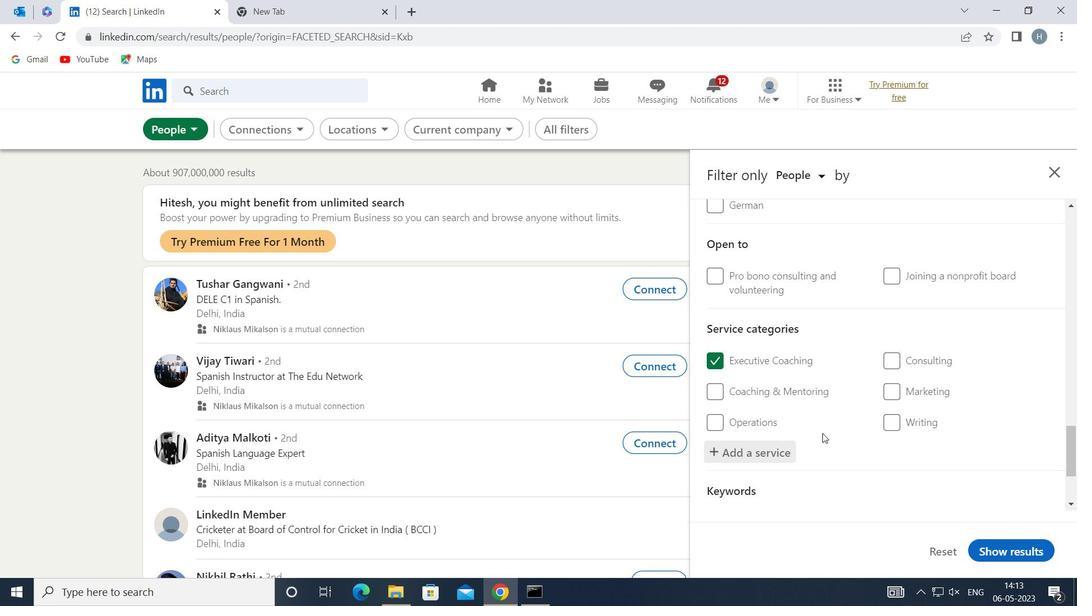 
Action: Mouse scrolled (827, 416) with delta (0, 0)
Screenshot: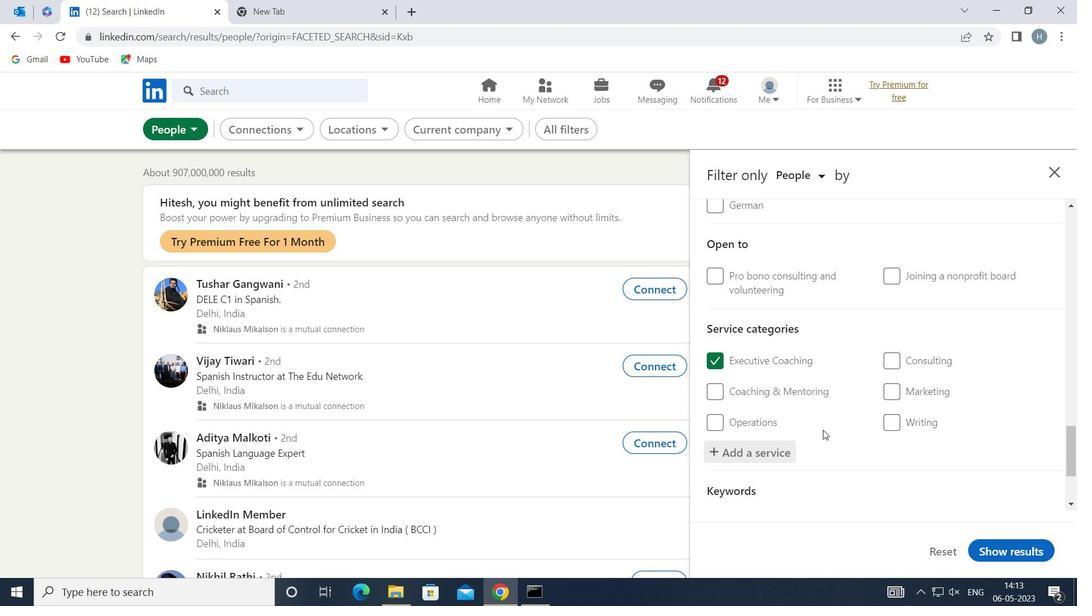 
Action: Mouse scrolled (827, 416) with delta (0, 0)
Screenshot: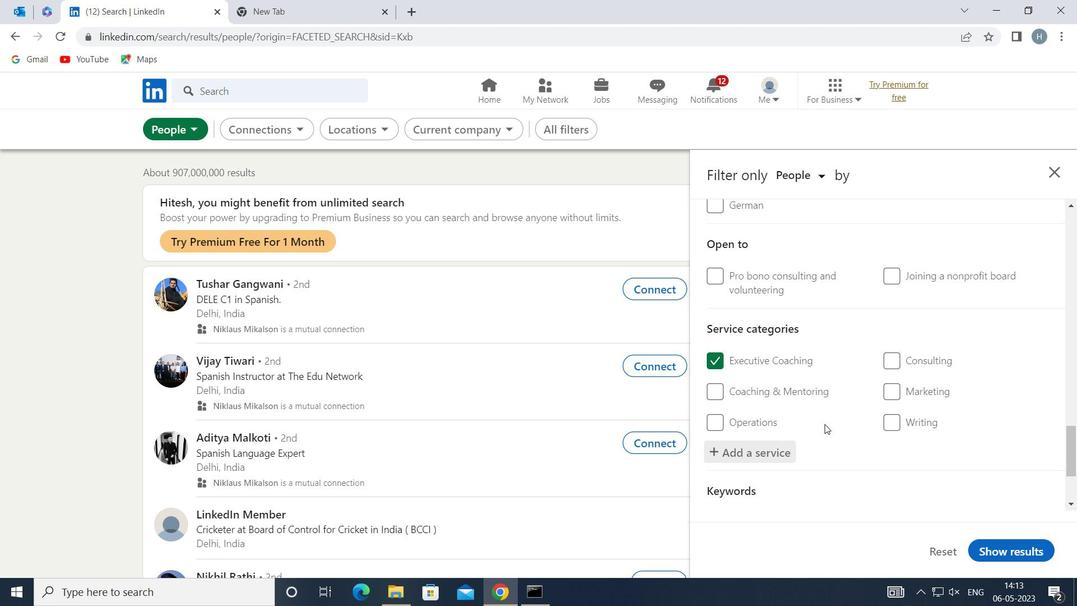 
Action: Mouse moved to (840, 398)
Screenshot: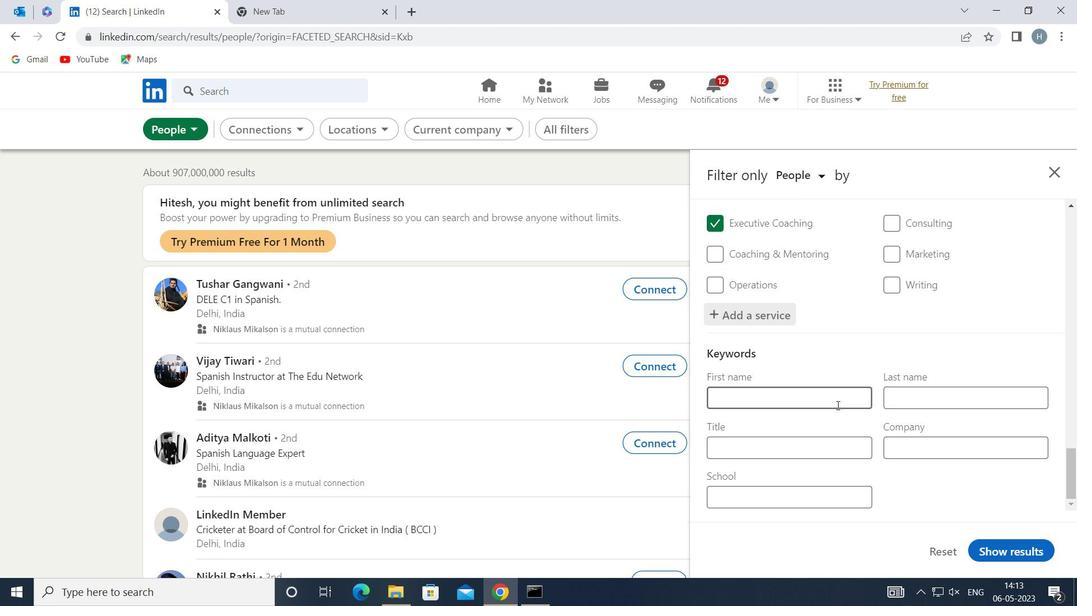 
Action: Mouse scrolled (840, 397) with delta (0, 0)
Screenshot: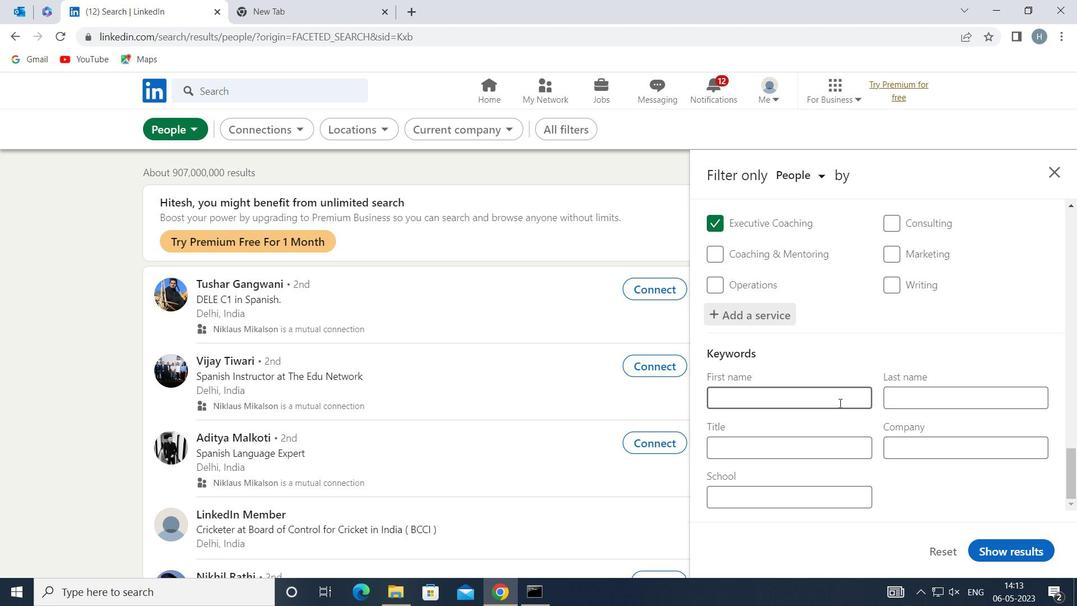 
Action: Mouse moved to (829, 445)
Screenshot: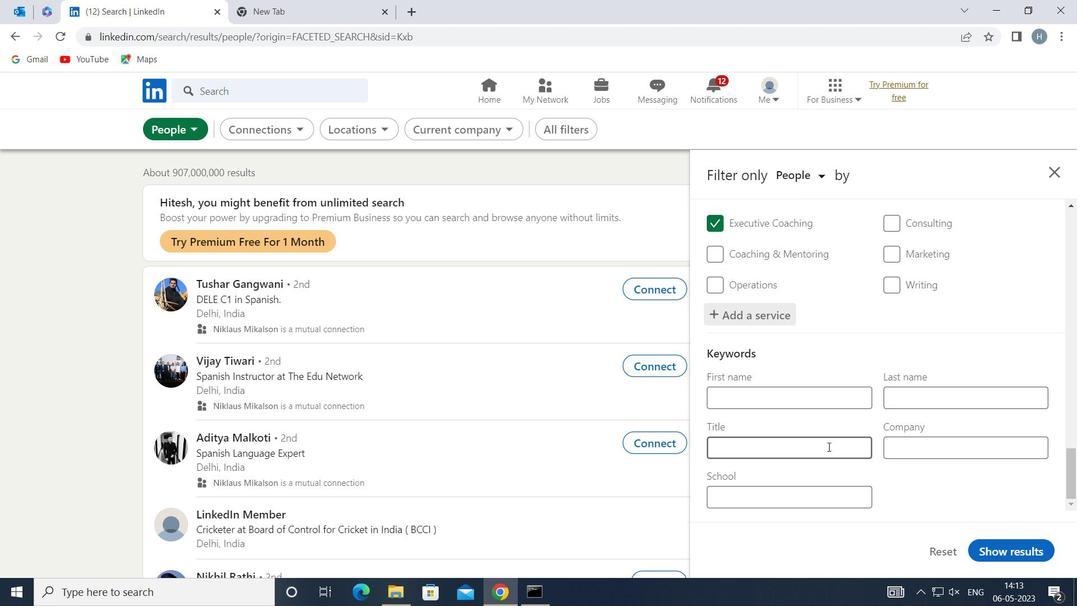 
Action: Mouse pressed left at (829, 445)
Screenshot: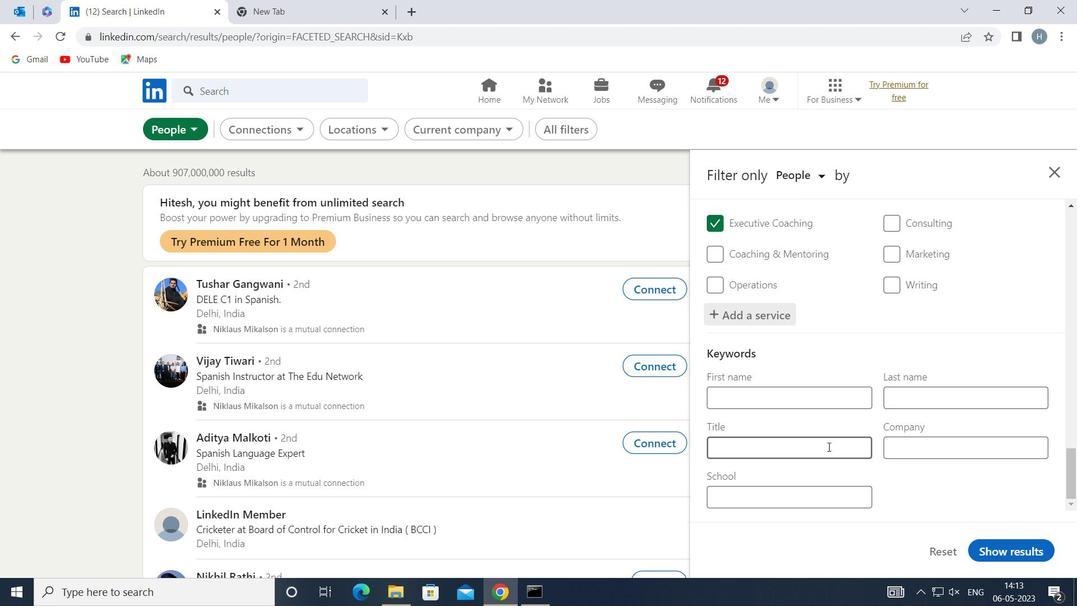 
Action: Mouse moved to (830, 443)
Screenshot: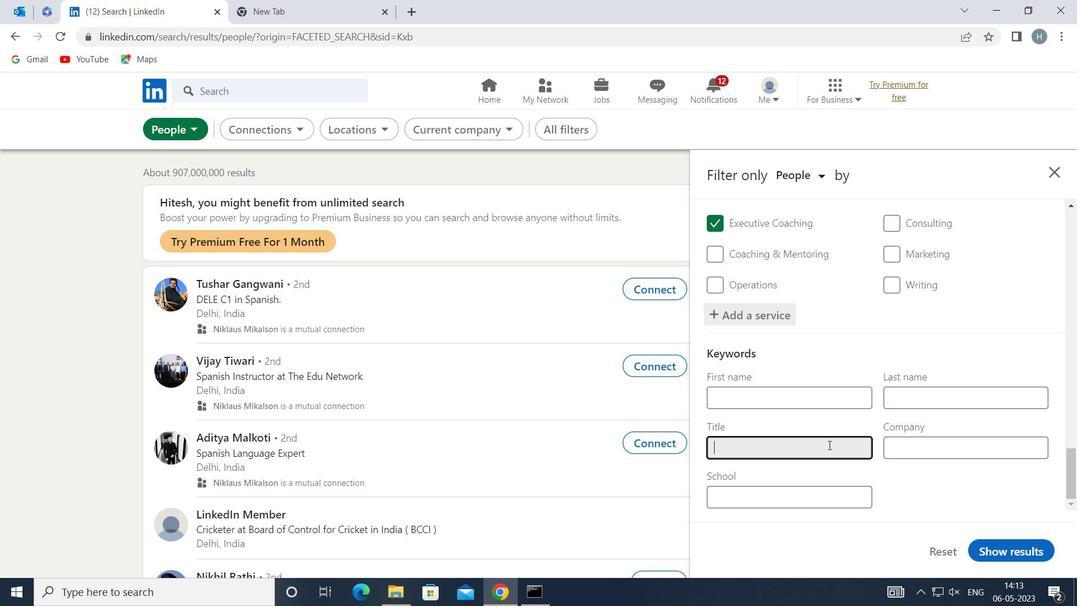 
Action: Key pressed <Key.shift>ADMINISTRATIVE<Key.space><Key.shift>SPECIALIST
Screenshot: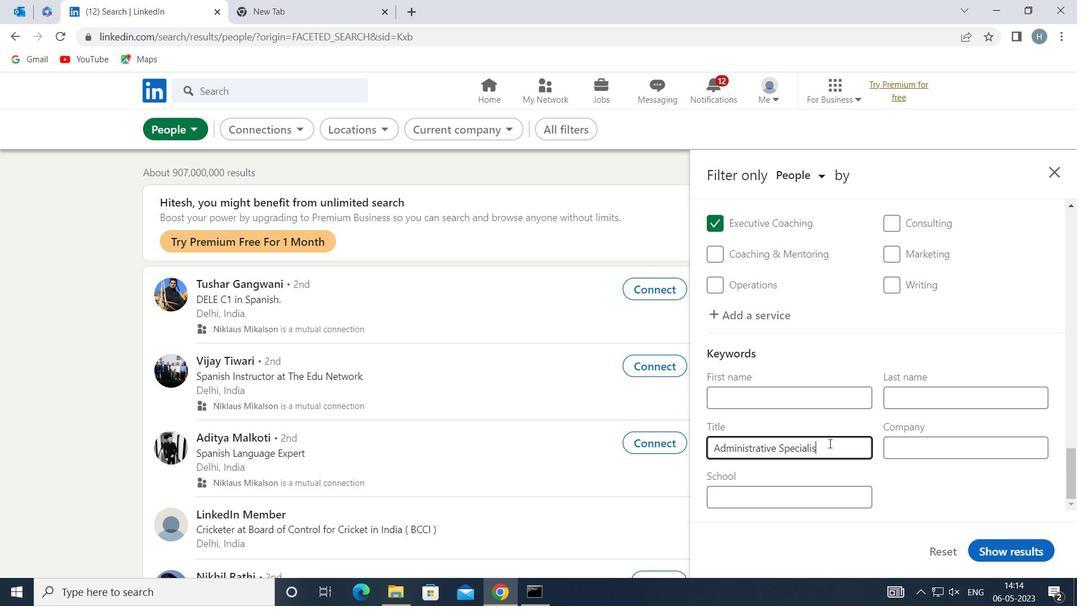 
Action: Mouse moved to (1011, 548)
Screenshot: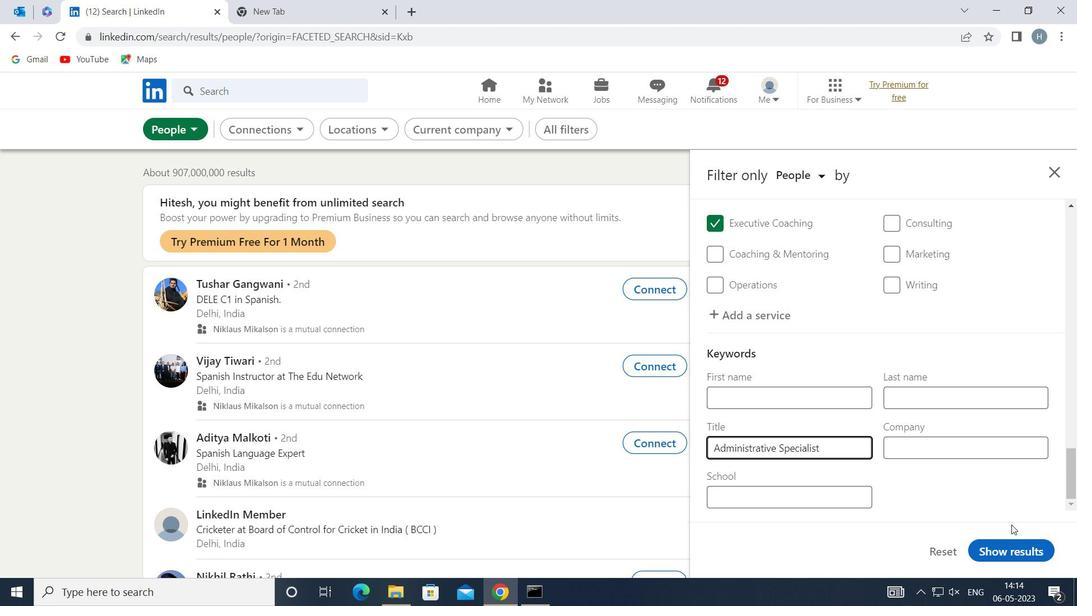 
Action: Mouse pressed left at (1011, 548)
Screenshot: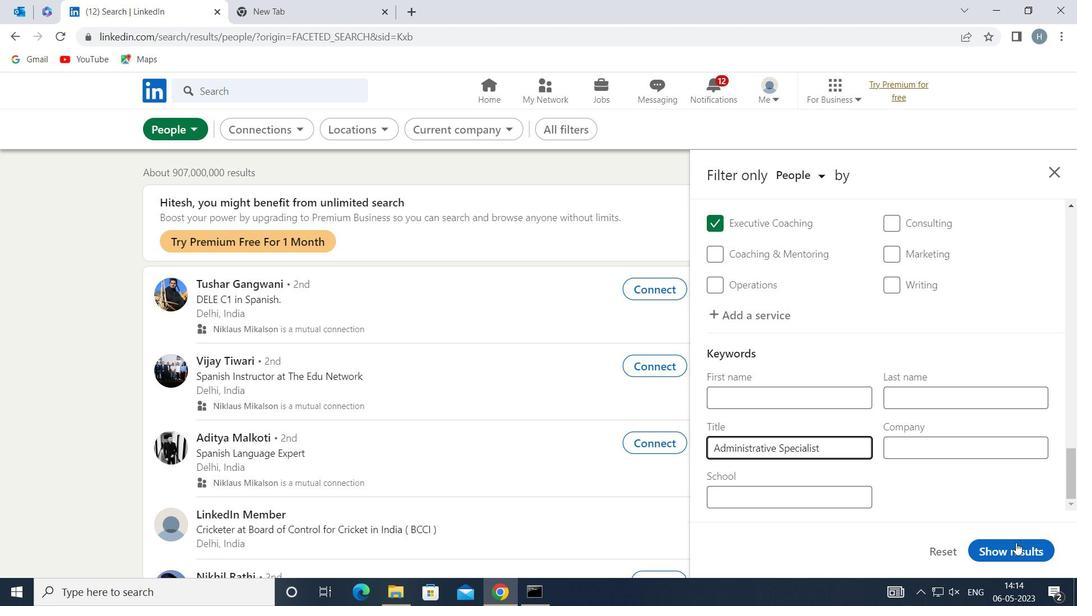 
Action: Mouse moved to (704, 382)
Screenshot: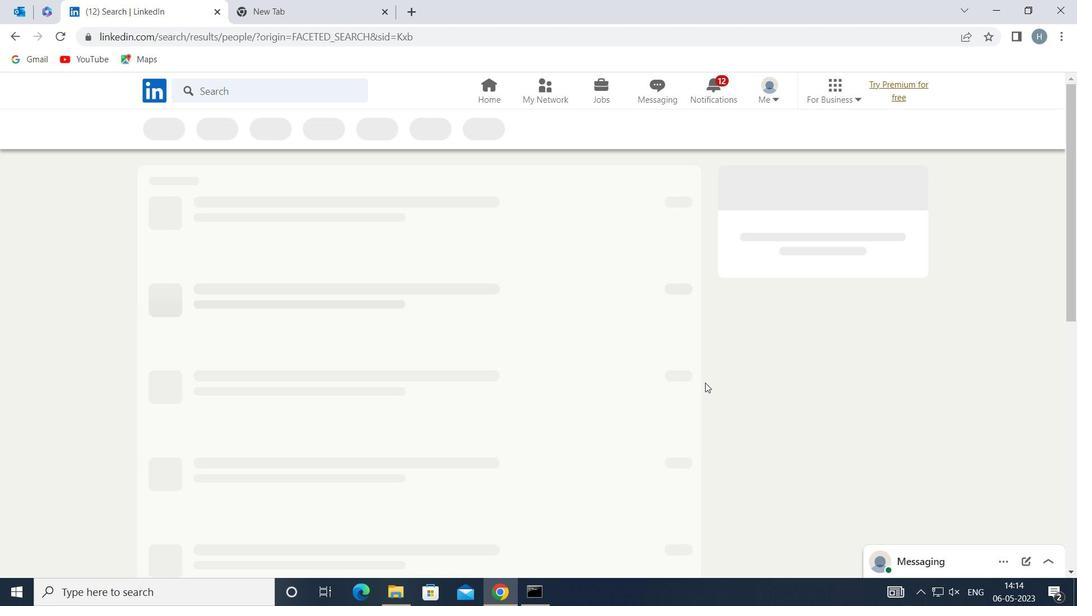 
